 Task: Research Airbnb properties in Arawa, Papua New Guinea from 12th December, 2023 to 16th December, 2023 for 8 adults.8 bedrooms having 8 beds and 8 bathrooms. Property type can be hotel. Amenities needed are: wifi, TV, free parkinig on premises, gym, breakfast. Look for 4 properties as per requirement.
Action: Mouse moved to (554, 70)
Screenshot: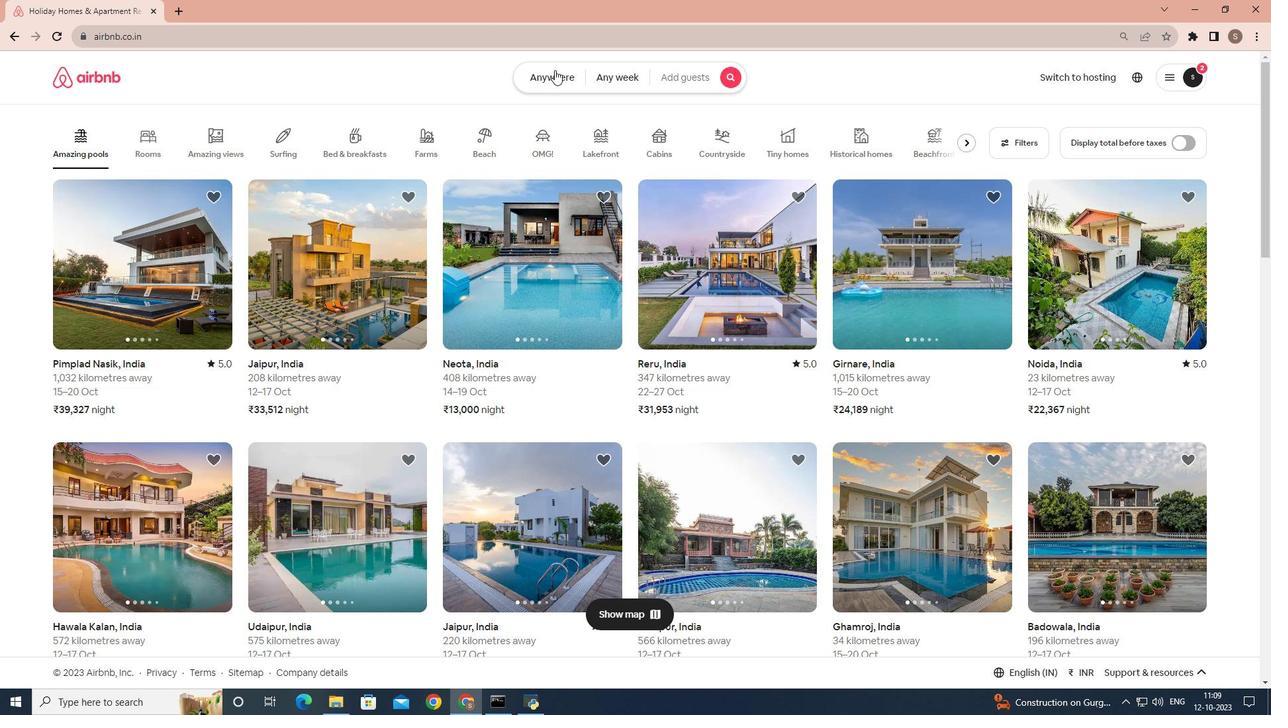 
Action: Mouse pressed left at (554, 70)
Screenshot: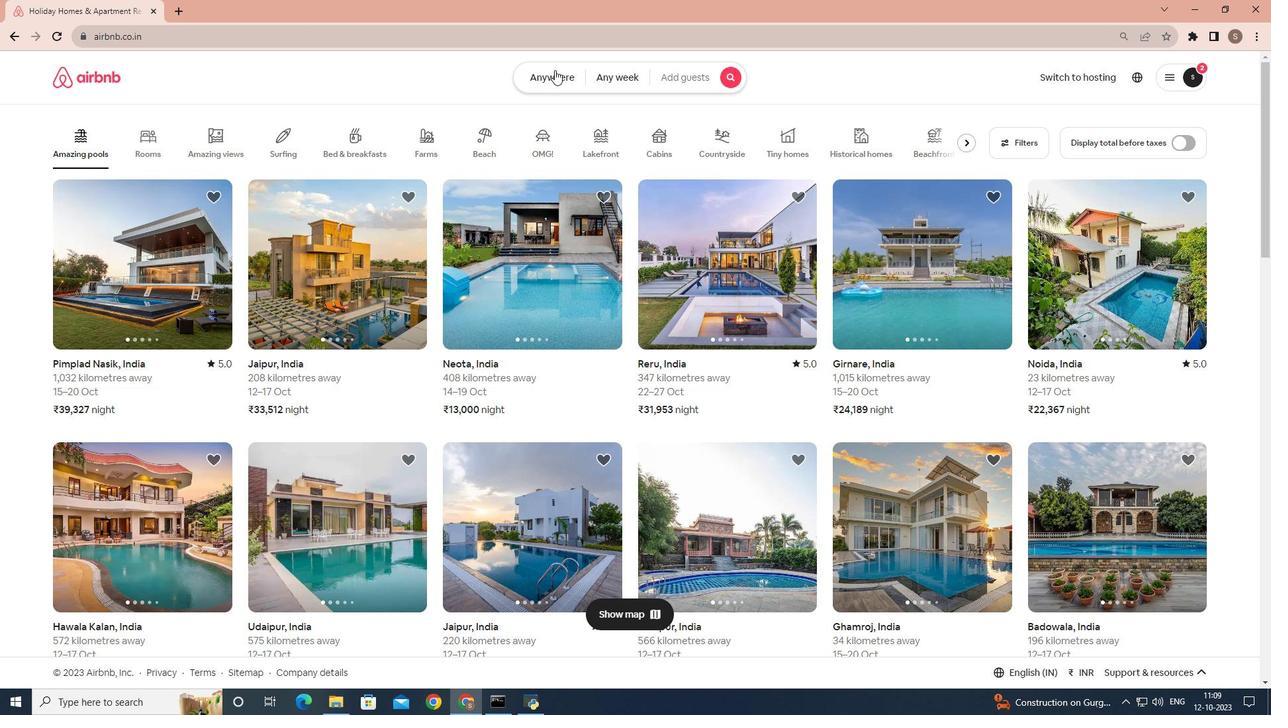 
Action: Mouse moved to (415, 132)
Screenshot: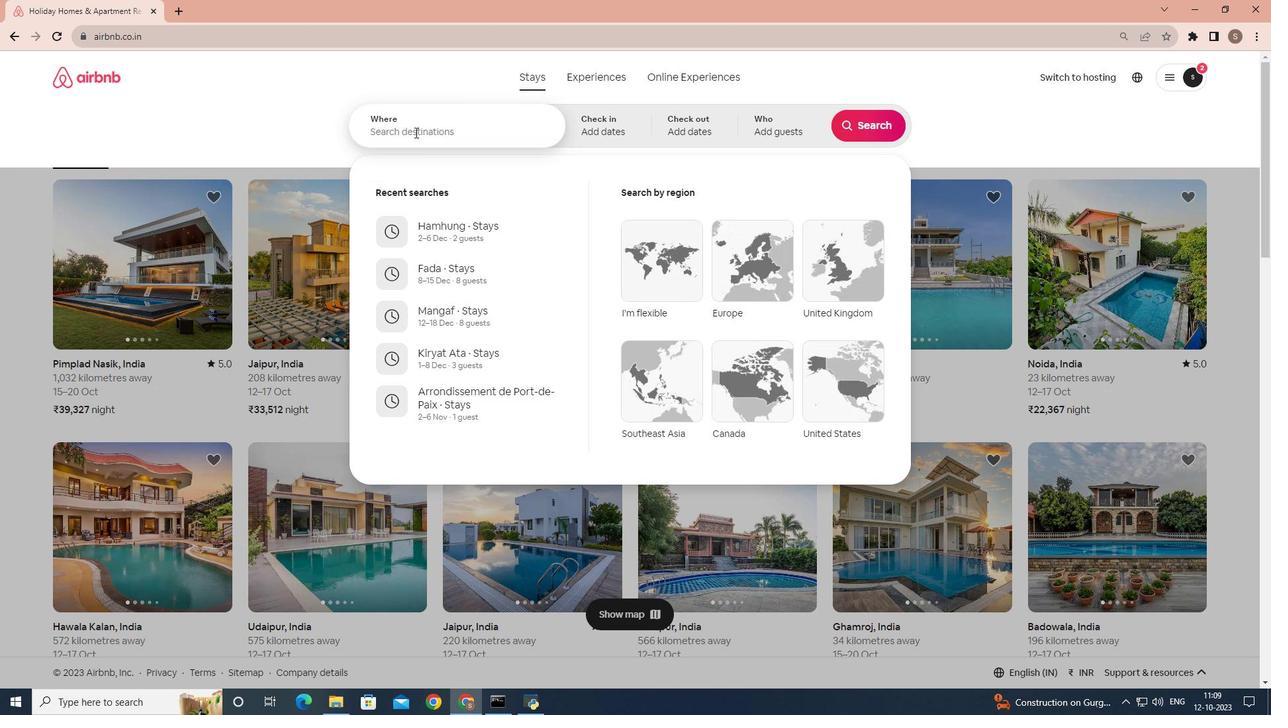 
Action: Mouse pressed left at (415, 132)
Screenshot: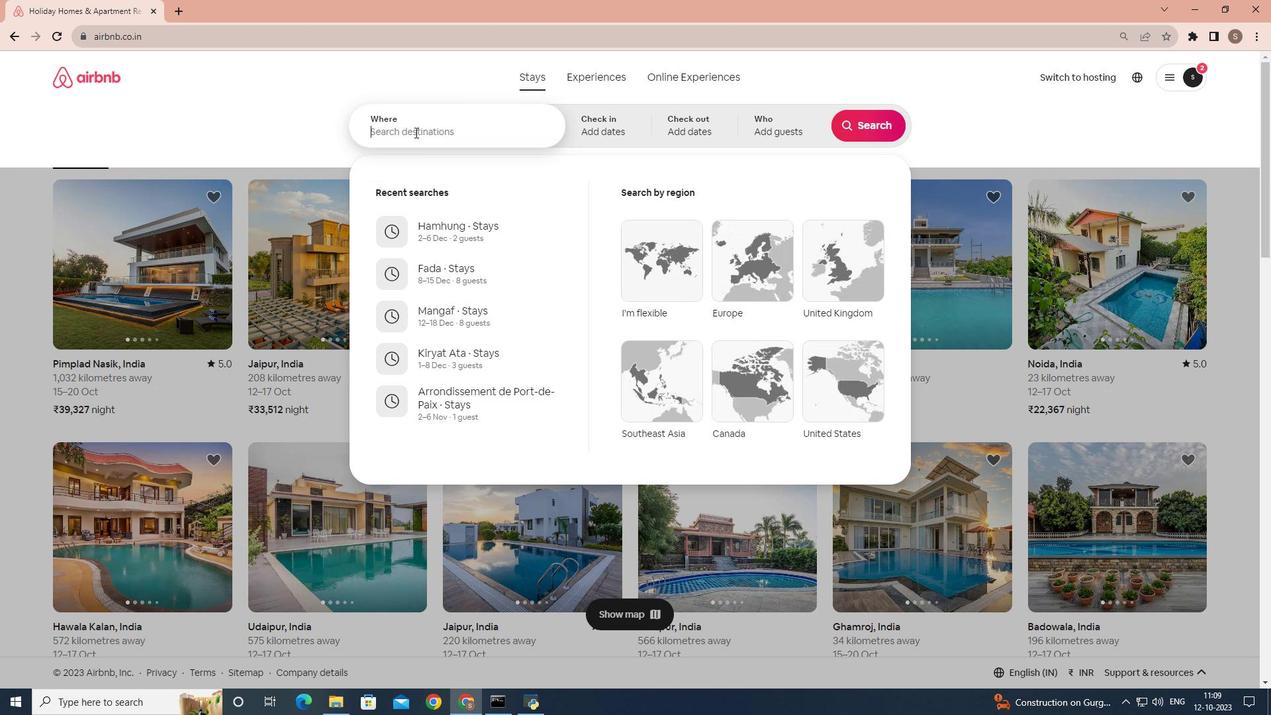 
Action: Key pressed <Key.shift>Araw,<Key.space><Key.shift_r>Papua<Key.space><Key.shift_r>New<Key.space><Key.shift><Key.shift><Key.shift>Guinea
Screenshot: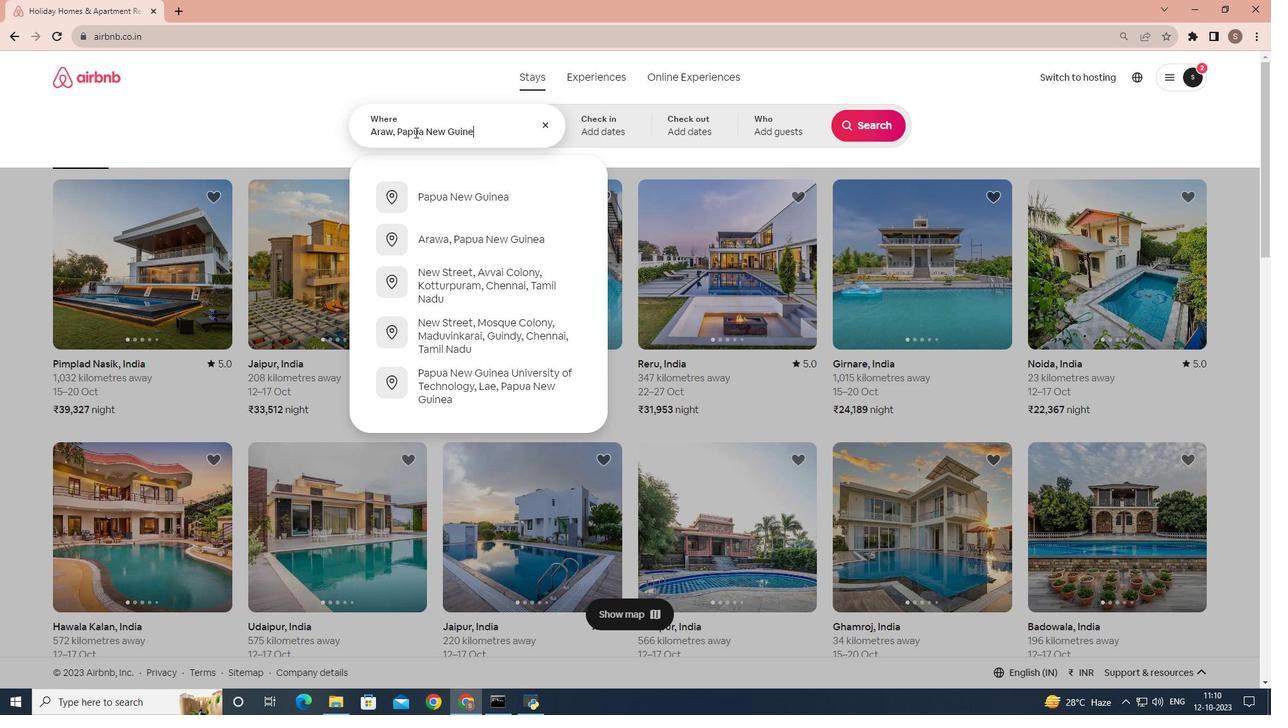 
Action: Mouse moved to (599, 135)
Screenshot: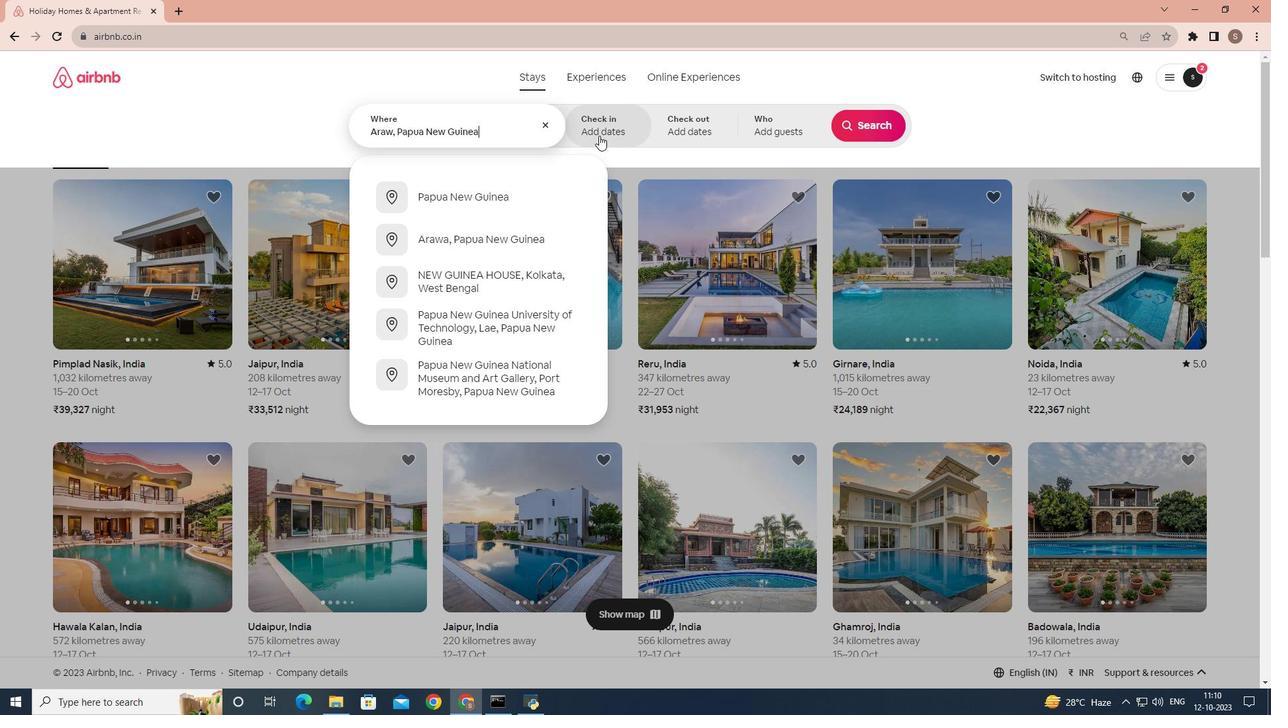 
Action: Mouse pressed left at (599, 135)
Screenshot: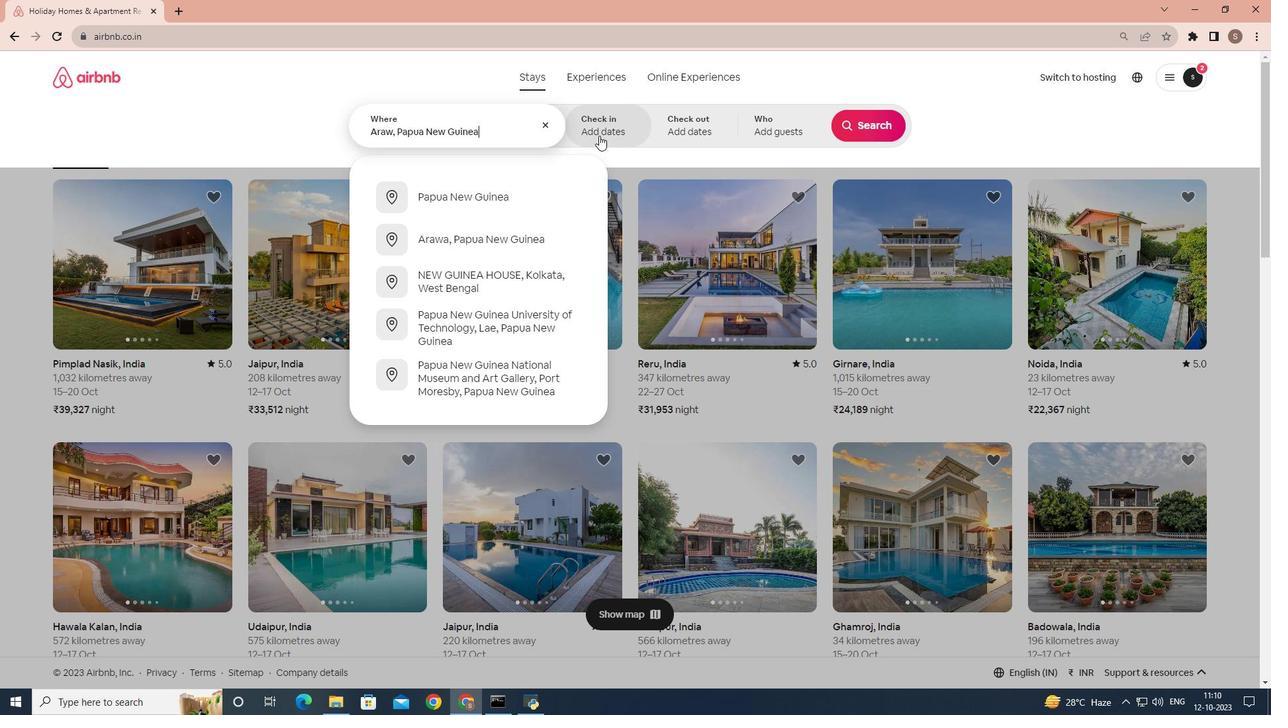
Action: Mouse moved to (860, 231)
Screenshot: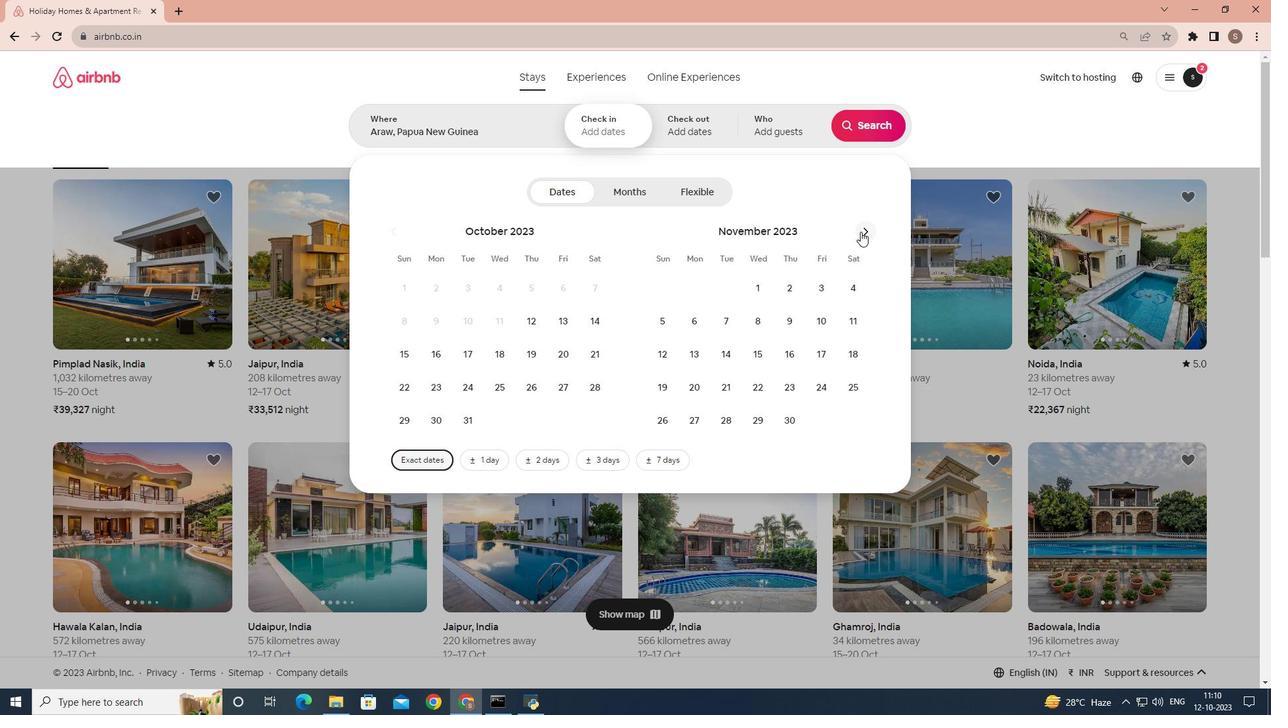 
Action: Mouse pressed left at (860, 231)
Screenshot: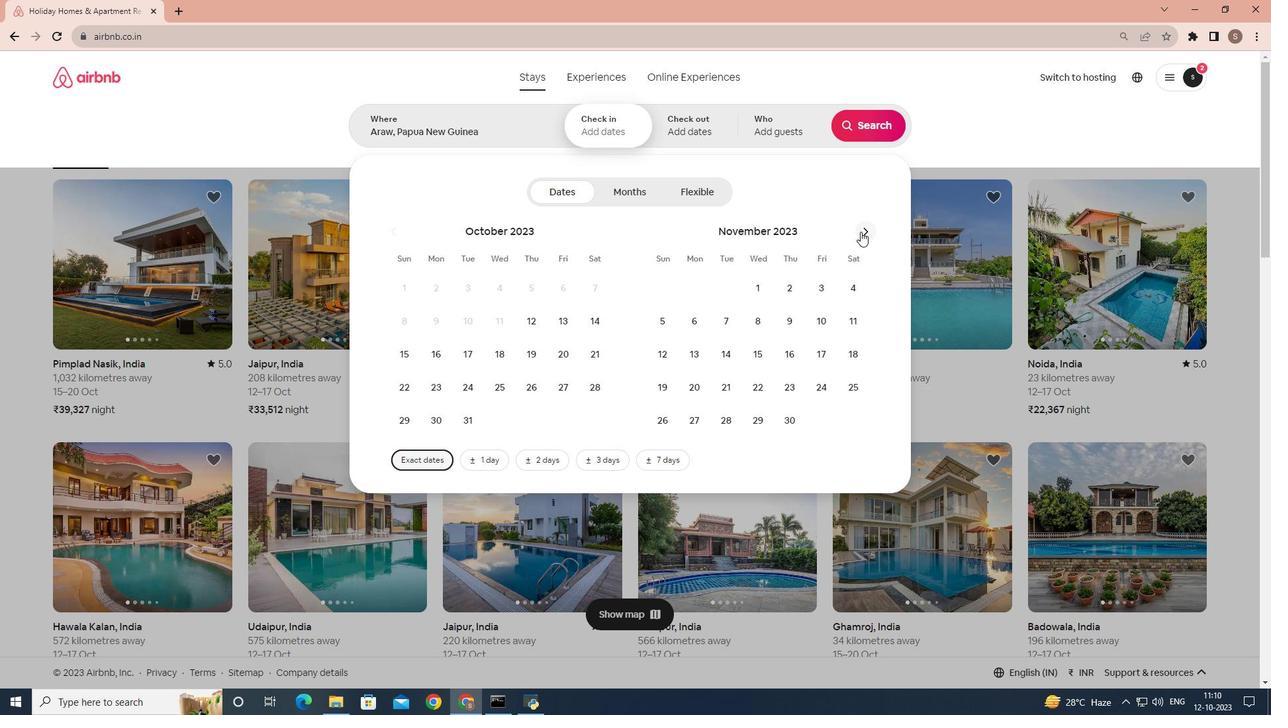 
Action: Mouse moved to (736, 348)
Screenshot: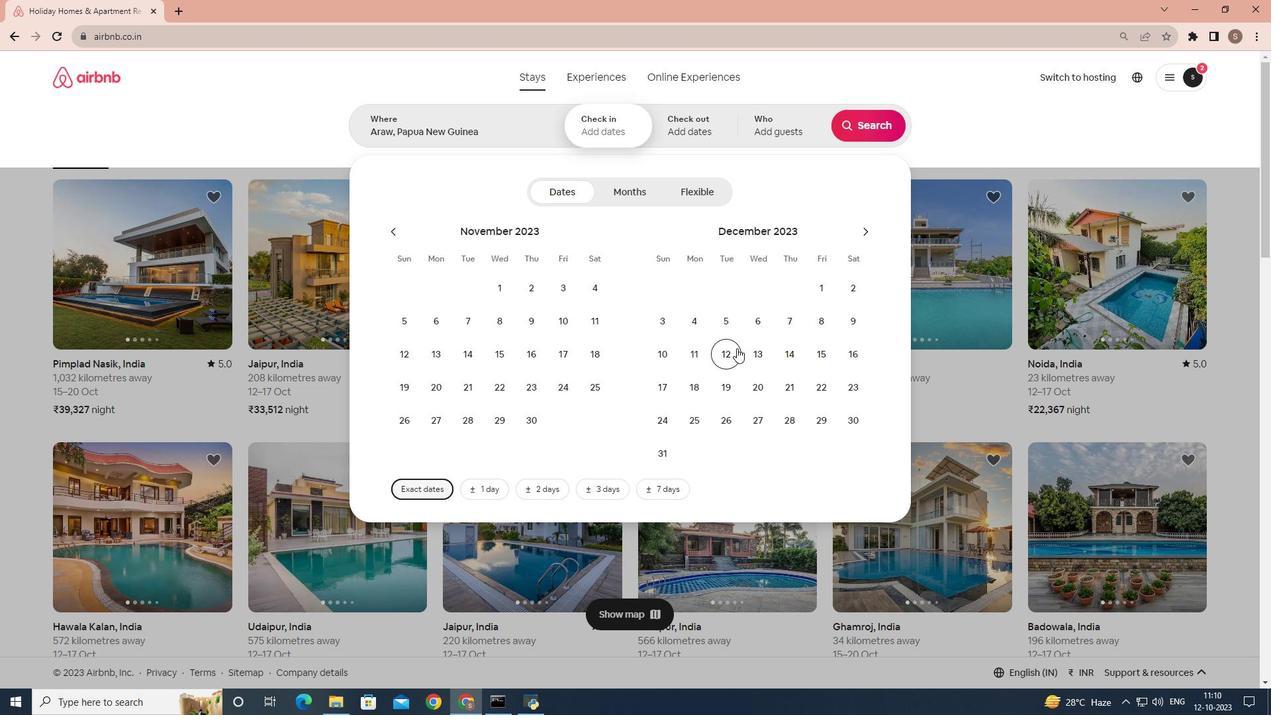 
Action: Mouse pressed left at (736, 348)
Screenshot: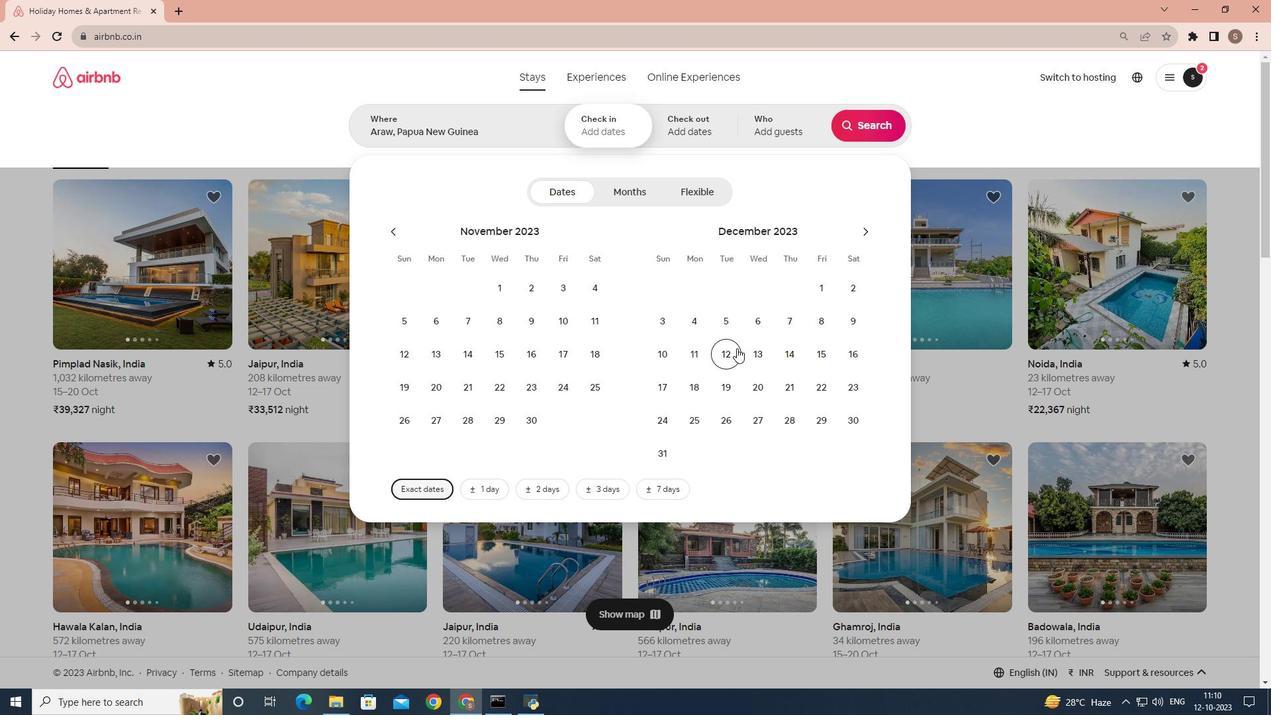 
Action: Mouse moved to (847, 358)
Screenshot: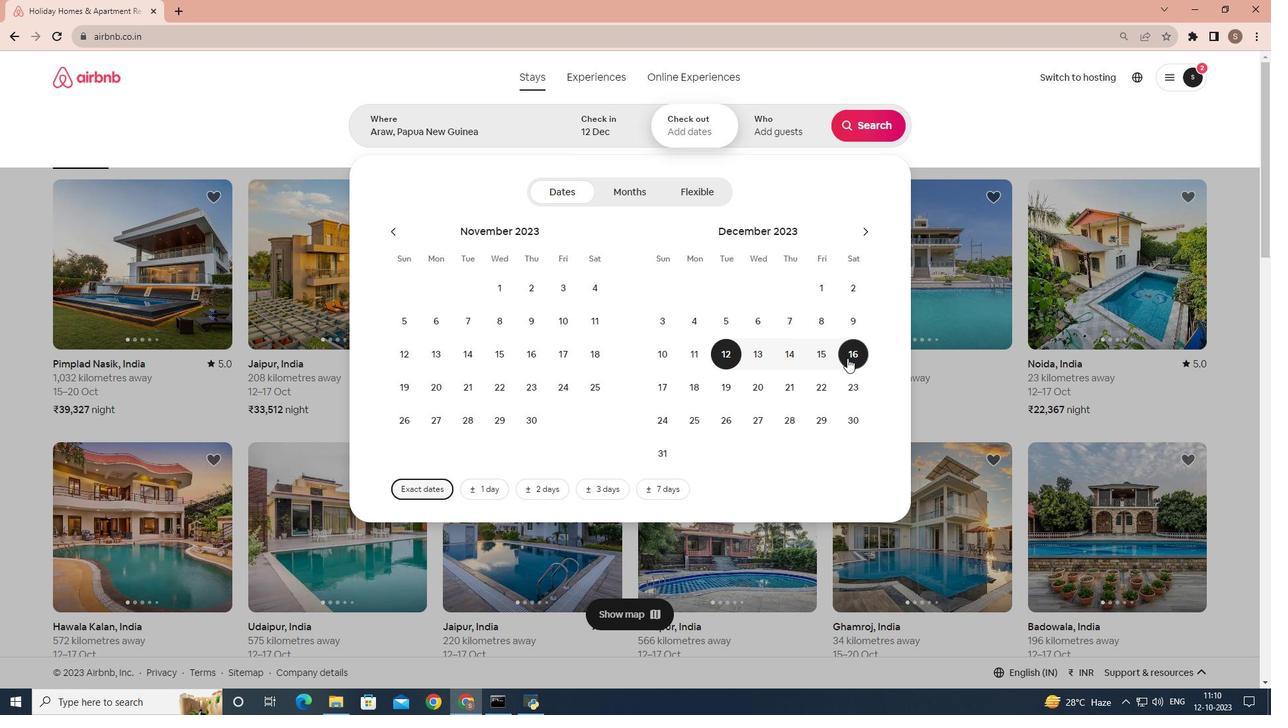 
Action: Mouse pressed left at (847, 358)
Screenshot: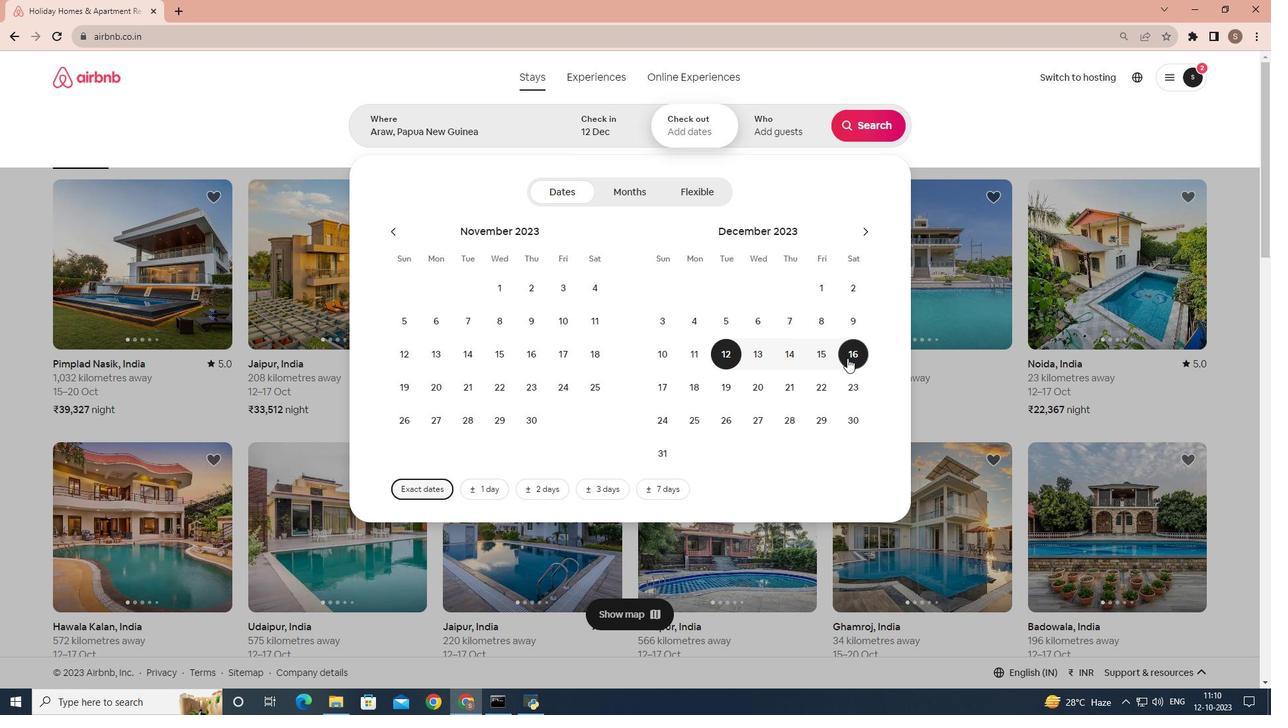 
Action: Mouse moved to (795, 354)
Screenshot: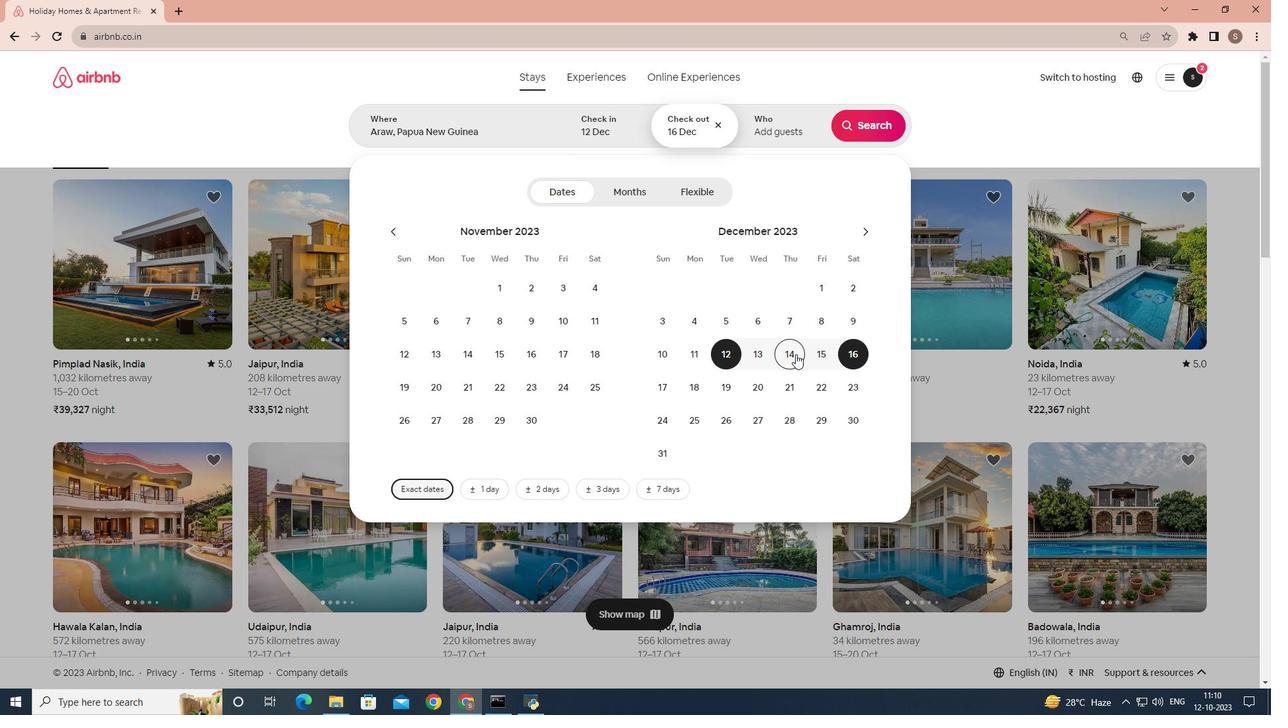 
Action: Mouse scrolled (795, 353) with delta (0, 0)
Screenshot: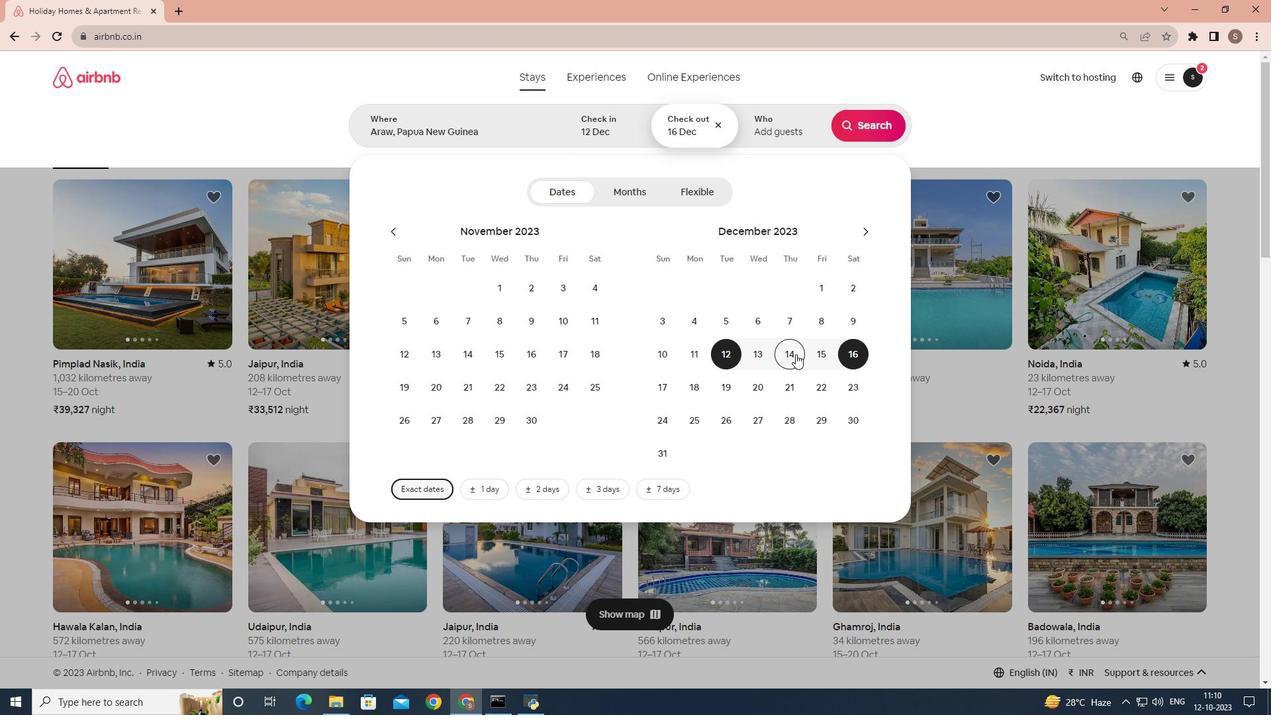
Action: Mouse moved to (648, 67)
Screenshot: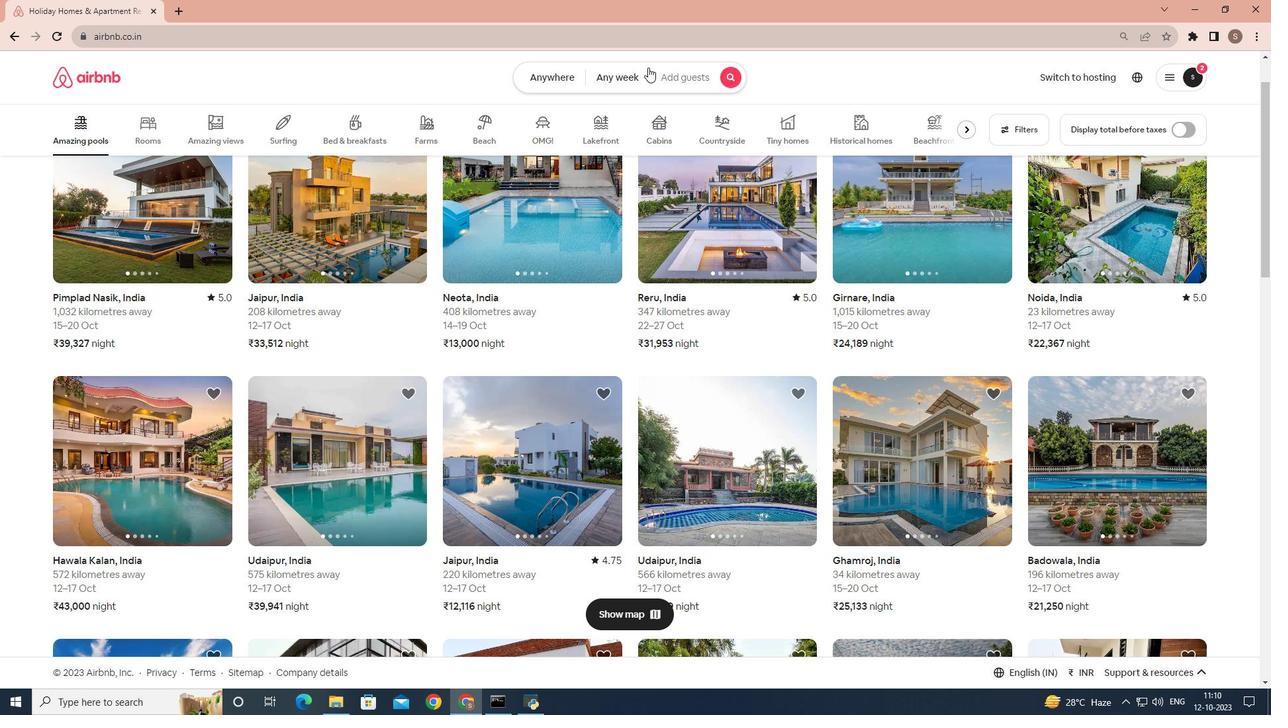 
Action: Mouse pressed left at (648, 67)
Screenshot: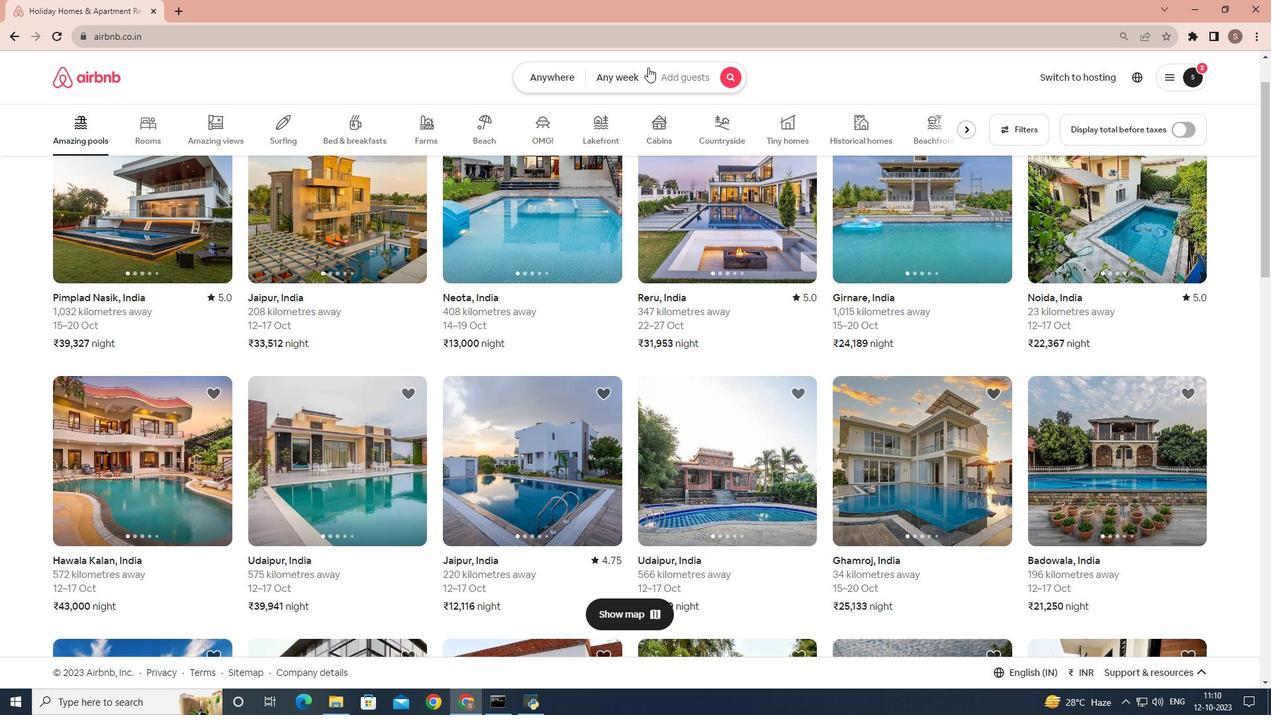 
Action: Mouse moved to (787, 117)
Screenshot: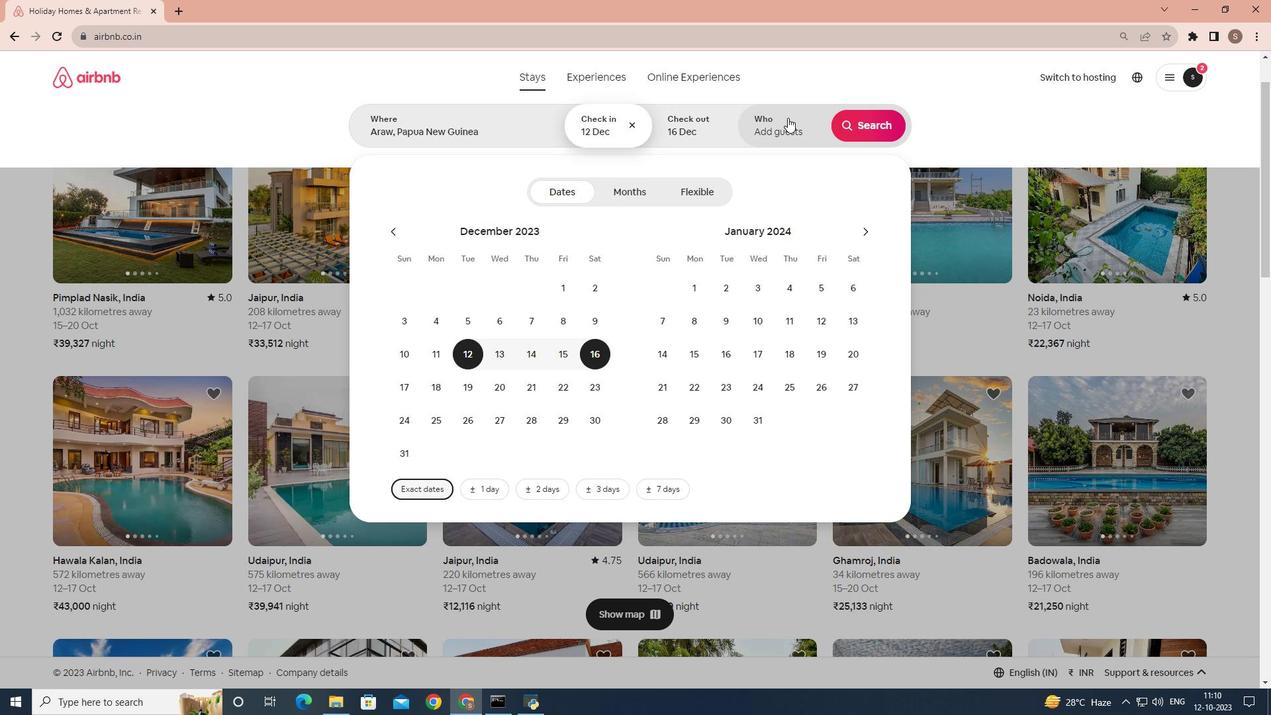 
Action: Mouse pressed left at (787, 117)
Screenshot: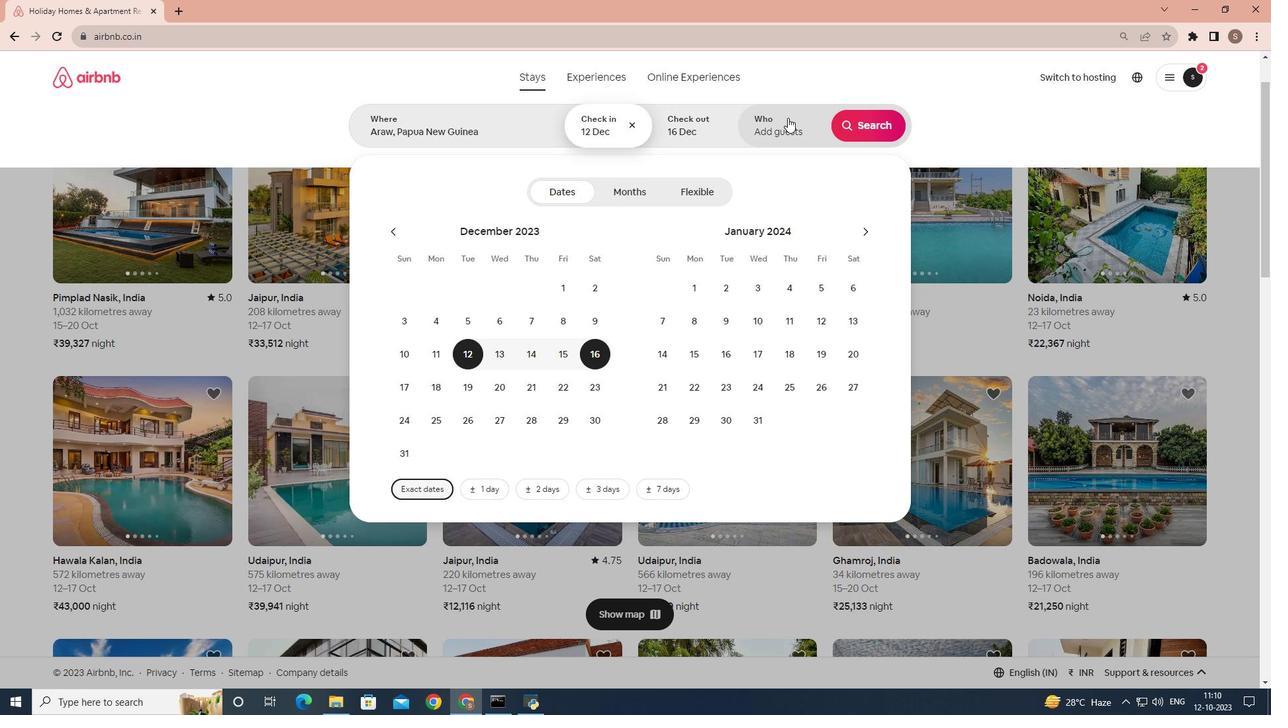 
Action: Mouse moved to (875, 190)
Screenshot: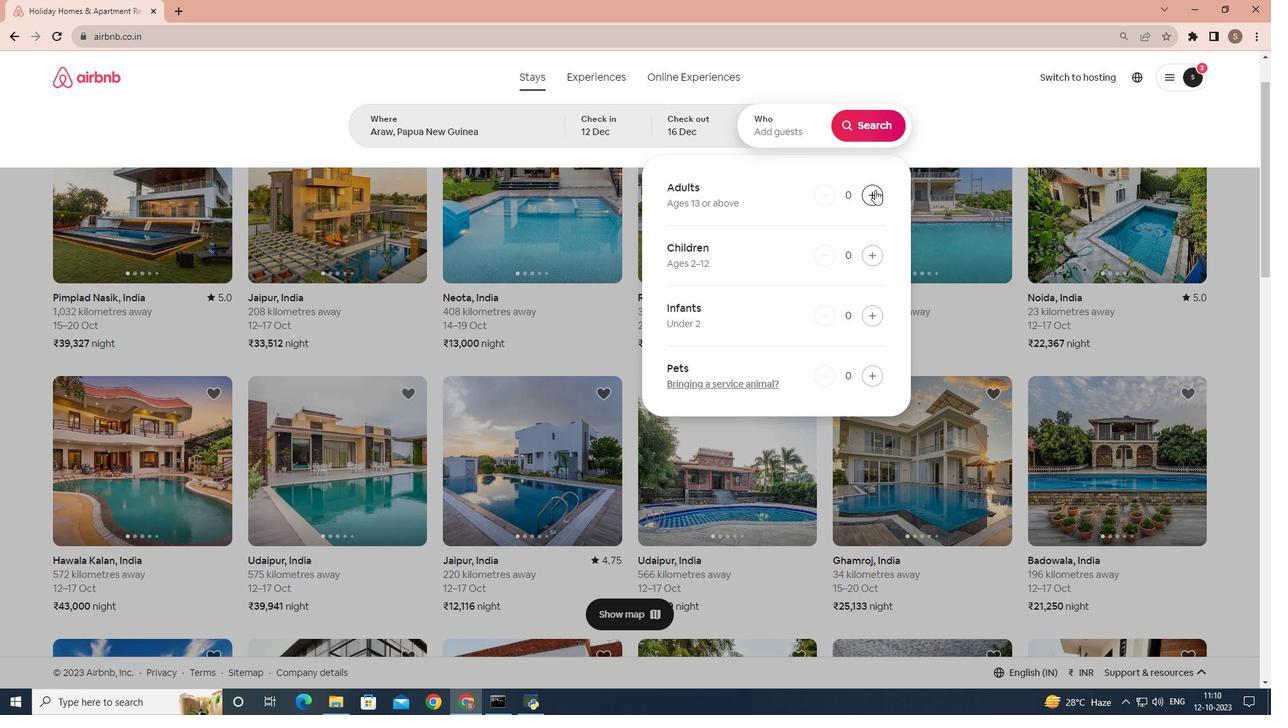 
Action: Mouse pressed left at (875, 190)
Screenshot: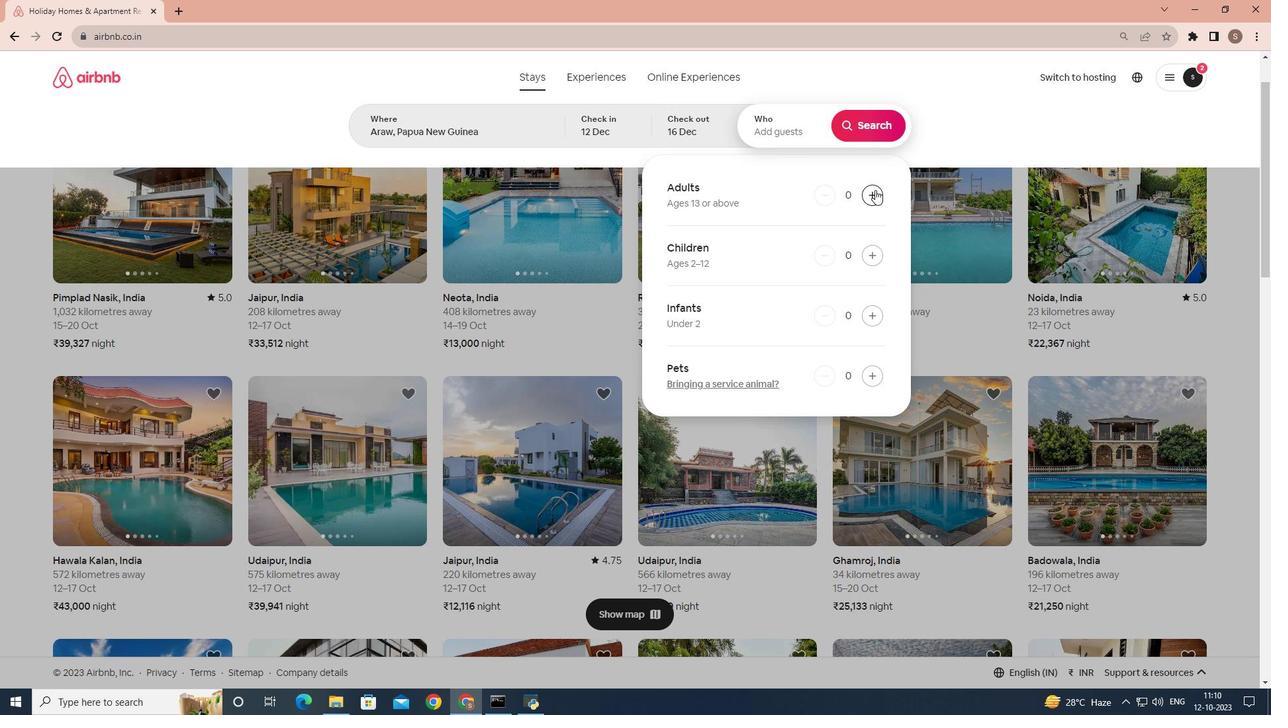 
Action: Mouse pressed left at (875, 190)
Screenshot: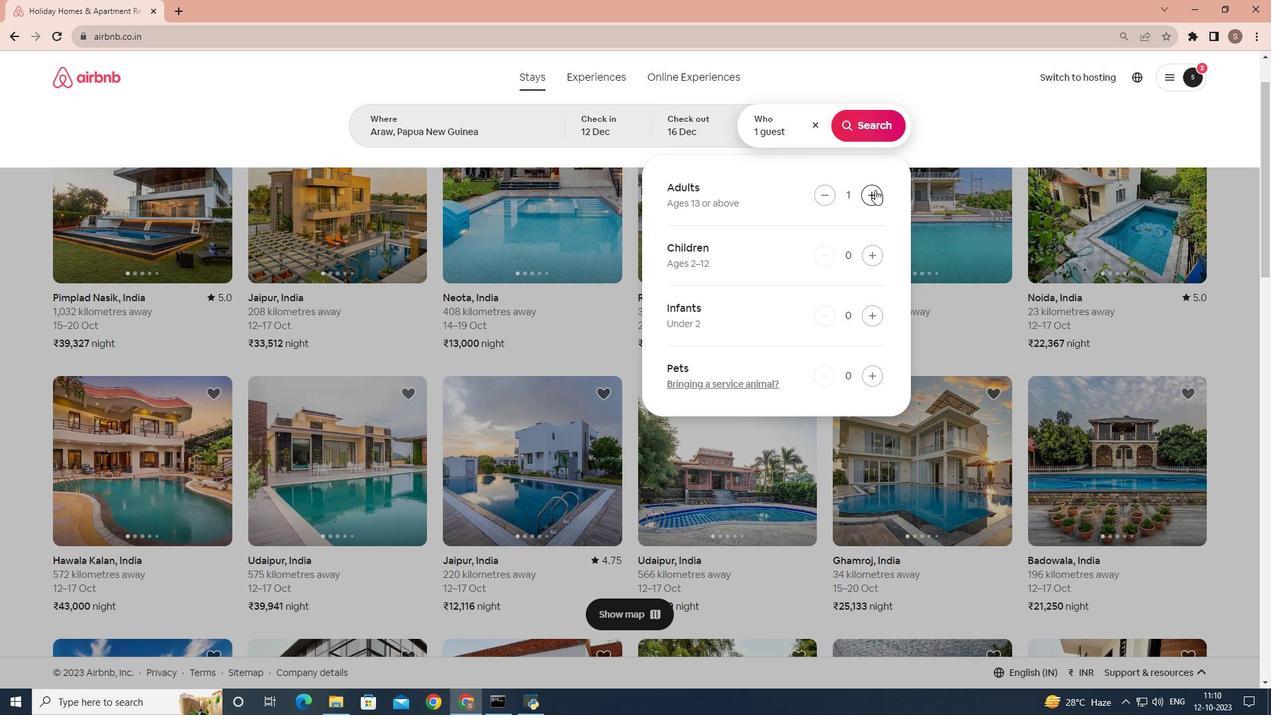 
Action: Mouse pressed left at (875, 190)
Screenshot: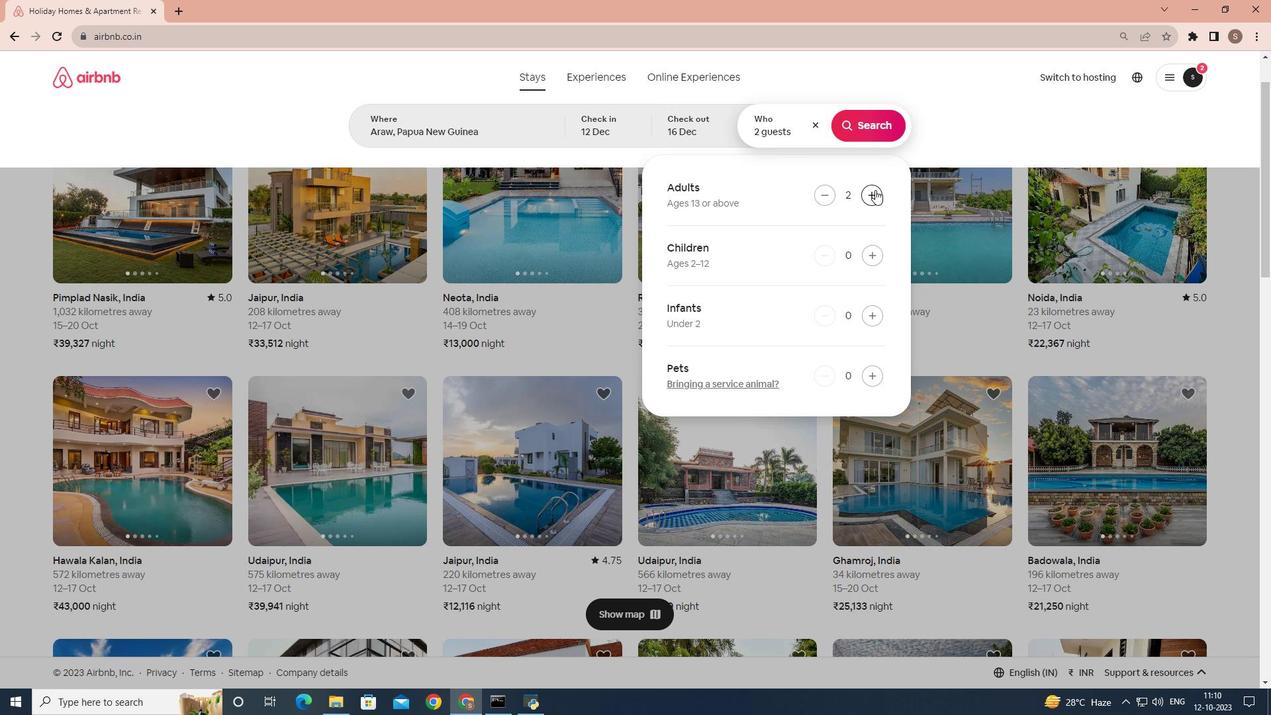 
Action: Mouse pressed left at (875, 190)
Screenshot: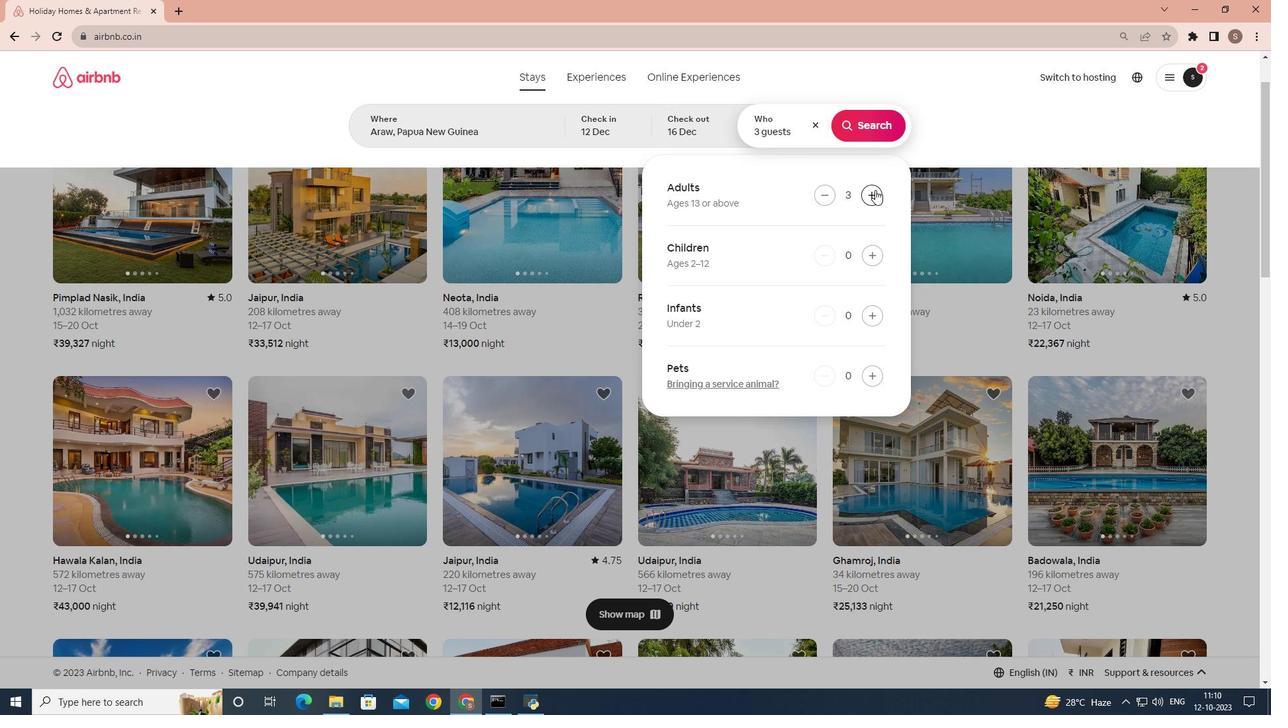 
Action: Mouse pressed left at (875, 190)
Screenshot: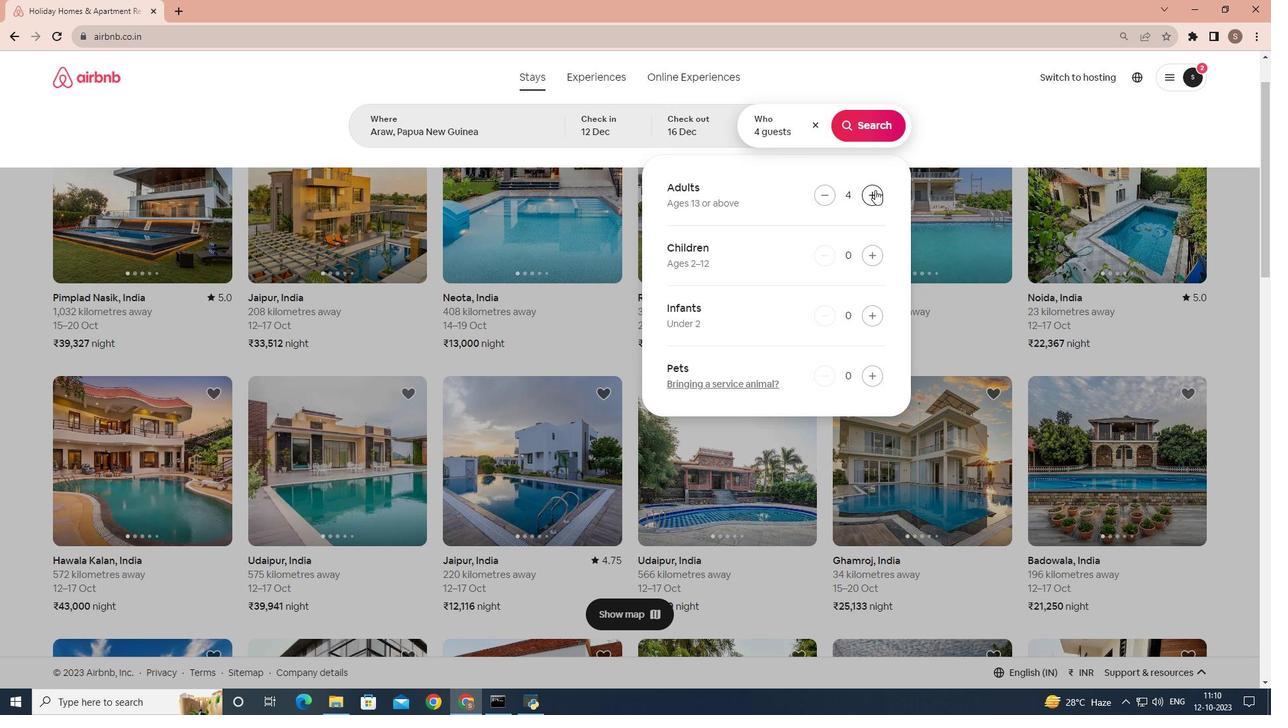 
Action: Mouse pressed left at (875, 190)
Screenshot: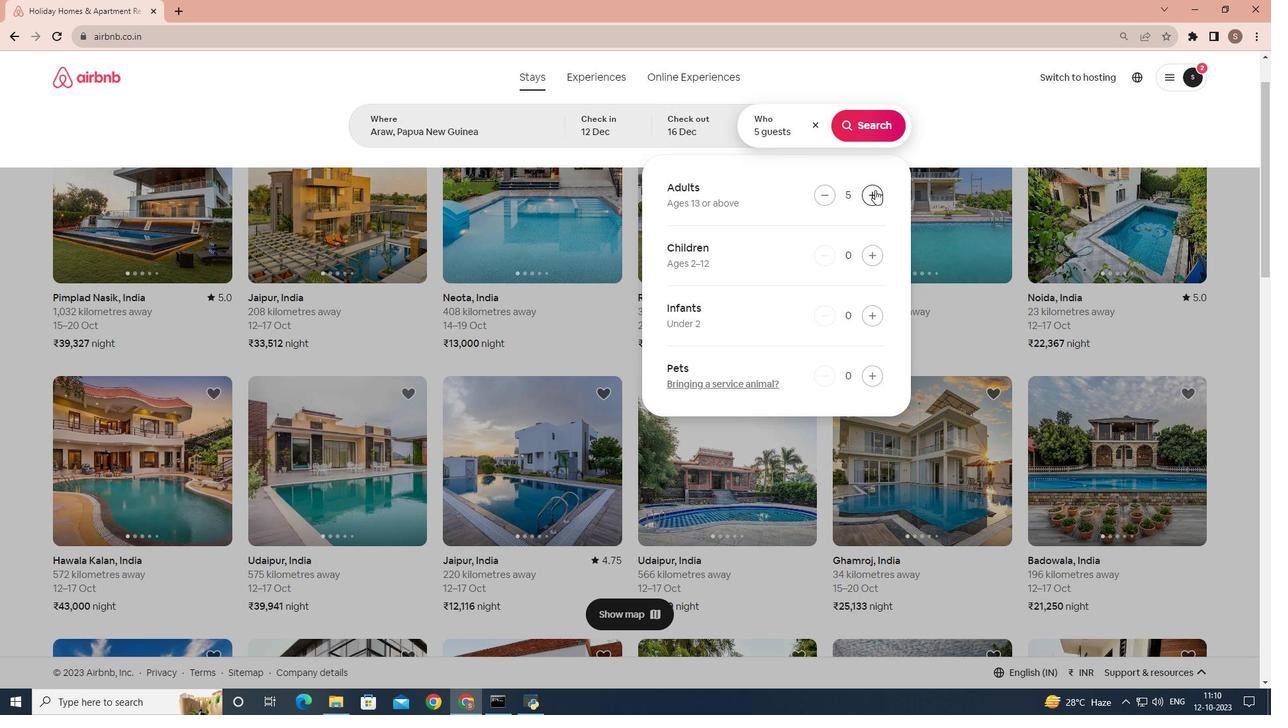 
Action: Mouse moved to (867, 193)
Screenshot: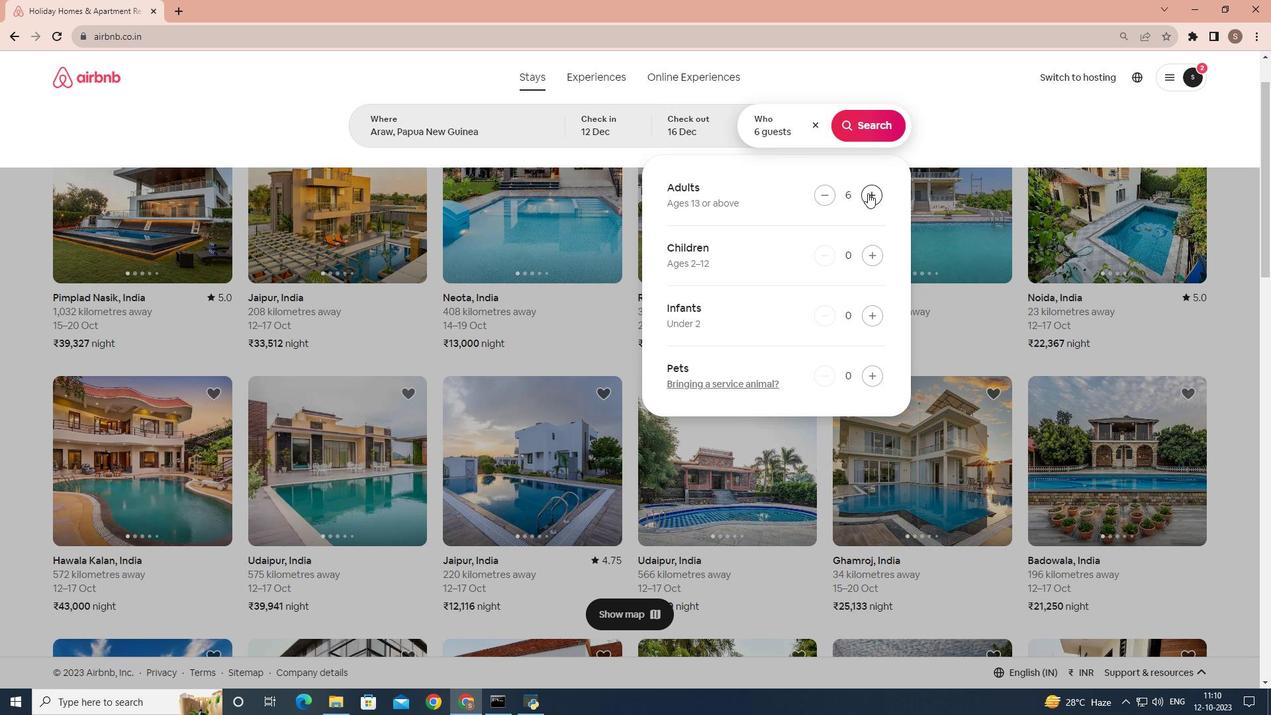 
Action: Mouse pressed left at (867, 193)
Screenshot: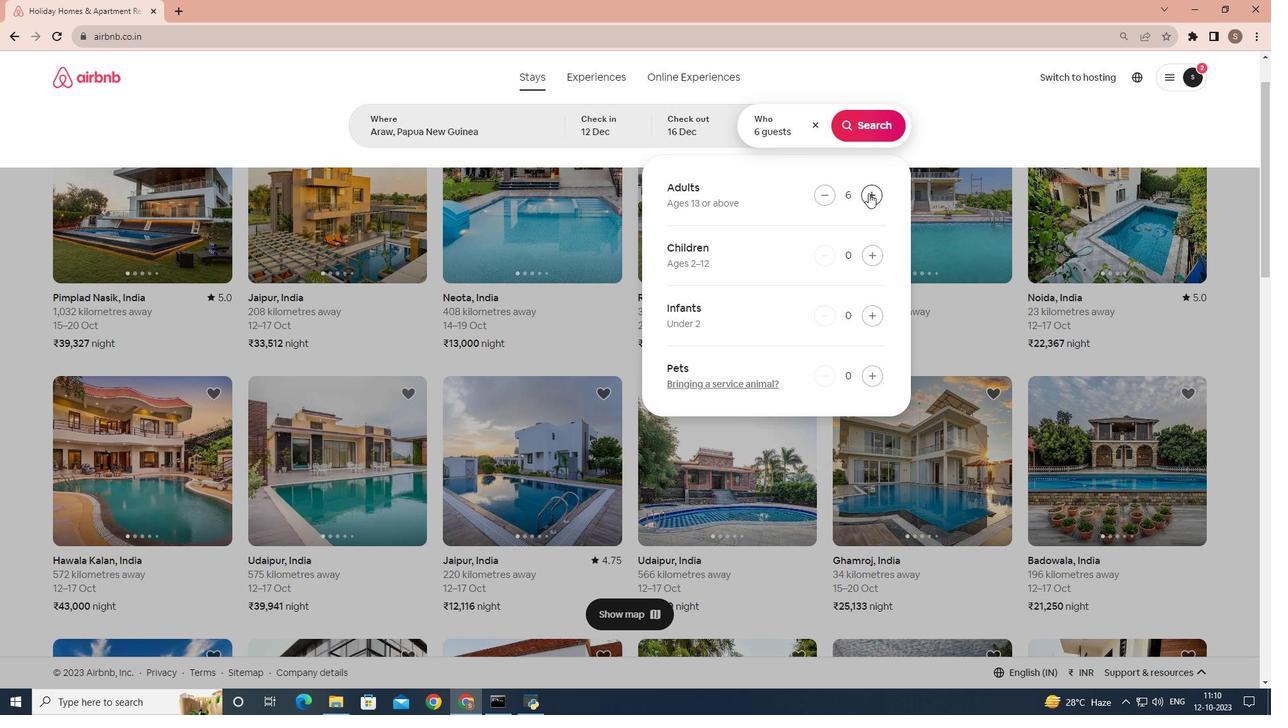 
Action: Mouse moved to (868, 193)
Screenshot: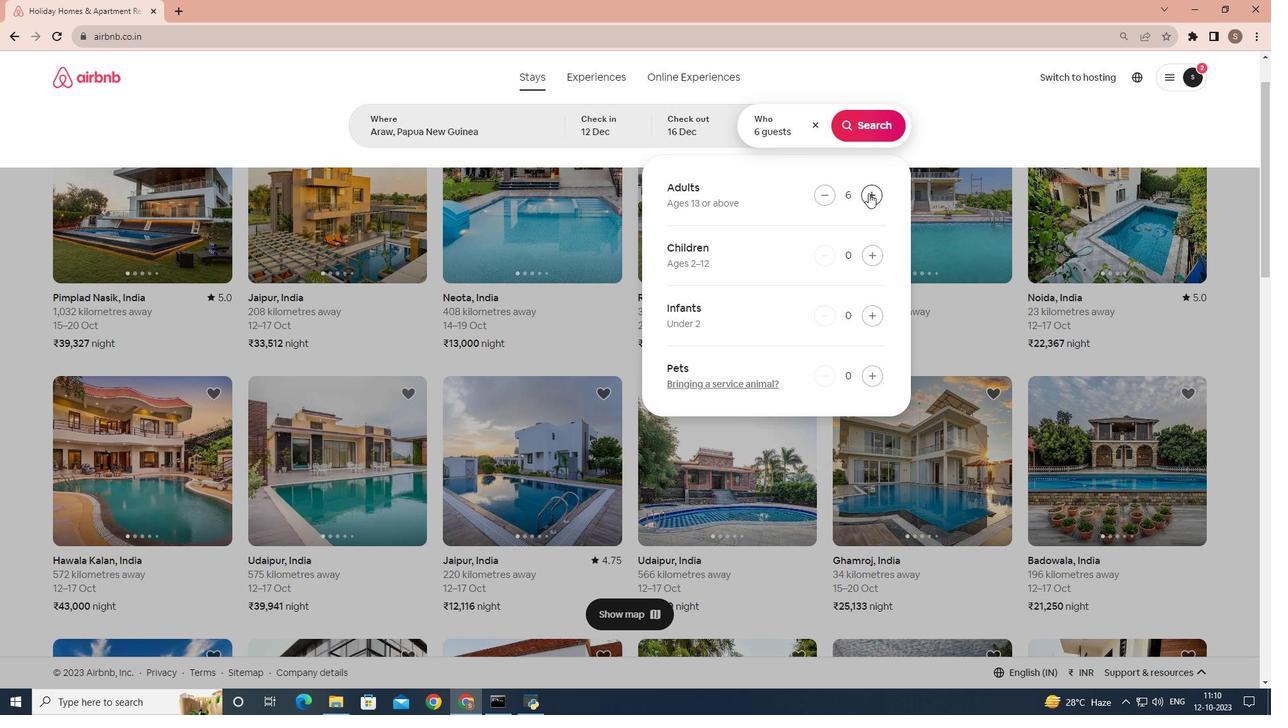 
Action: Mouse pressed left at (868, 193)
Screenshot: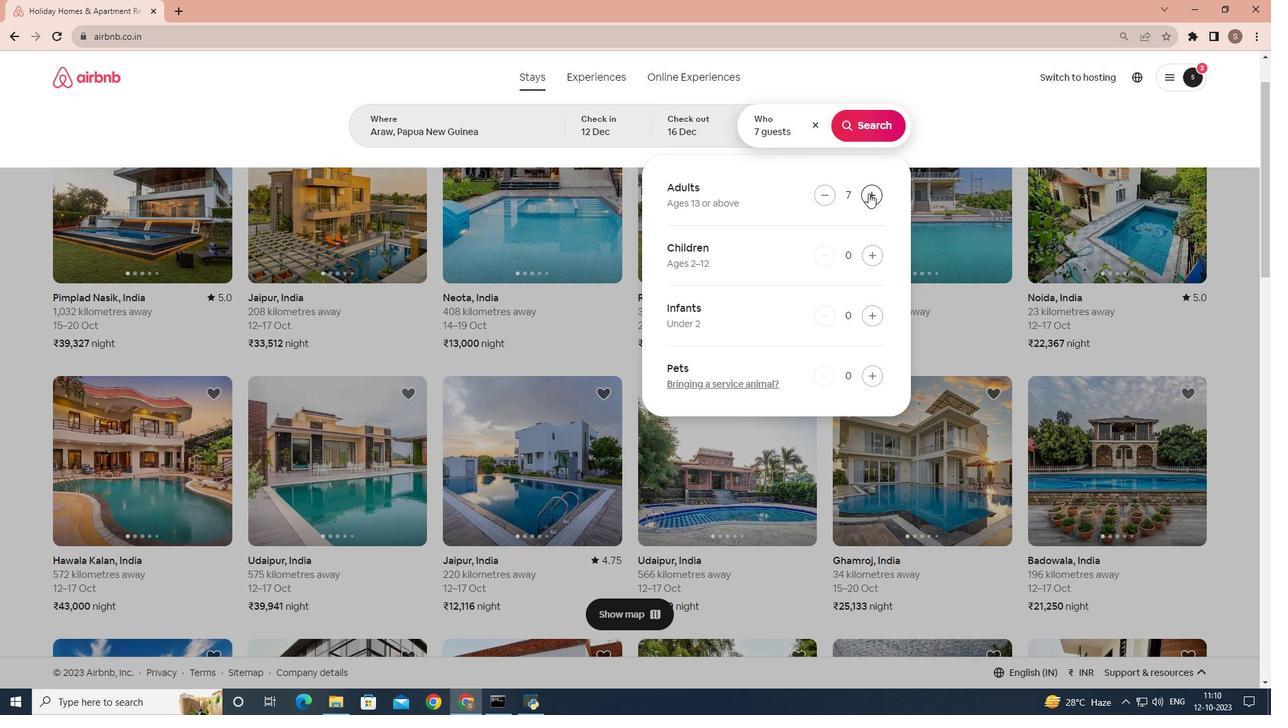 
Action: Mouse moved to (867, 117)
Screenshot: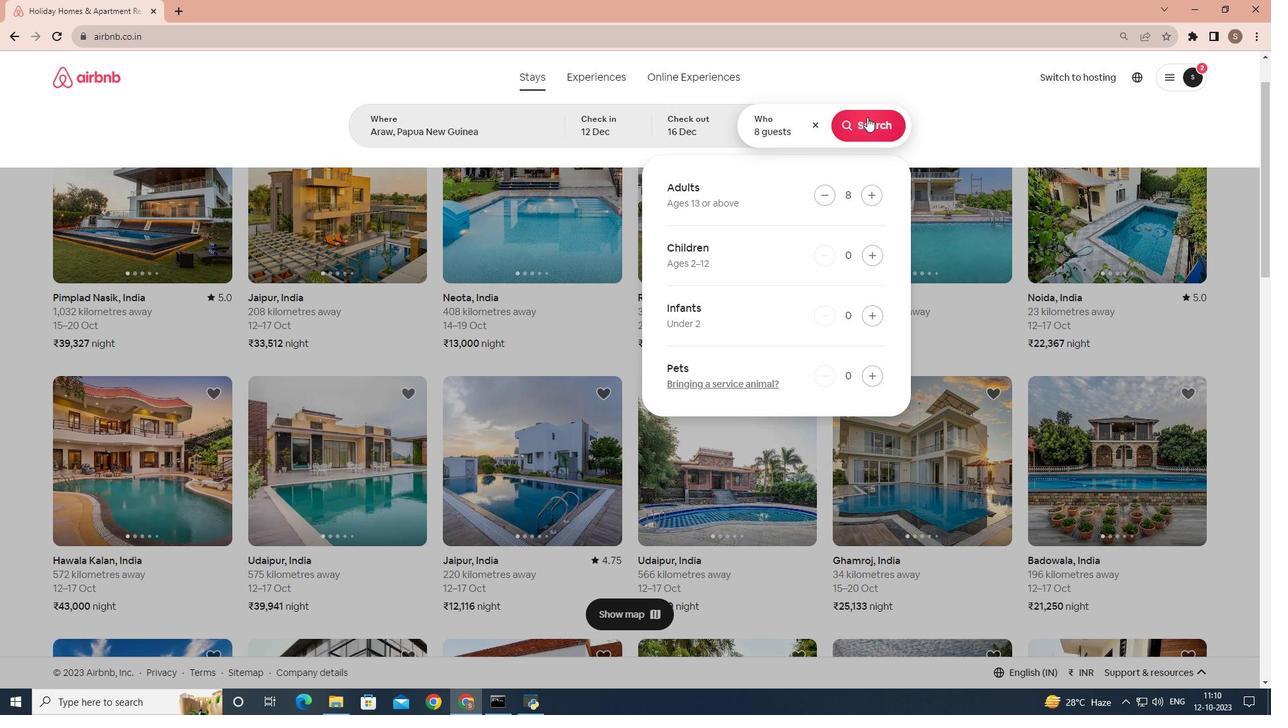 
Action: Mouse pressed left at (867, 117)
Screenshot: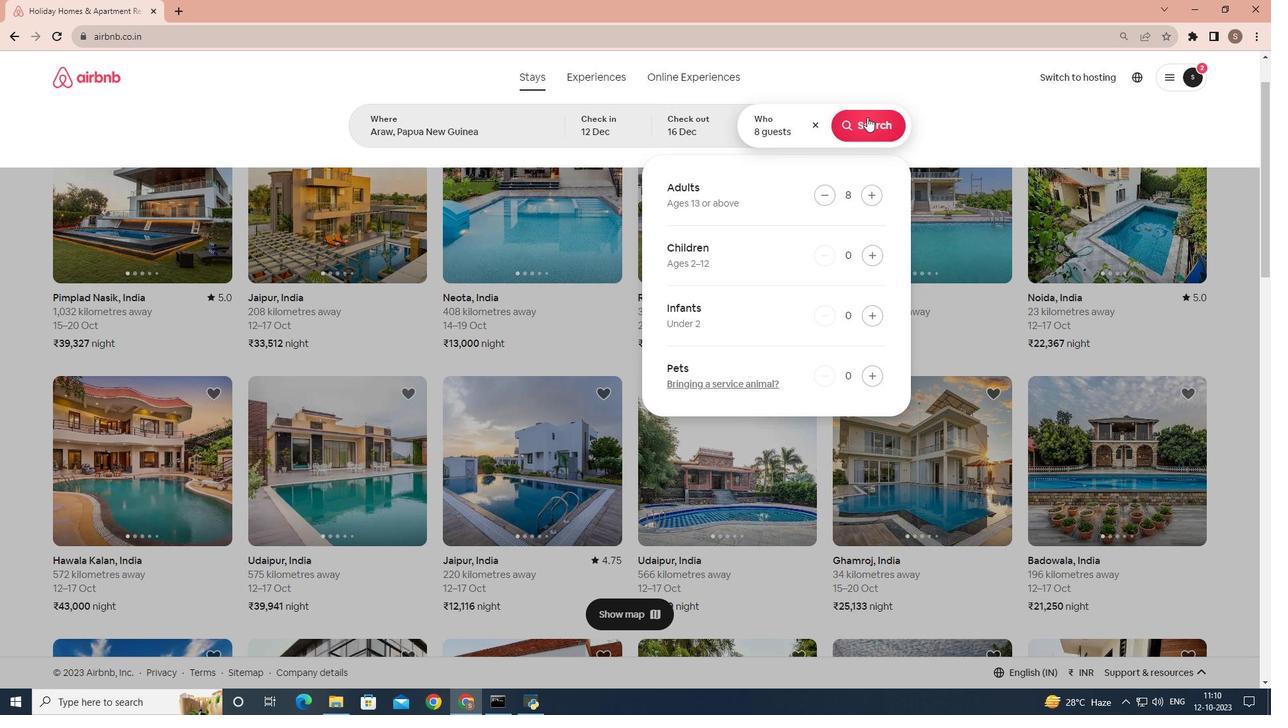 
Action: Mouse moved to (1047, 126)
Screenshot: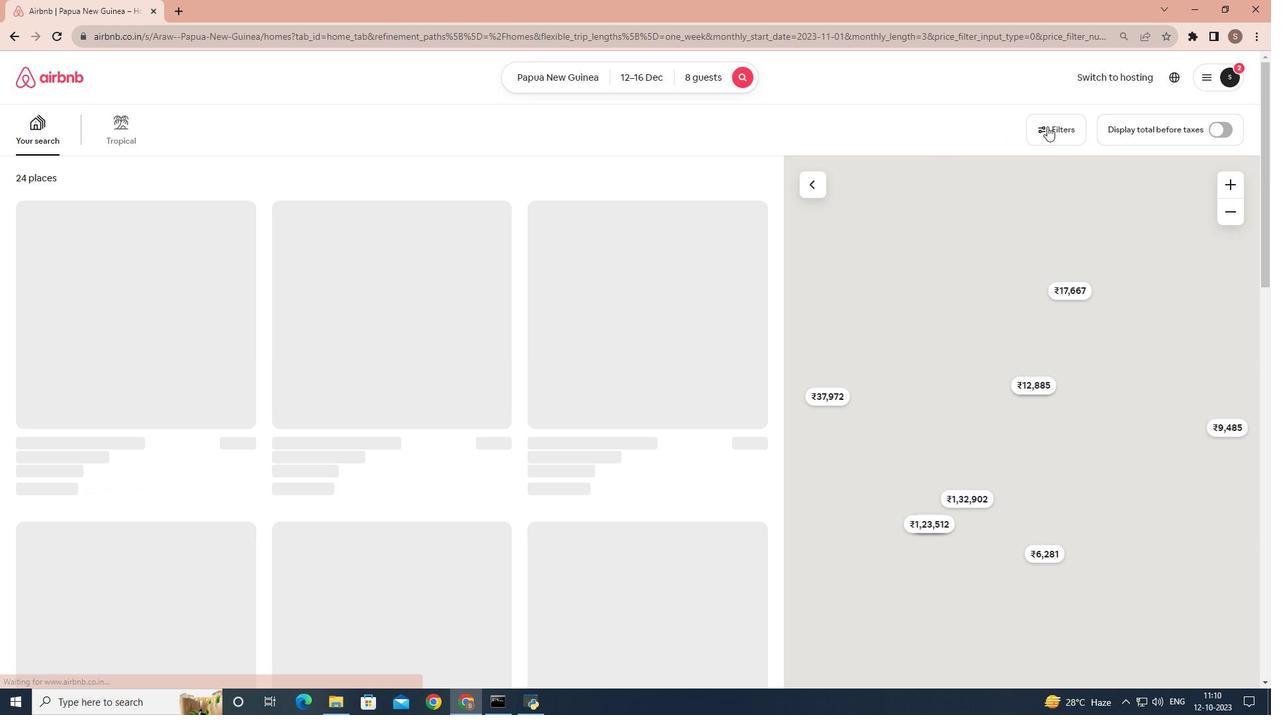 
Action: Mouse pressed left at (1047, 126)
Screenshot: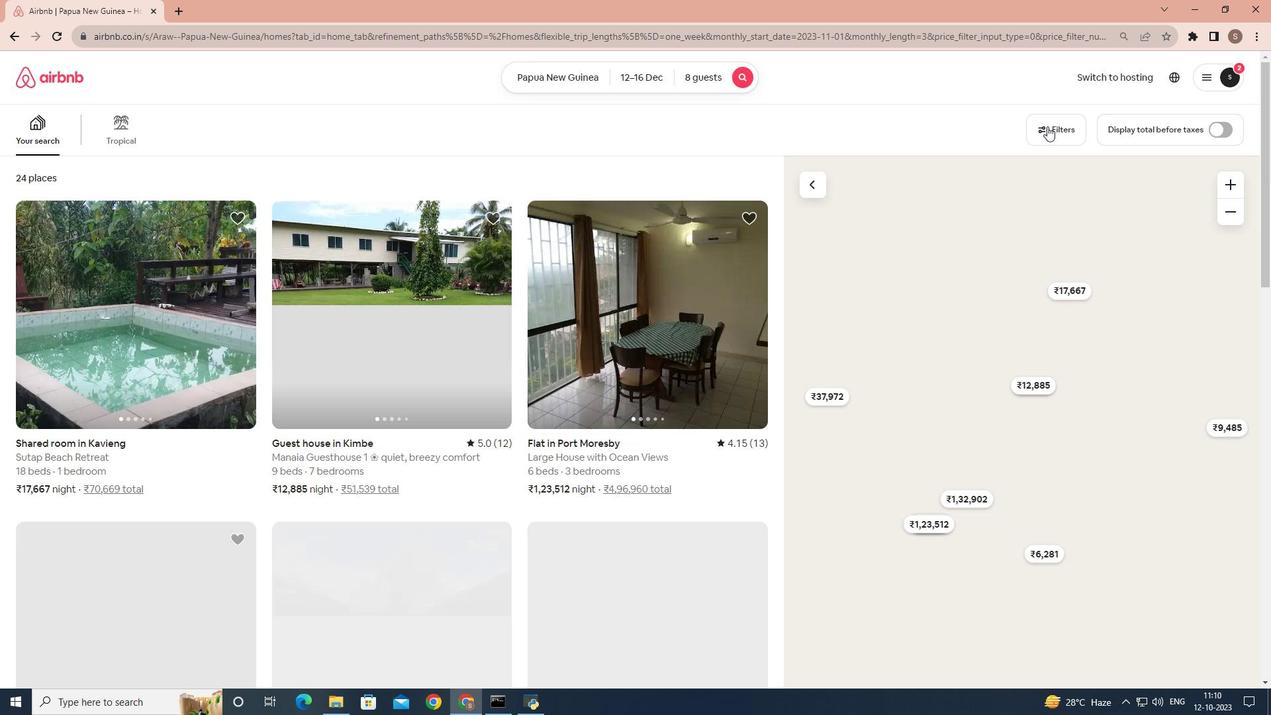 
Action: Mouse moved to (577, 497)
Screenshot: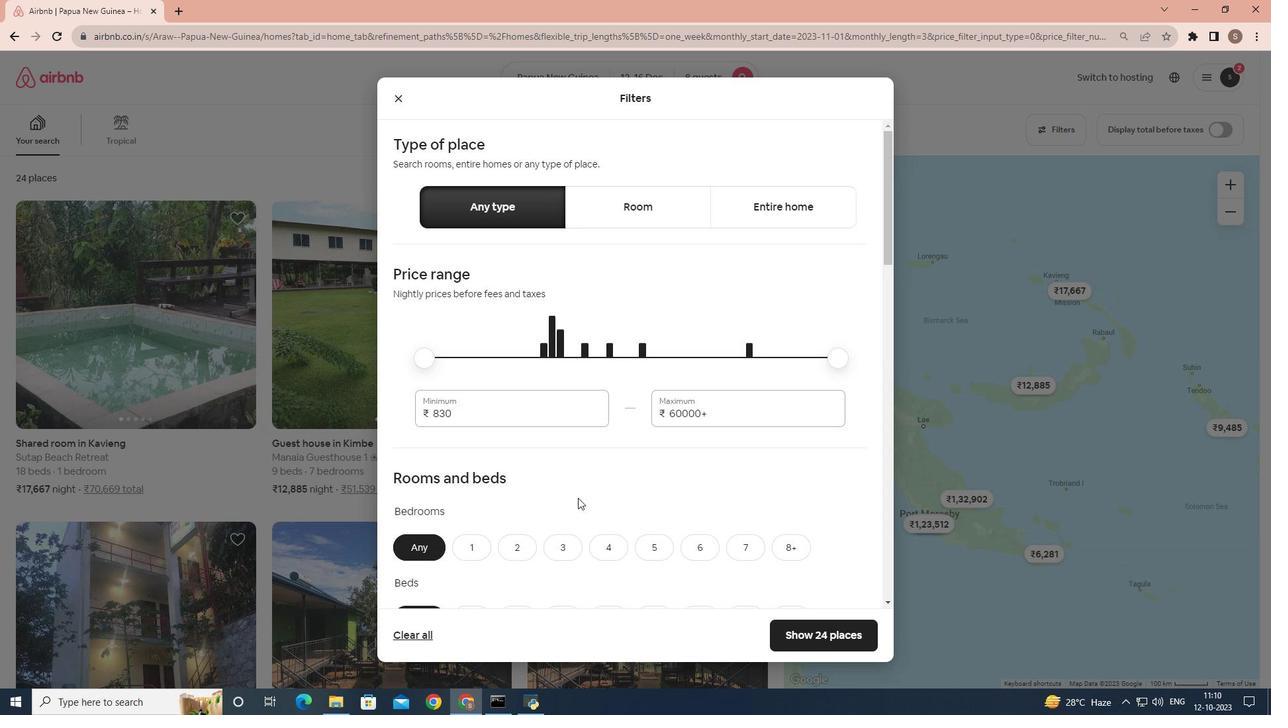 
Action: Mouse scrolled (577, 497) with delta (0, 0)
Screenshot: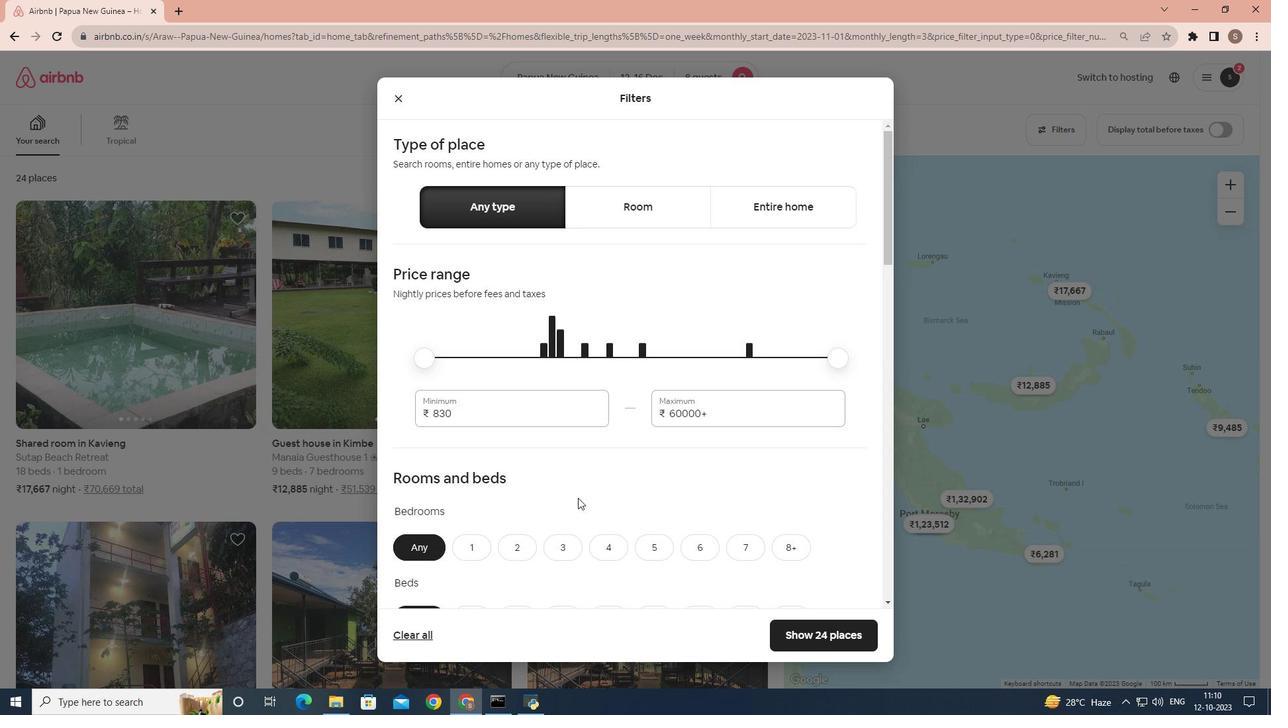 
Action: Mouse moved to (577, 497)
Screenshot: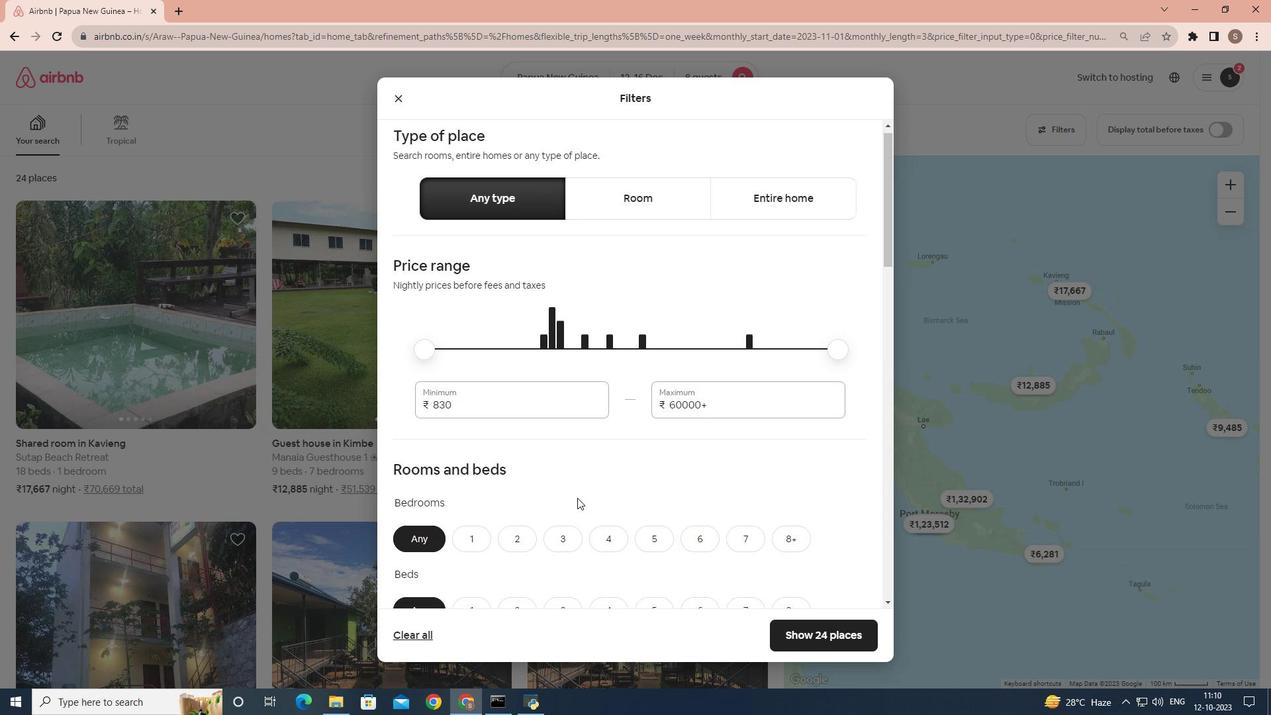 
Action: Mouse scrolled (577, 497) with delta (0, 0)
Screenshot: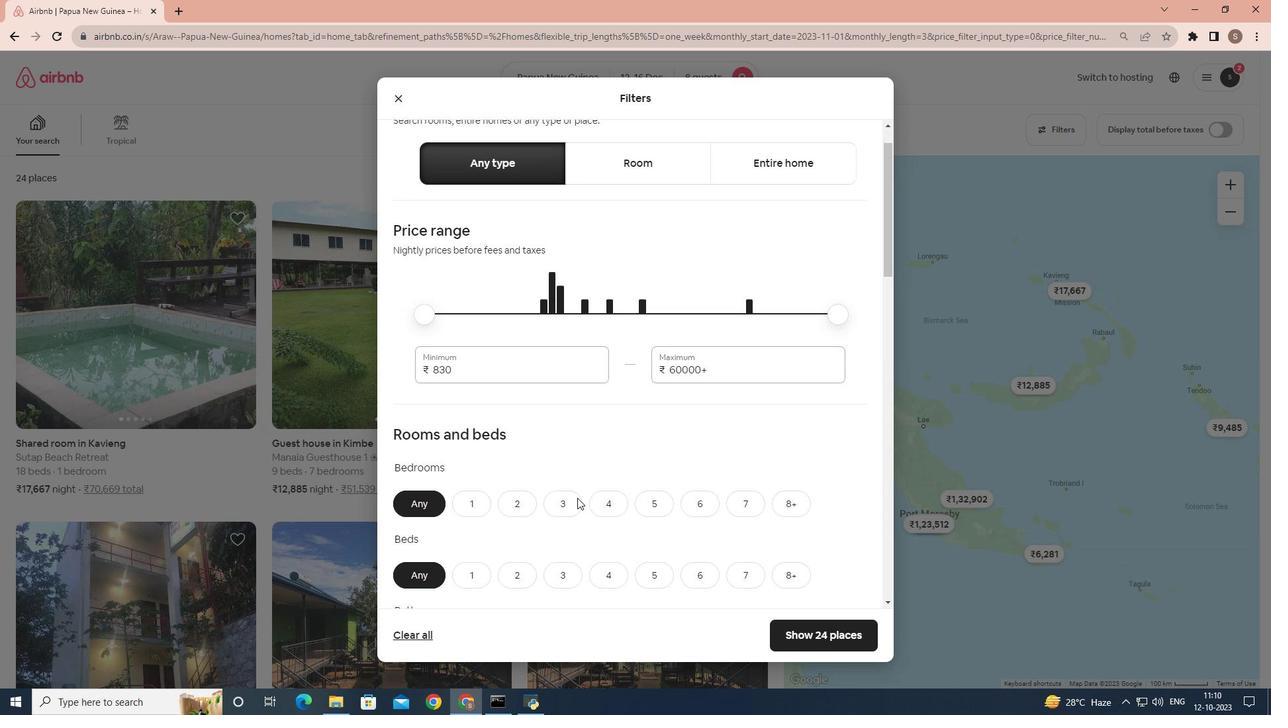
Action: Mouse moved to (783, 417)
Screenshot: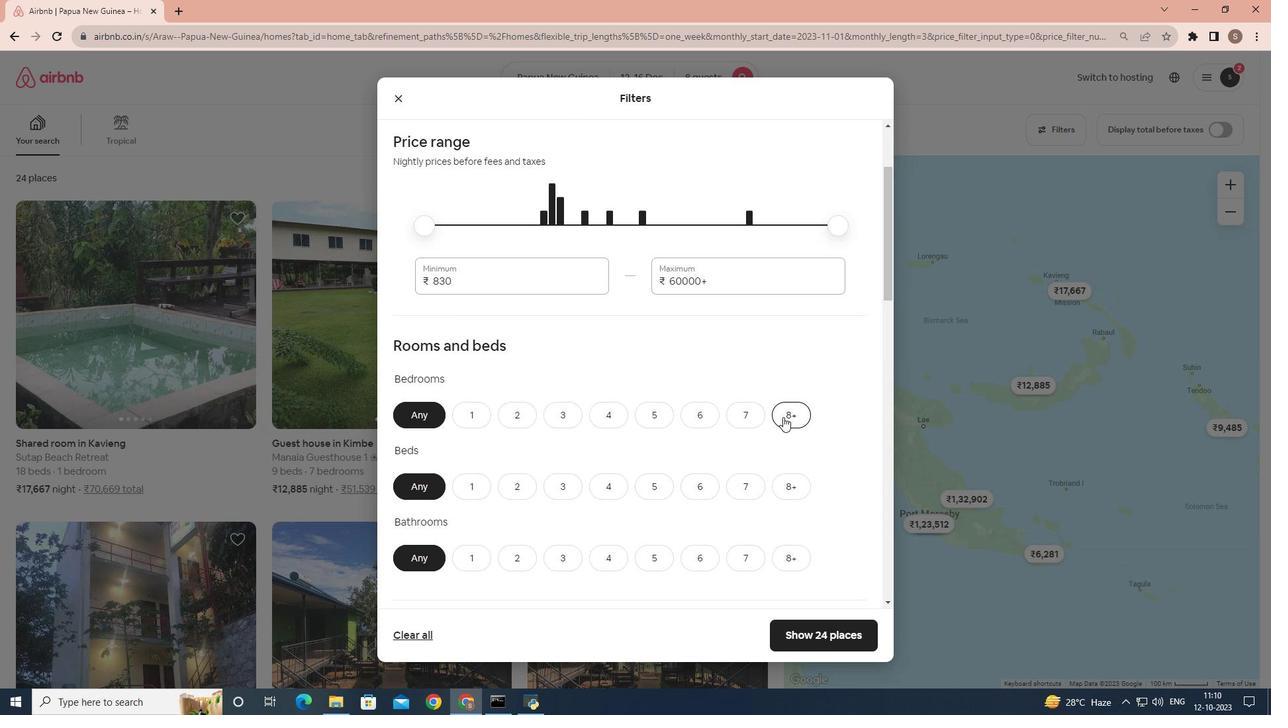 
Action: Mouse pressed left at (783, 417)
Screenshot: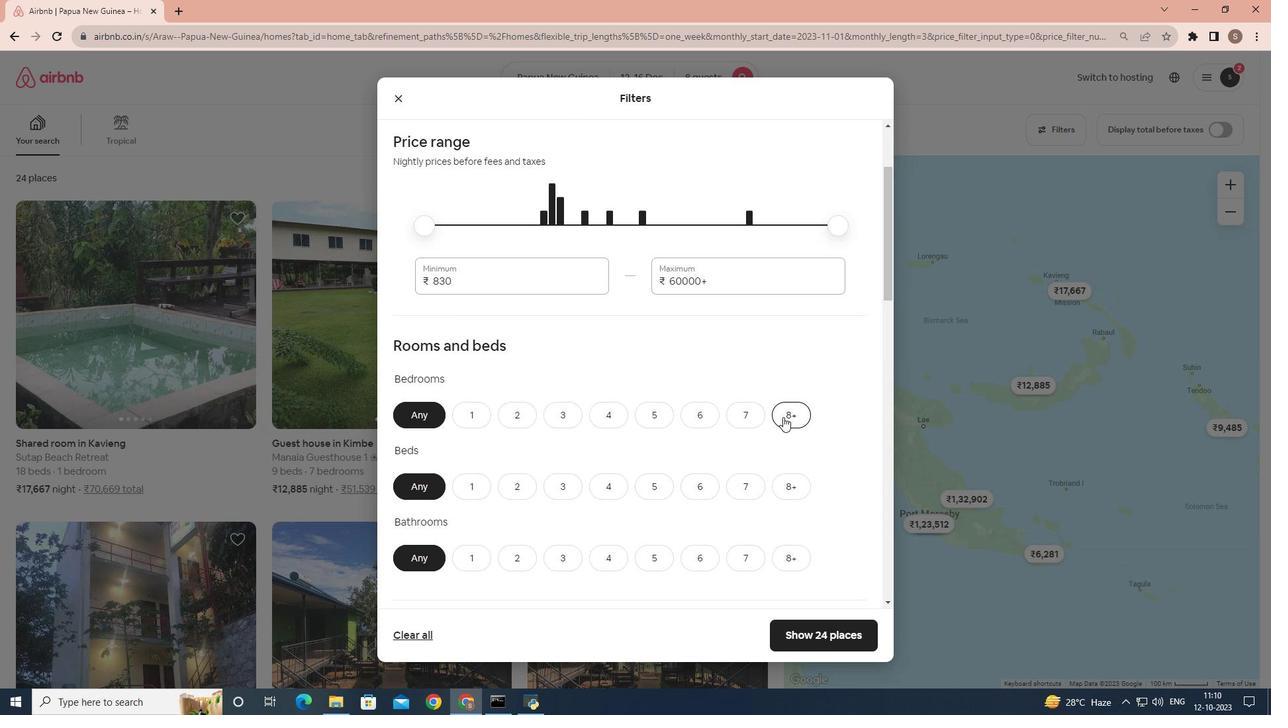 
Action: Mouse scrolled (783, 416) with delta (0, 0)
Screenshot: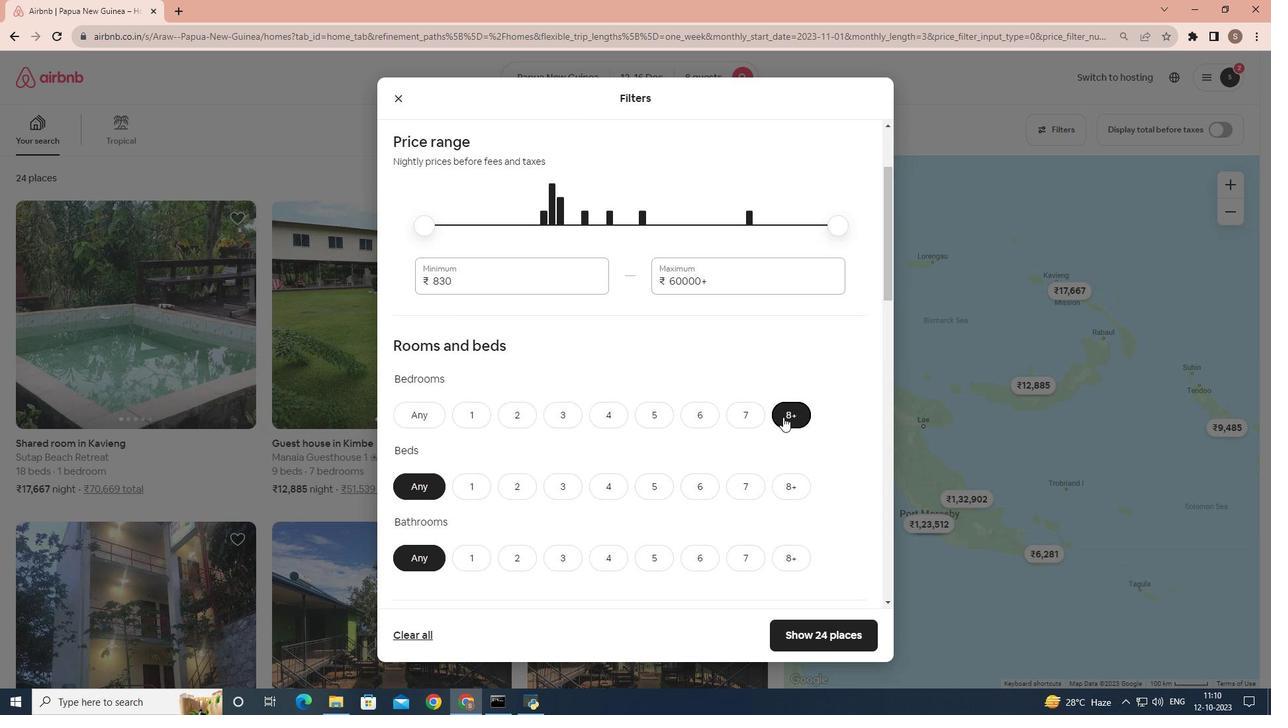 
Action: Mouse moved to (803, 423)
Screenshot: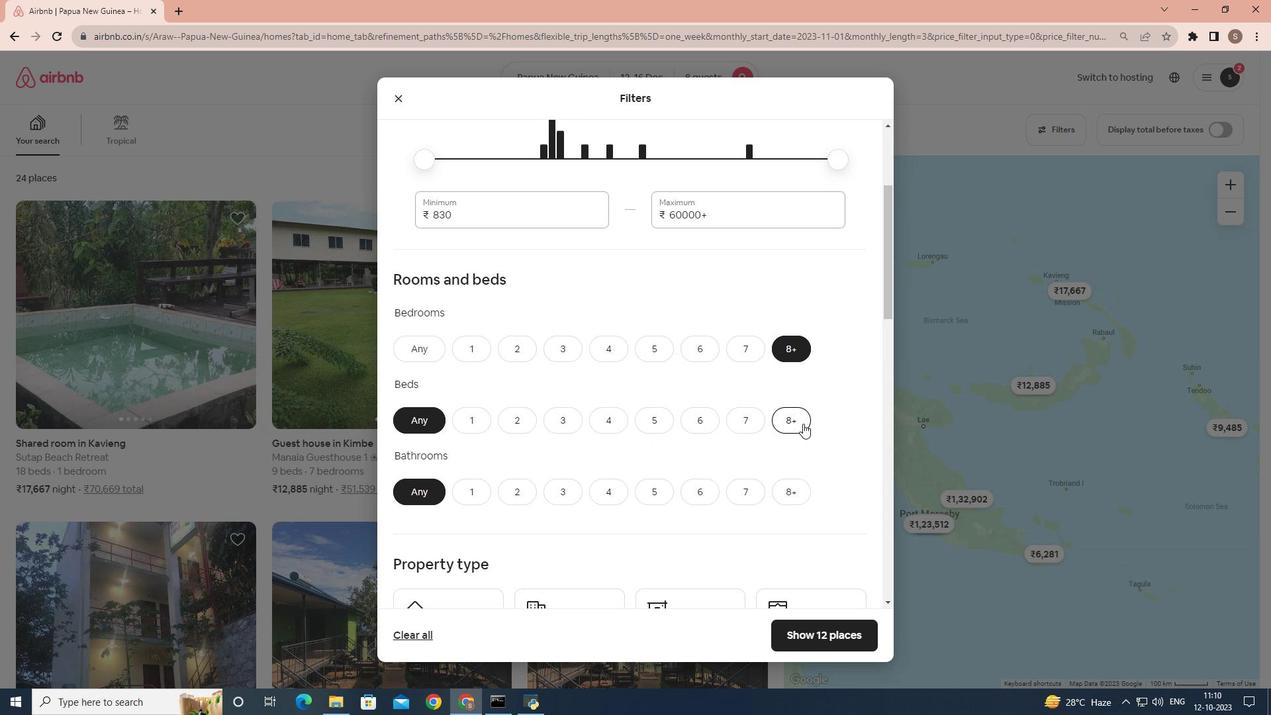 
Action: Mouse pressed left at (803, 423)
Screenshot: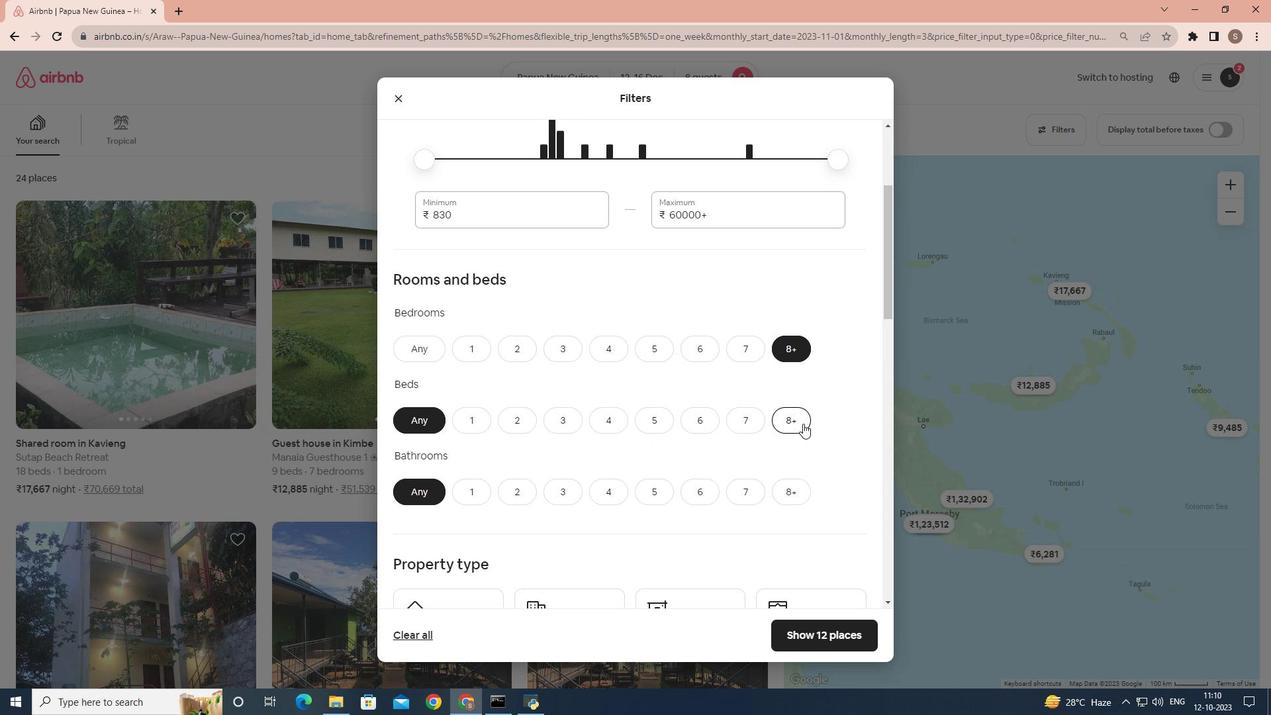 
Action: Mouse moved to (758, 402)
Screenshot: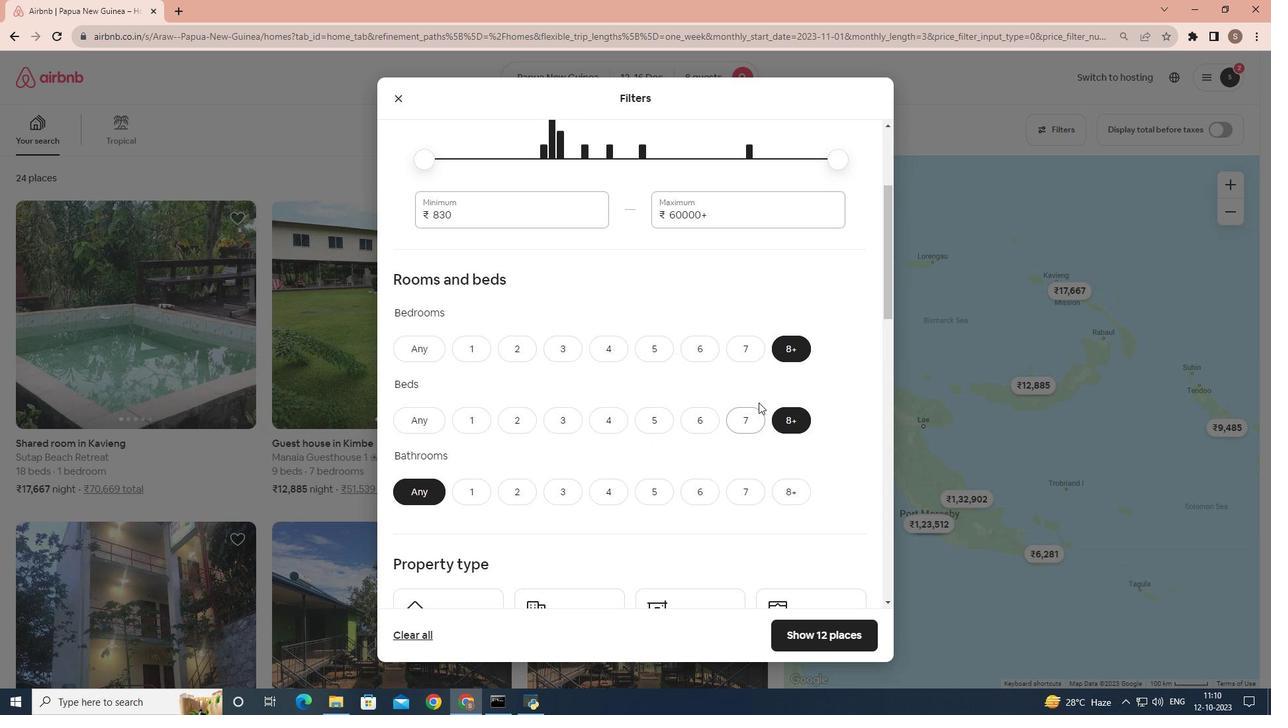 
Action: Mouse scrolled (758, 401) with delta (0, 0)
Screenshot: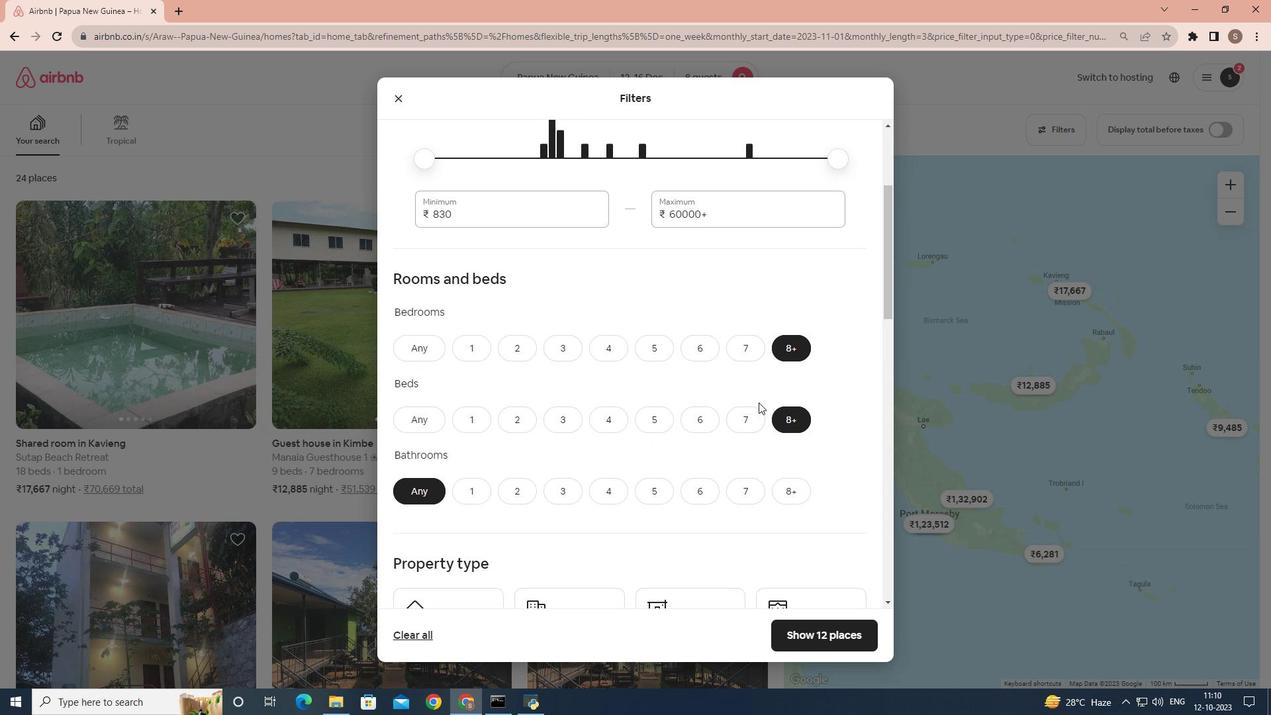 
Action: Mouse moved to (793, 426)
Screenshot: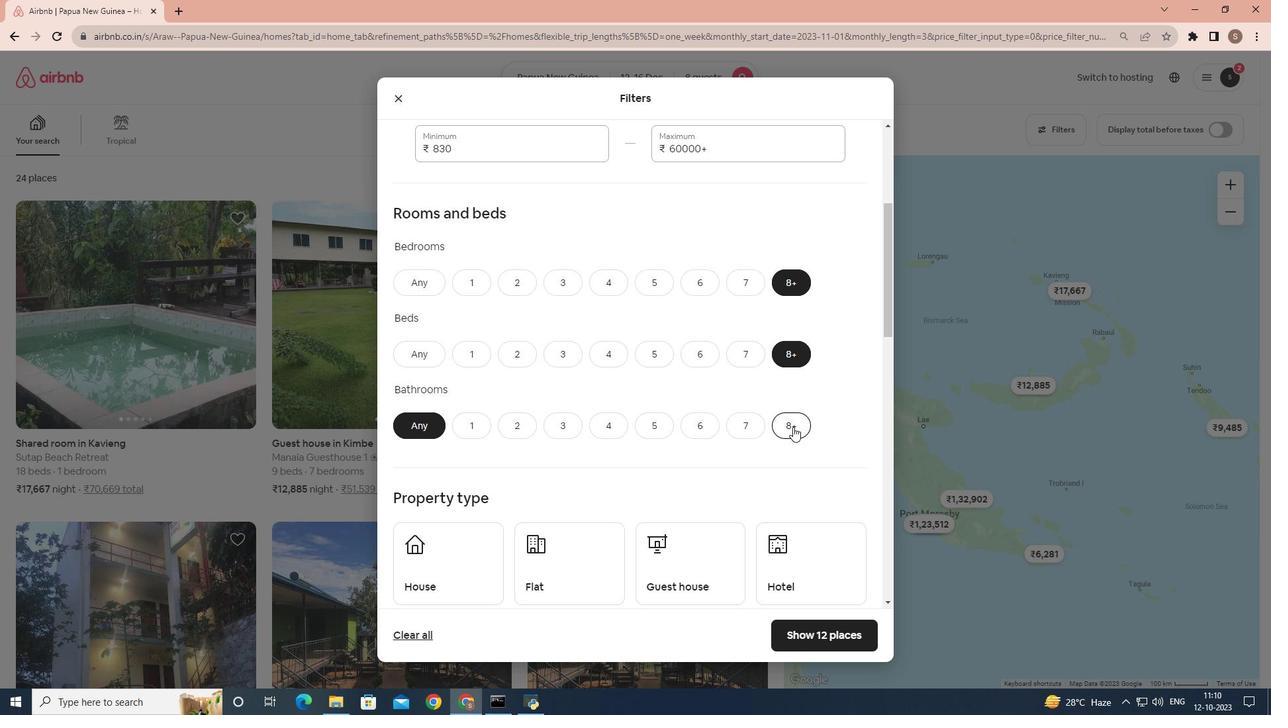 
Action: Mouse pressed left at (793, 426)
Screenshot: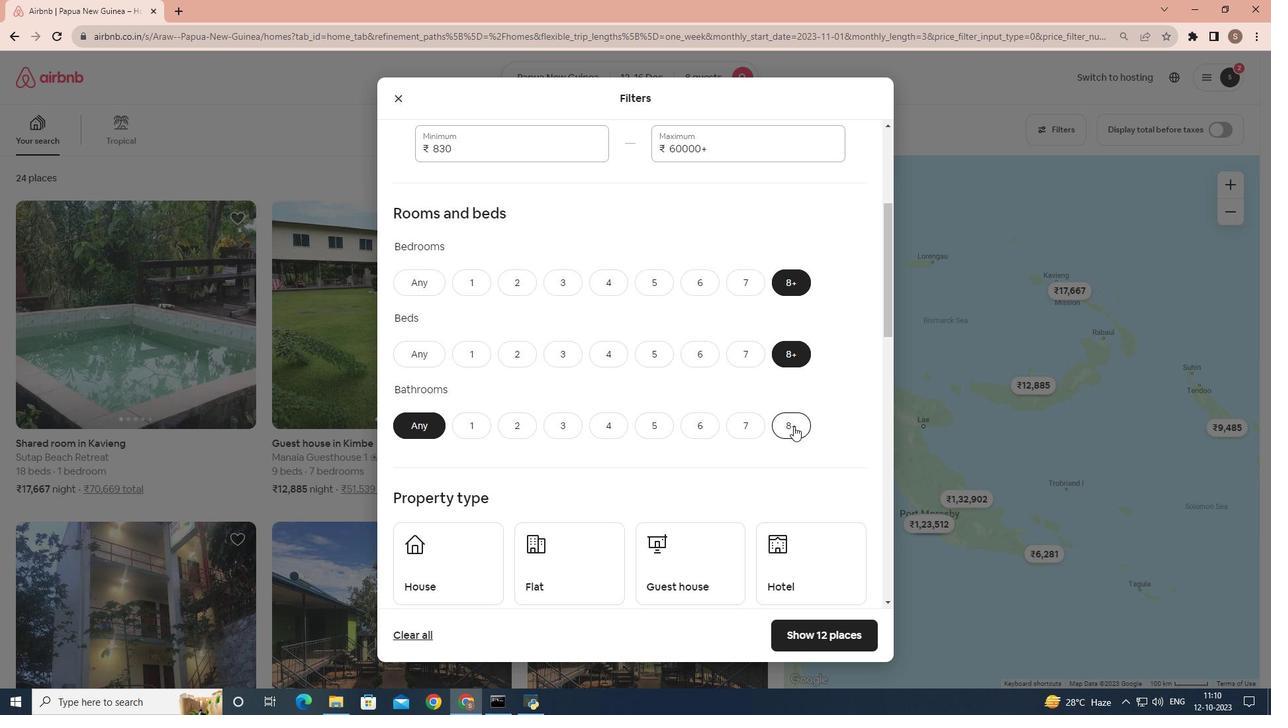 
Action: Mouse moved to (717, 416)
Screenshot: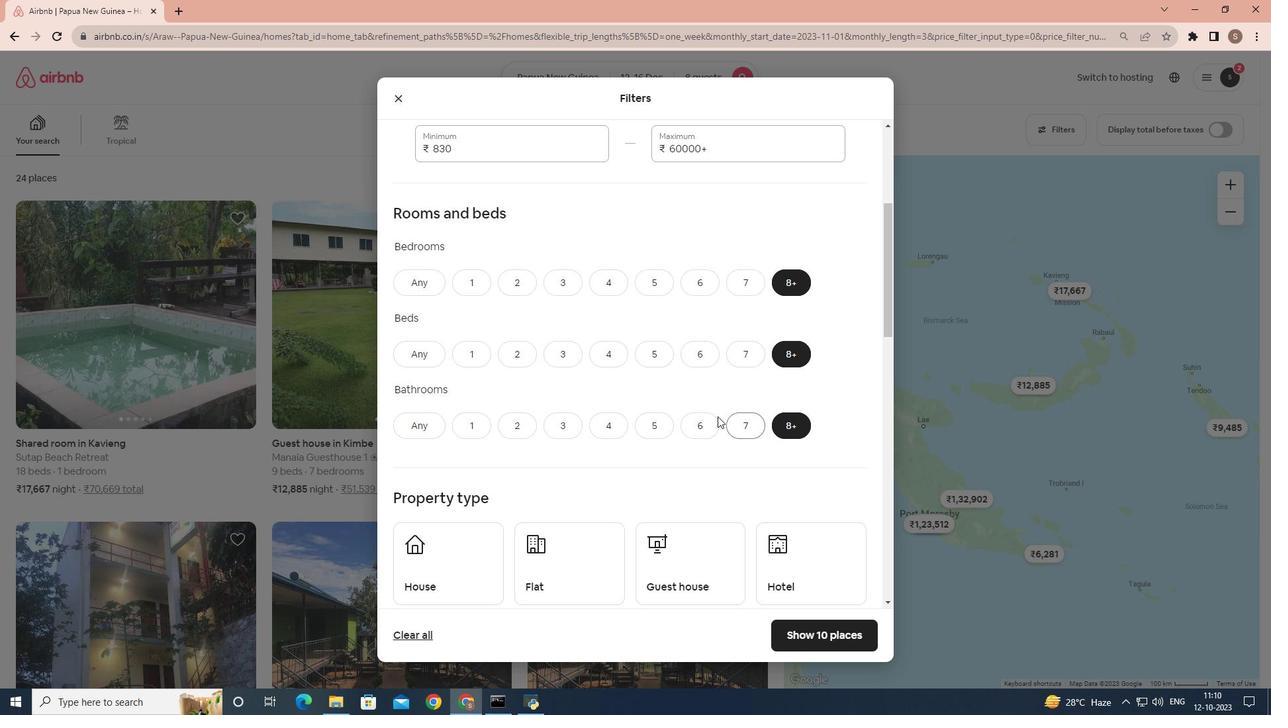 
Action: Mouse scrolled (717, 415) with delta (0, 0)
Screenshot: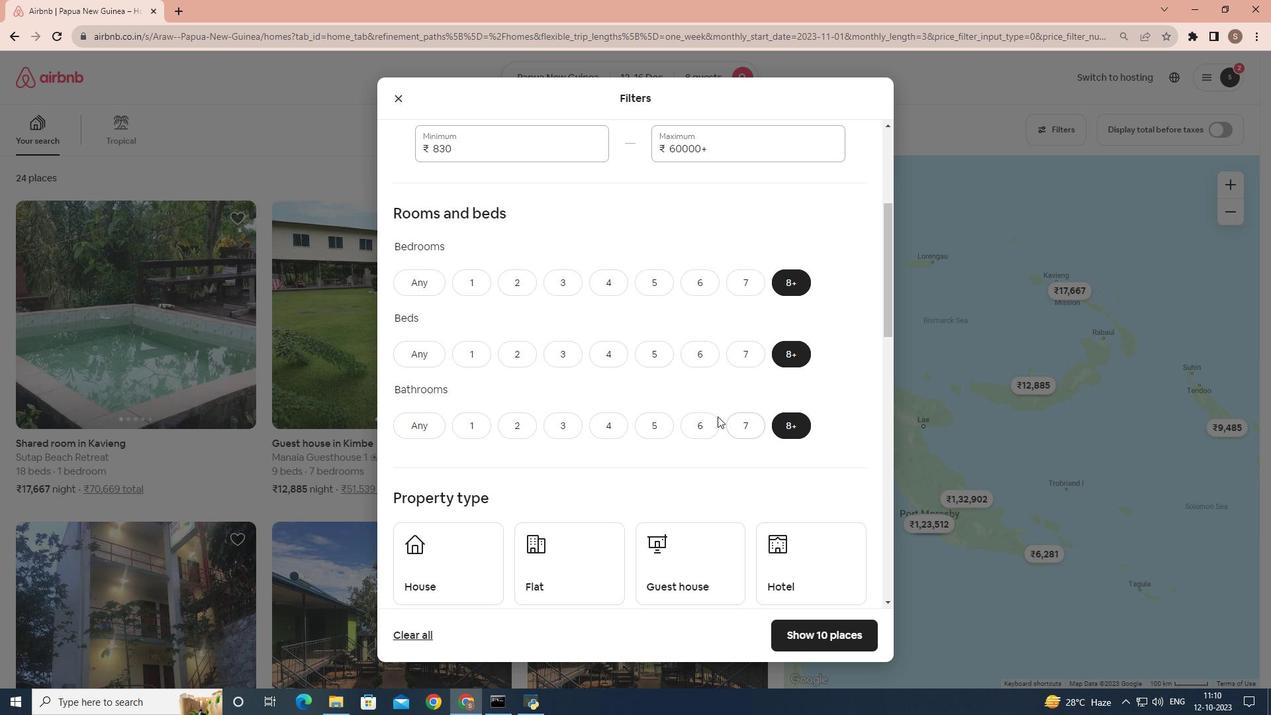 
Action: Mouse scrolled (717, 415) with delta (0, 0)
Screenshot: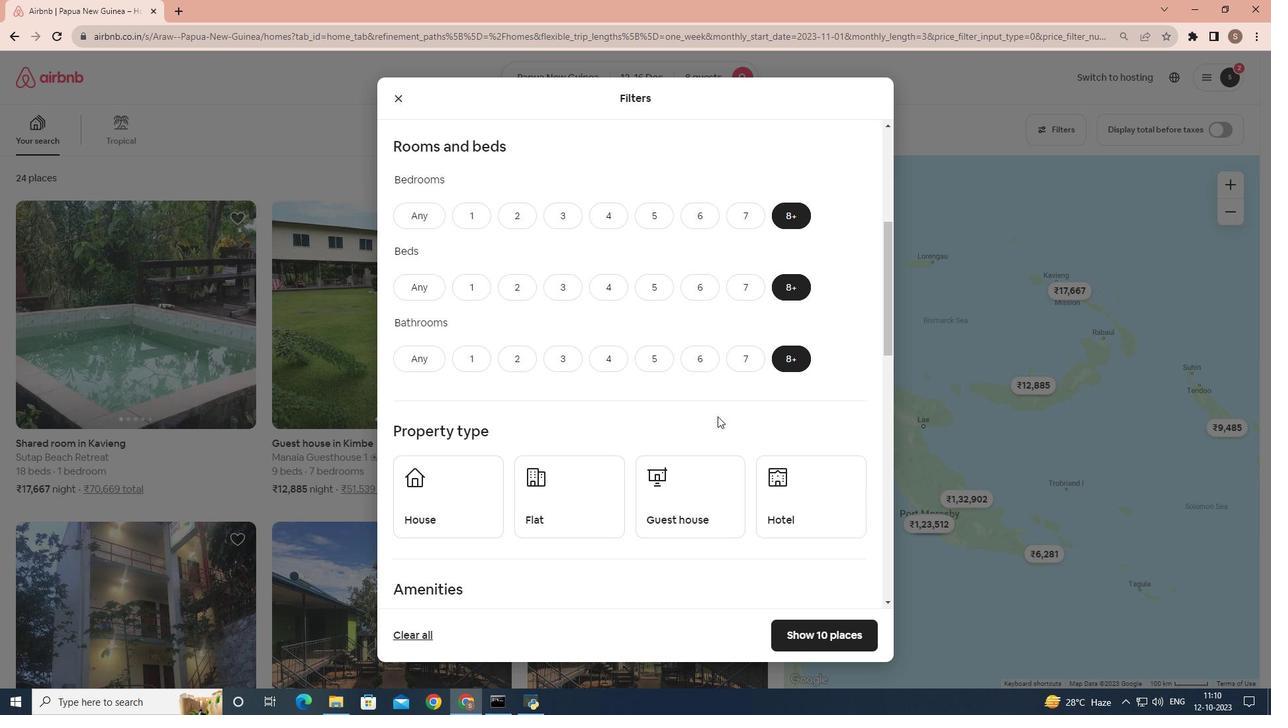 
Action: Mouse scrolled (717, 415) with delta (0, 0)
Screenshot: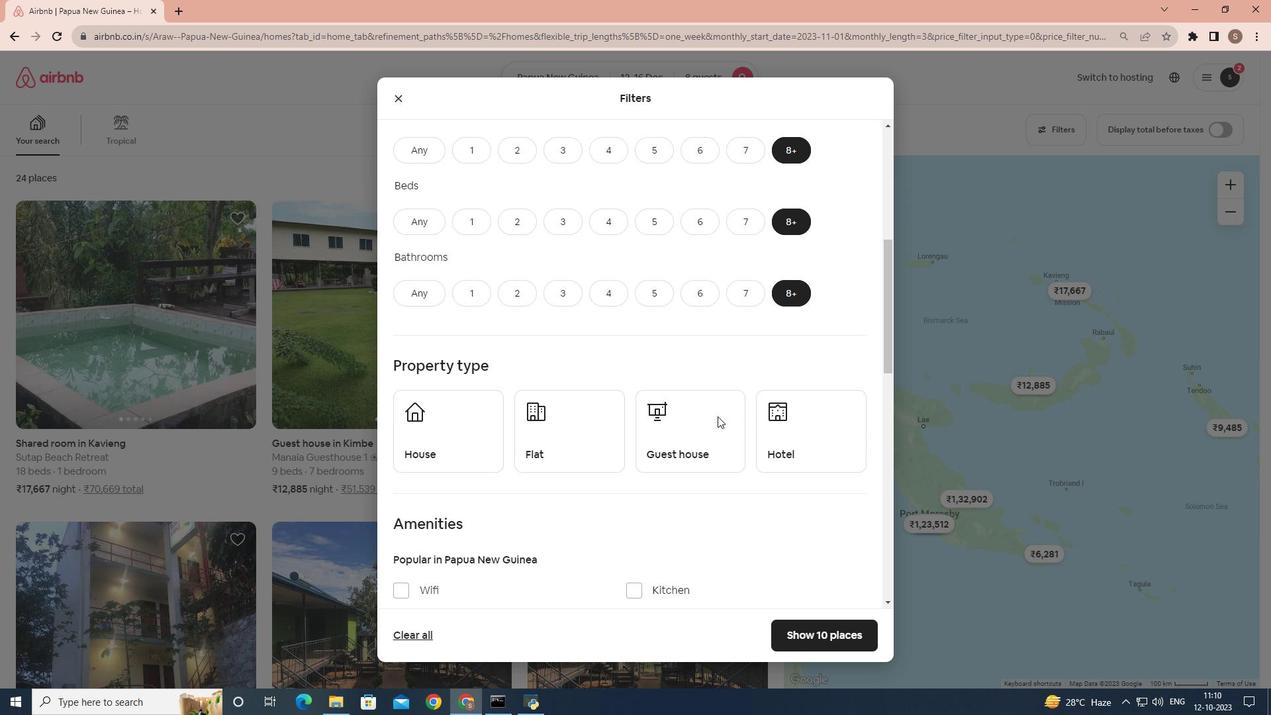
Action: Mouse moved to (776, 384)
Screenshot: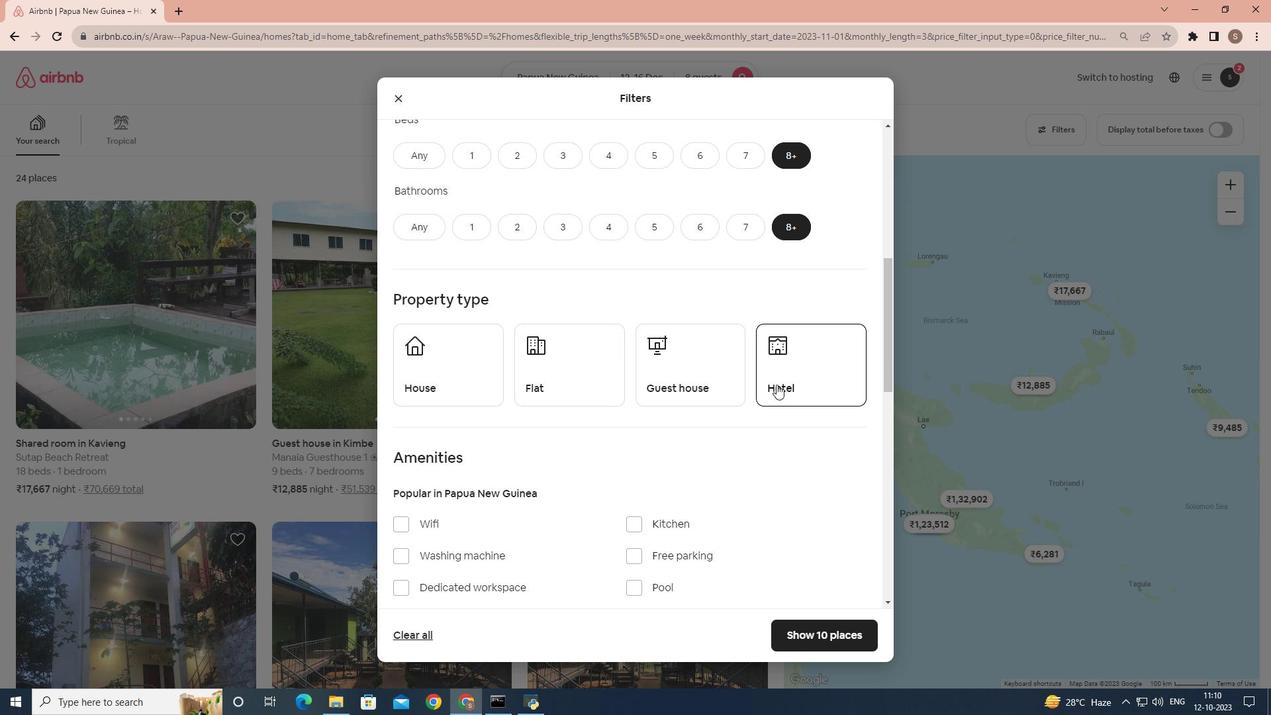 
Action: Mouse pressed left at (776, 384)
Screenshot: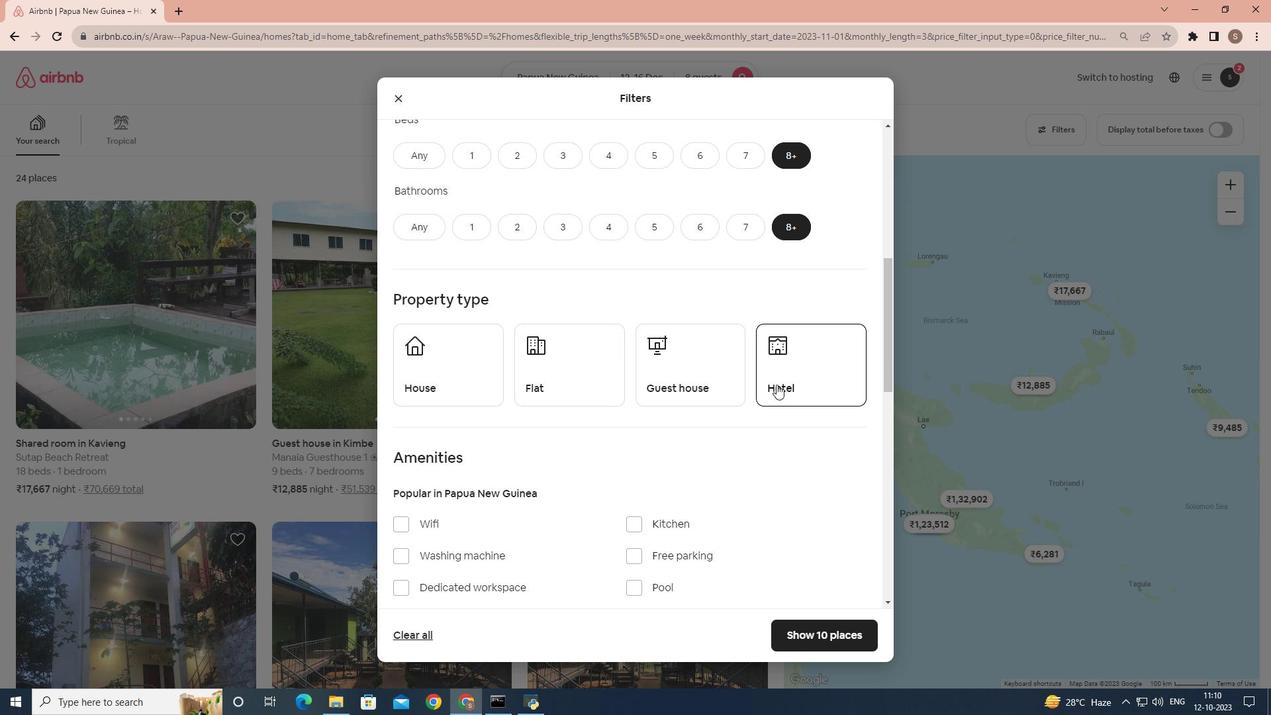 
Action: Mouse moved to (644, 393)
Screenshot: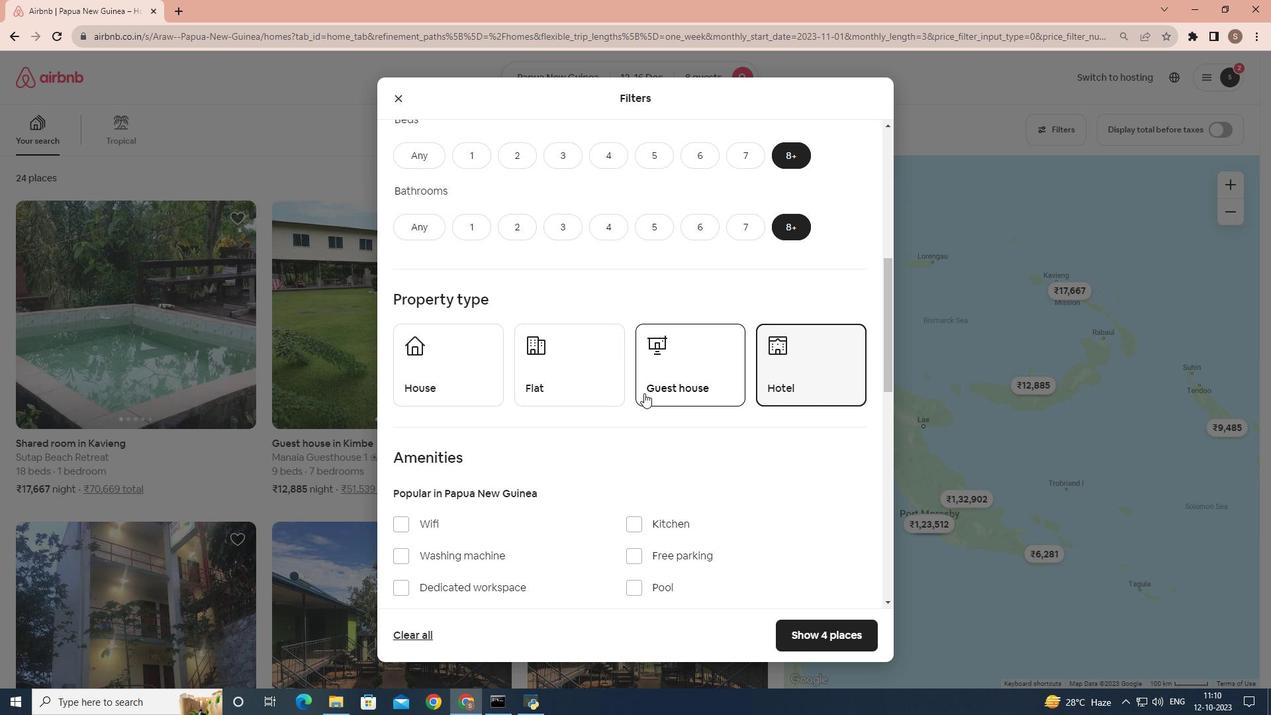
Action: Mouse scrolled (644, 392) with delta (0, 0)
Screenshot: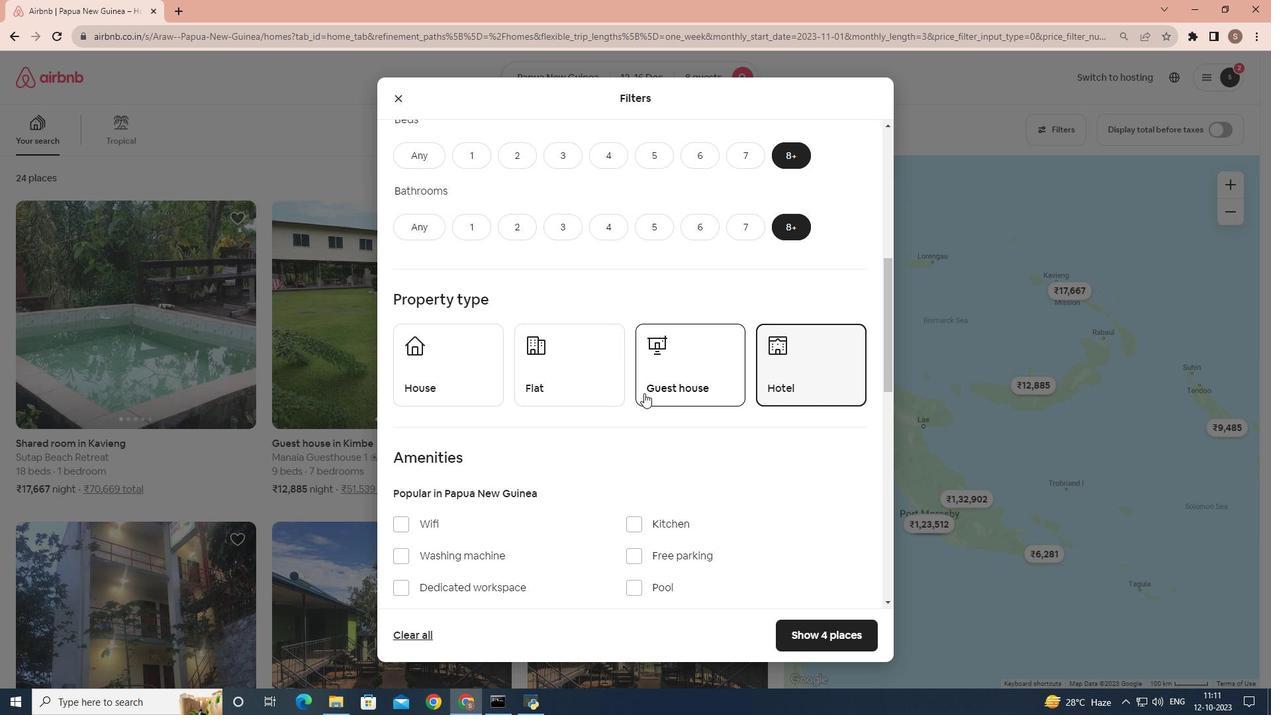 
Action: Mouse scrolled (644, 392) with delta (0, 0)
Screenshot: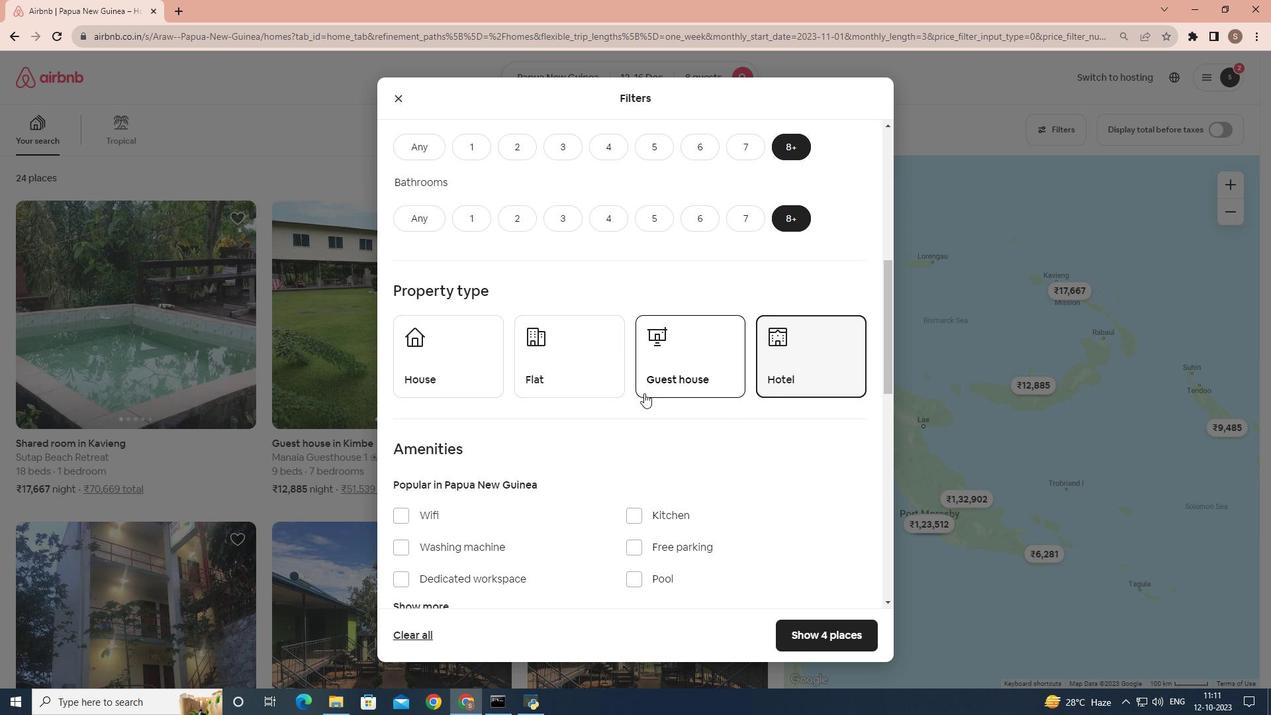 
Action: Mouse moved to (643, 393)
Screenshot: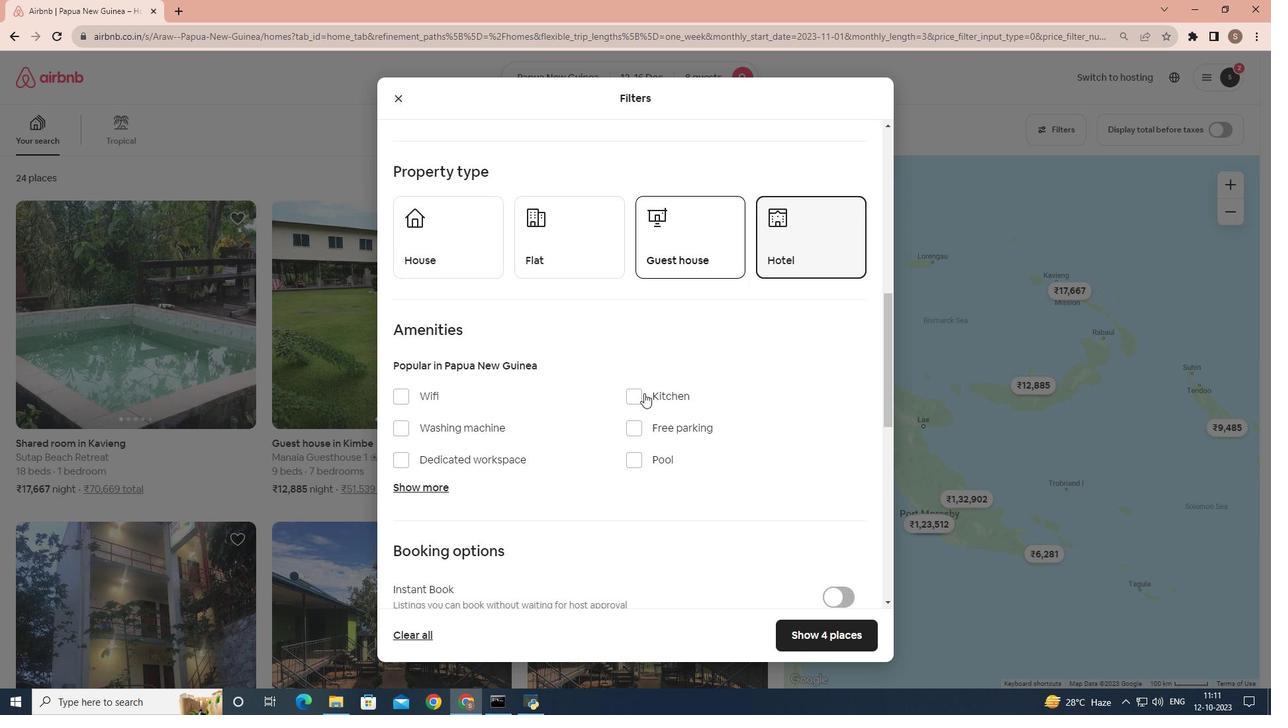 
Action: Mouse scrolled (643, 392) with delta (0, 0)
Screenshot: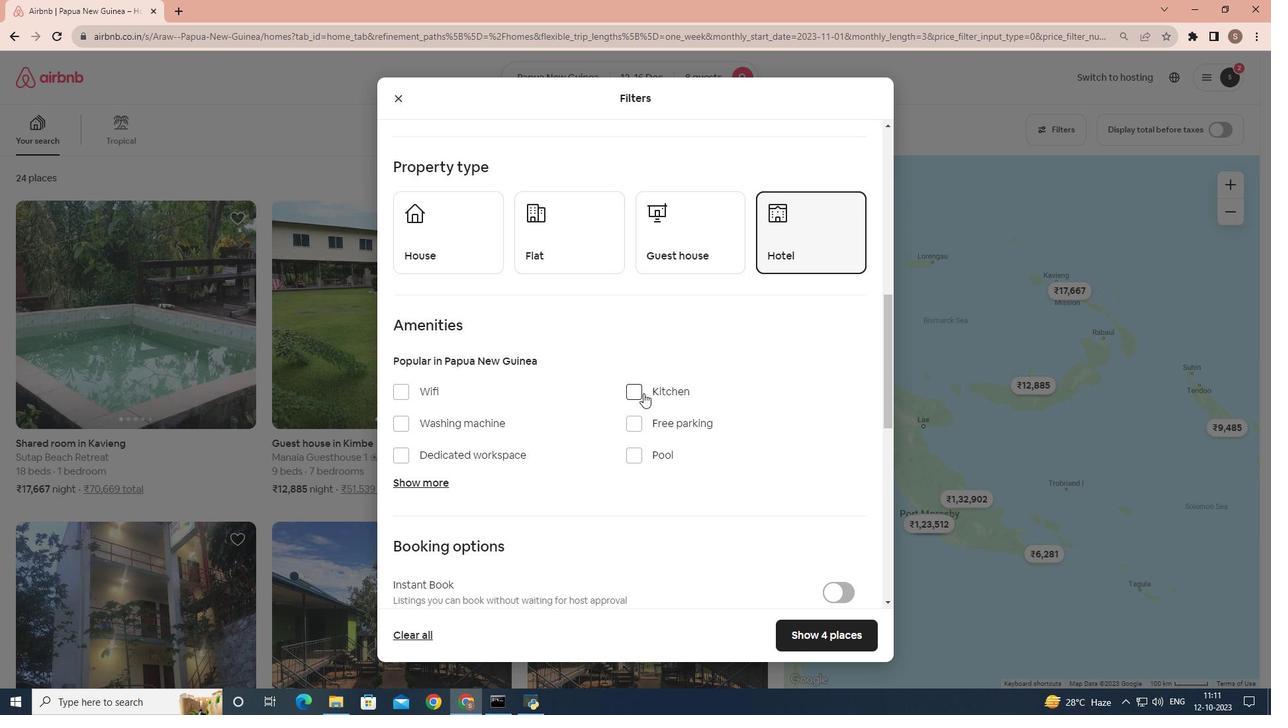 
Action: Mouse moved to (403, 323)
Screenshot: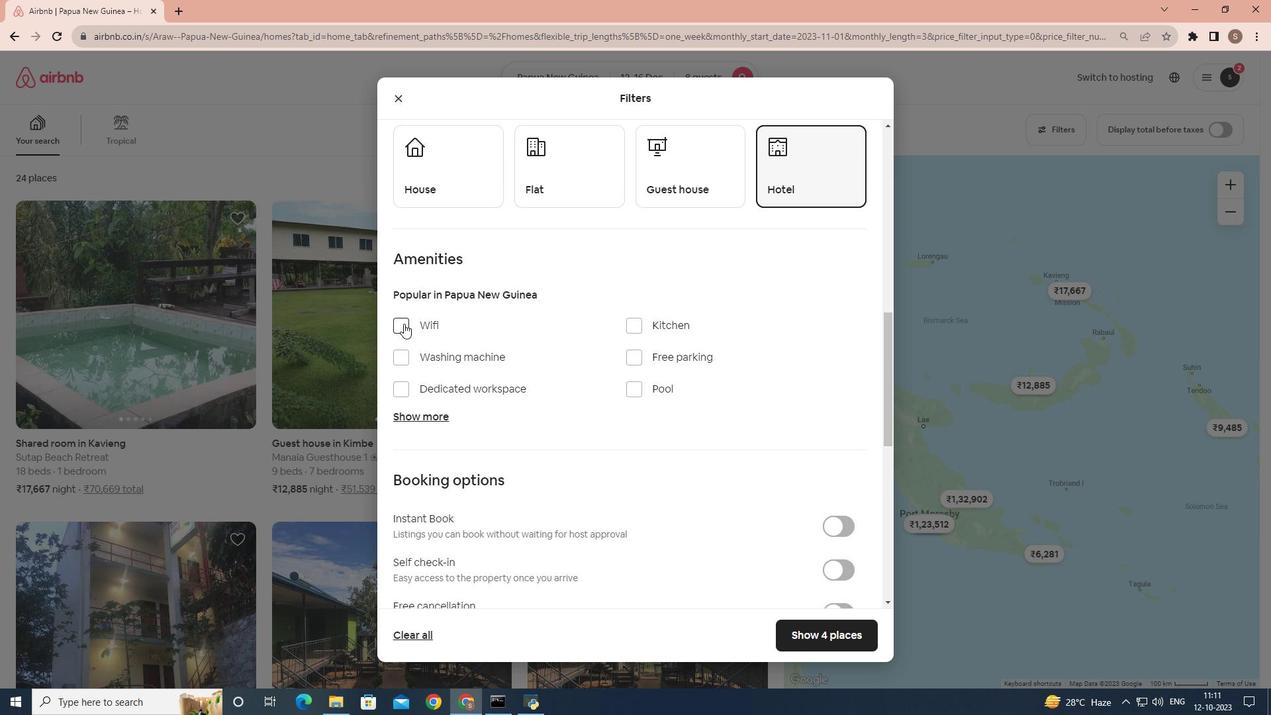 
Action: Mouse pressed left at (403, 323)
Screenshot: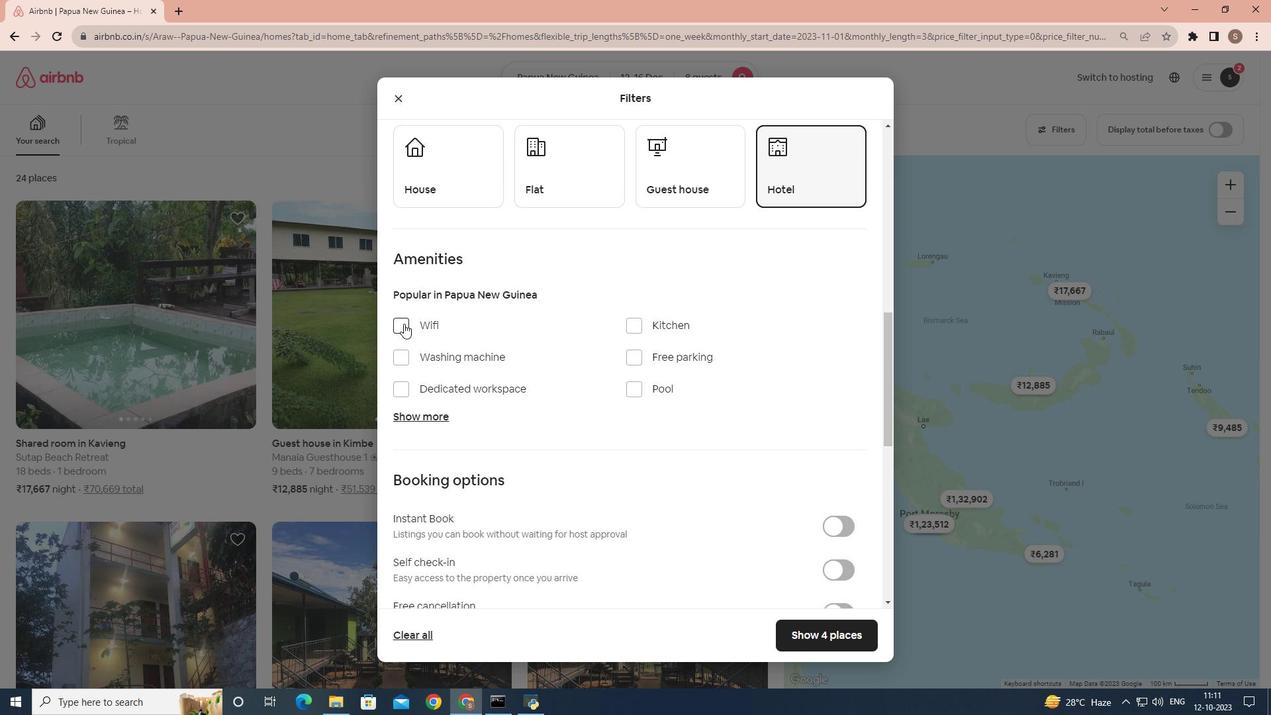 
Action: Mouse moved to (517, 328)
Screenshot: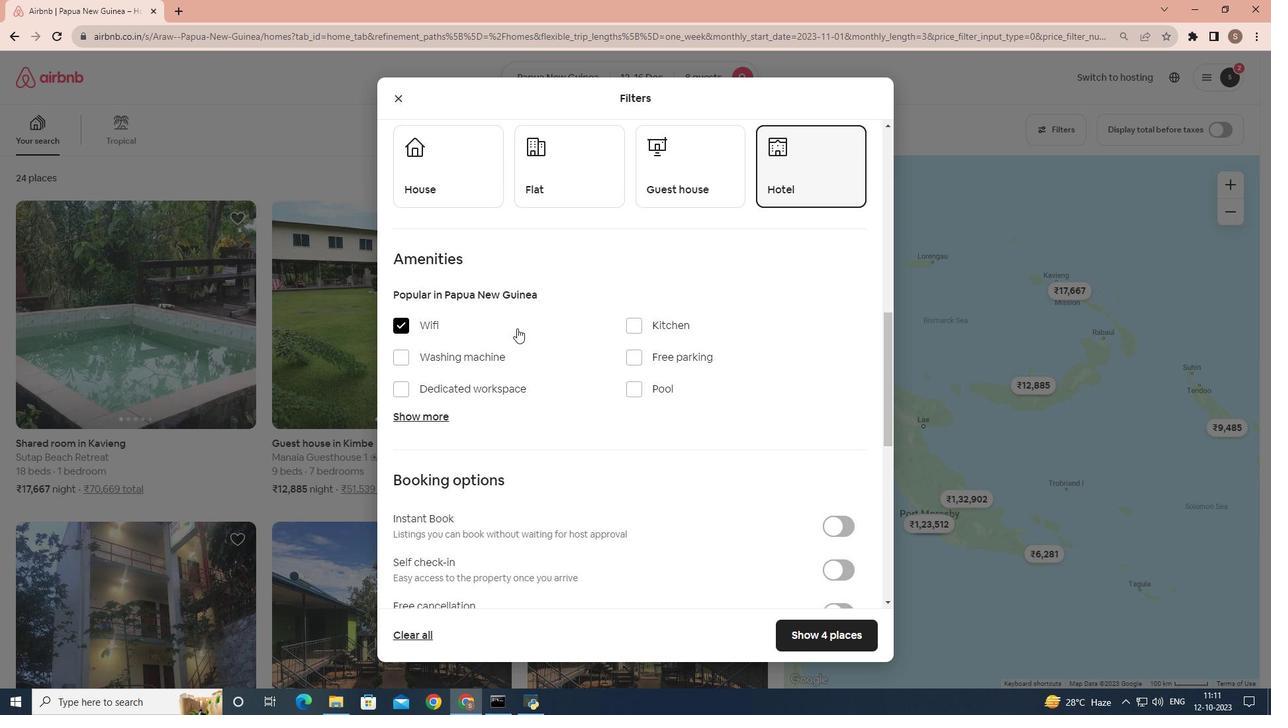 
Action: Mouse scrolled (517, 327) with delta (0, 0)
Screenshot: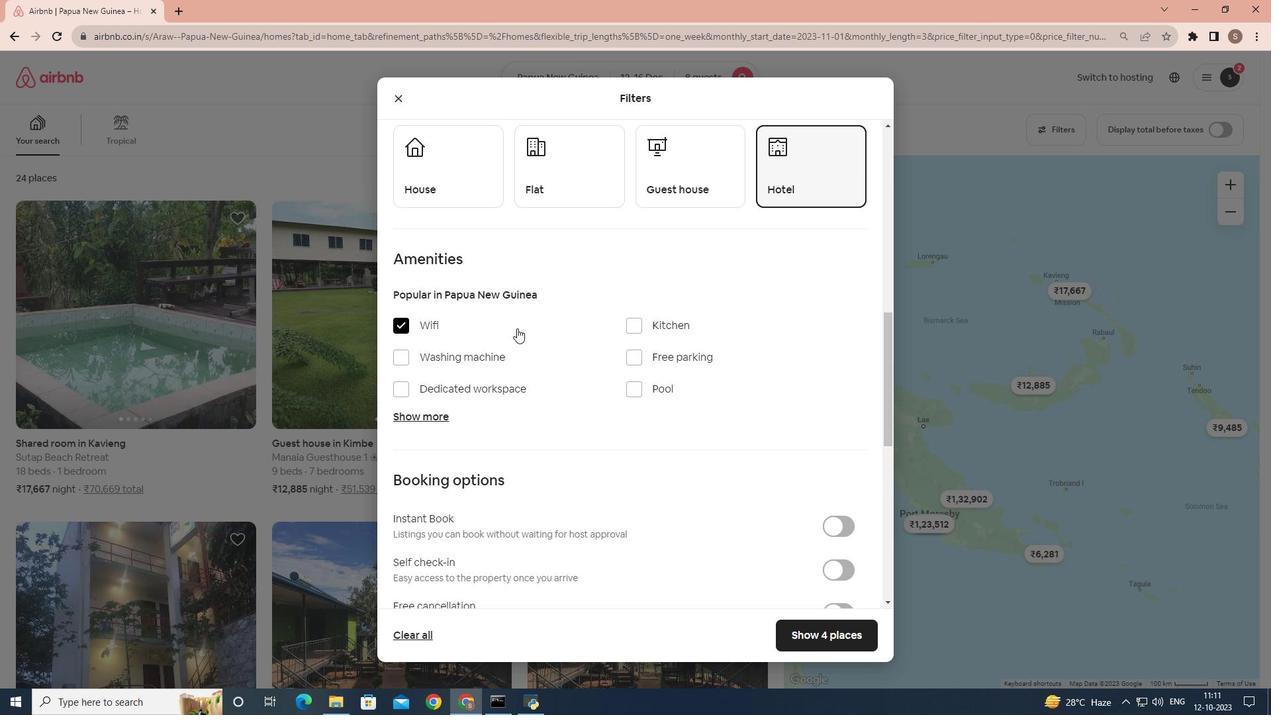 
Action: Mouse scrolled (517, 327) with delta (0, 0)
Screenshot: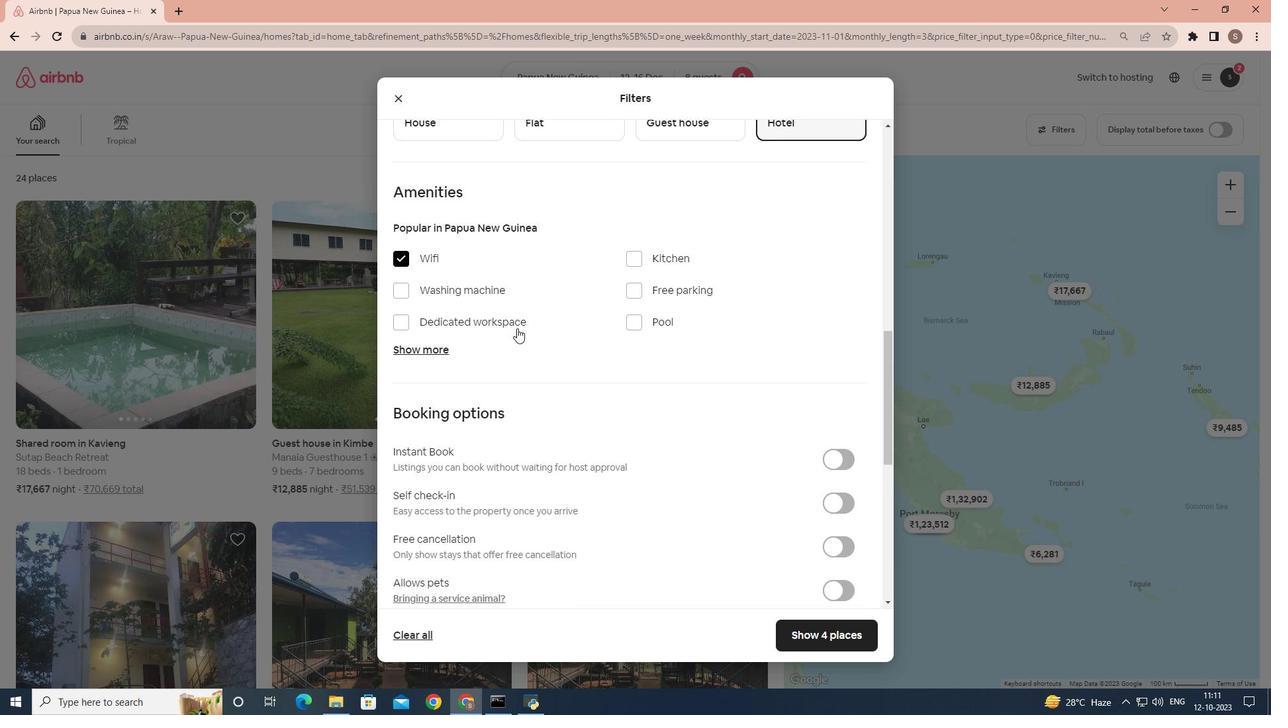 
Action: Mouse moved to (425, 278)
Screenshot: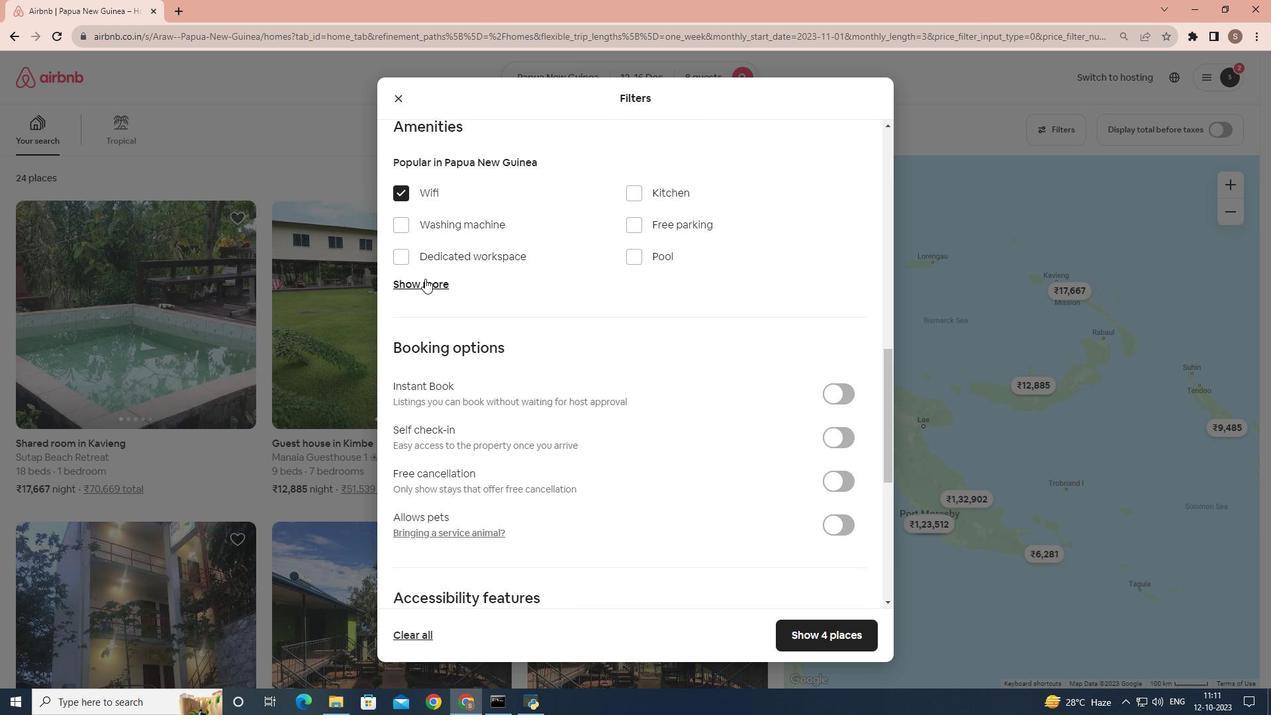 
Action: Mouse pressed left at (425, 278)
Screenshot: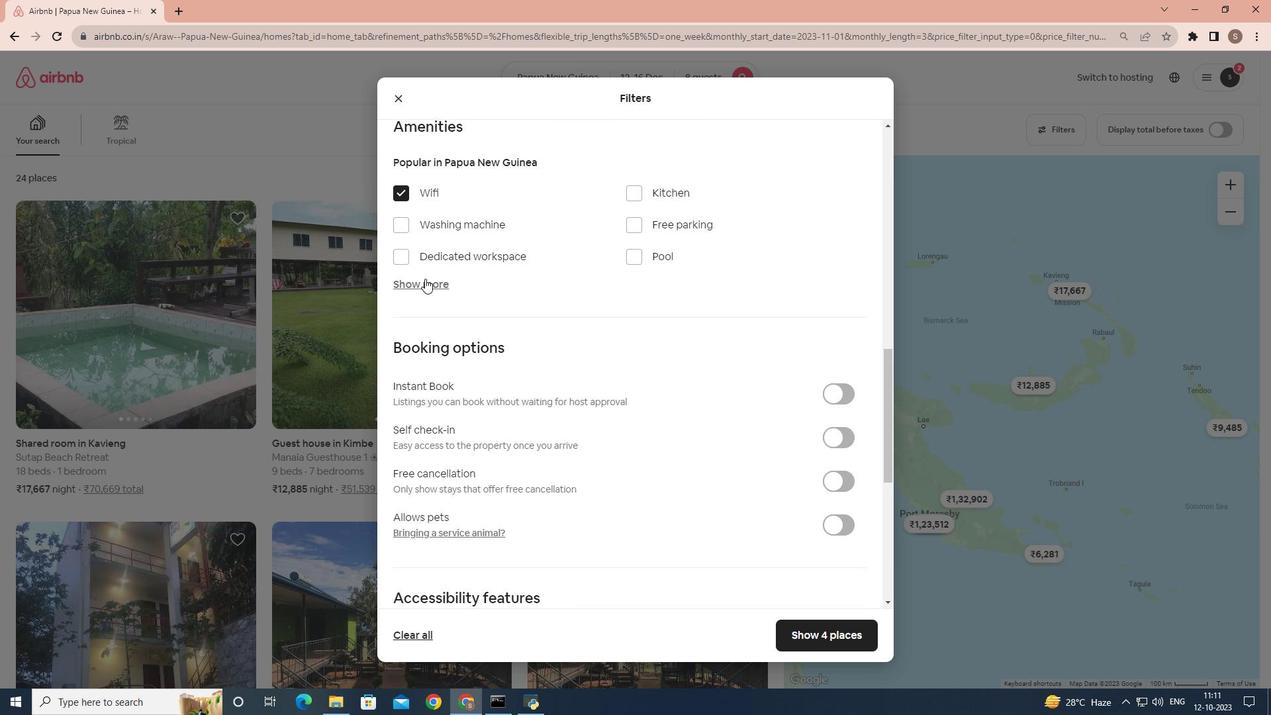 
Action: Mouse moved to (613, 313)
Screenshot: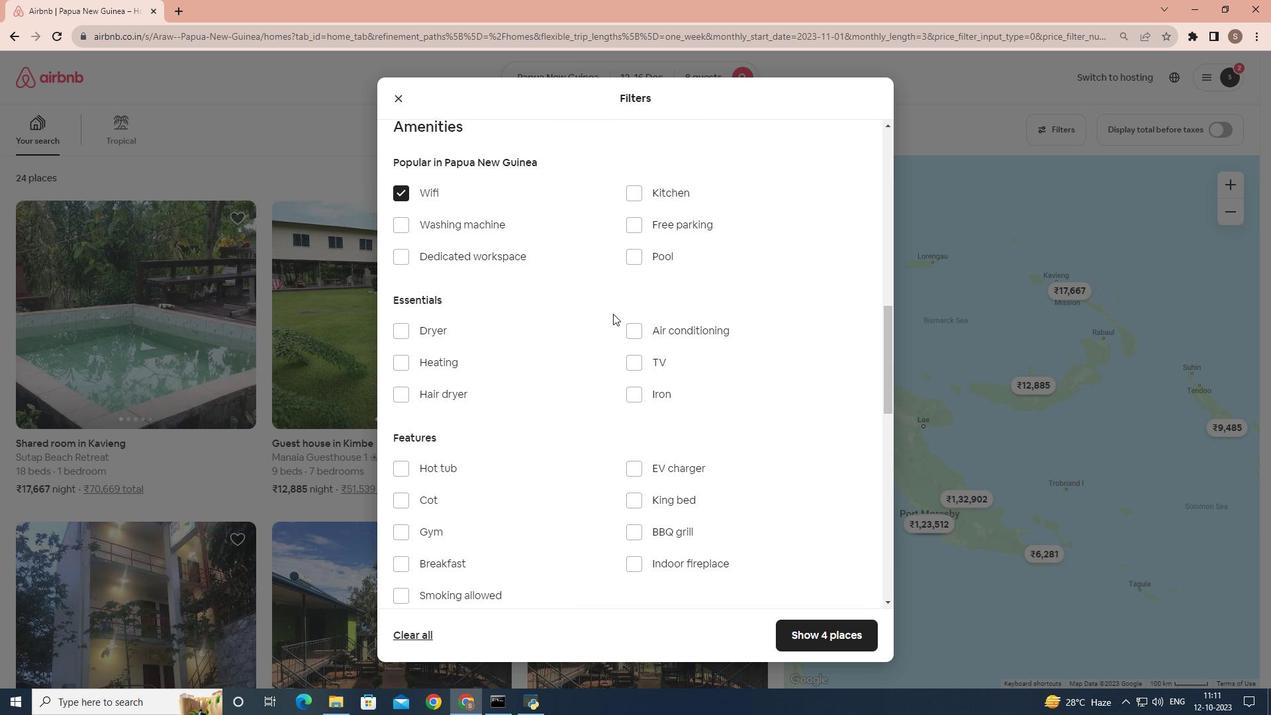 
Action: Mouse scrolled (613, 313) with delta (0, 0)
Screenshot: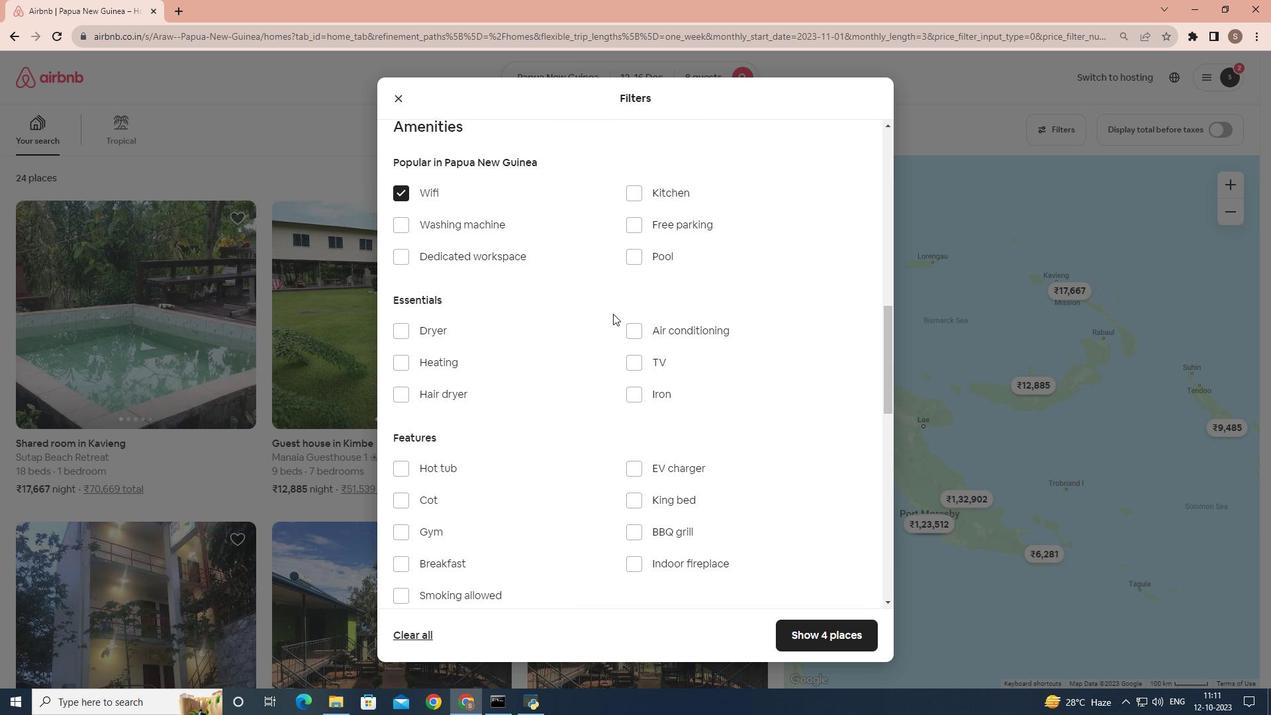 
Action: Mouse moved to (636, 299)
Screenshot: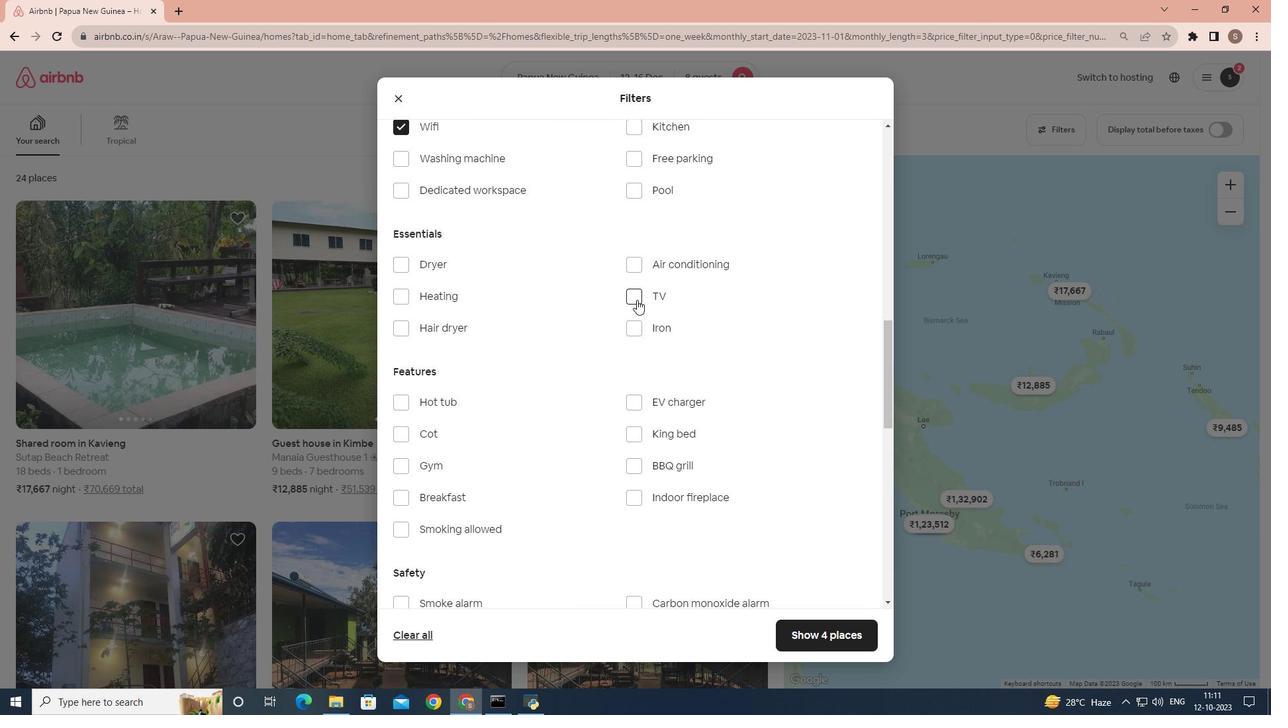 
Action: Mouse pressed left at (636, 299)
Screenshot: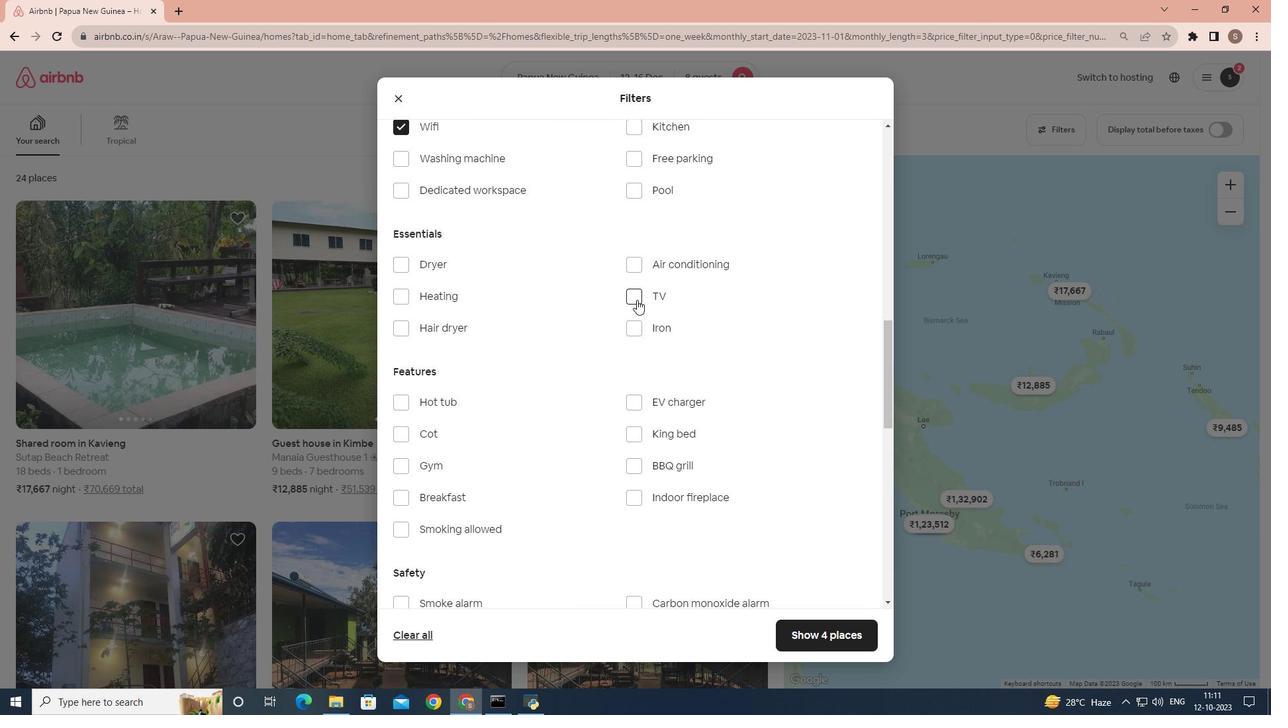 
Action: Mouse moved to (560, 311)
Screenshot: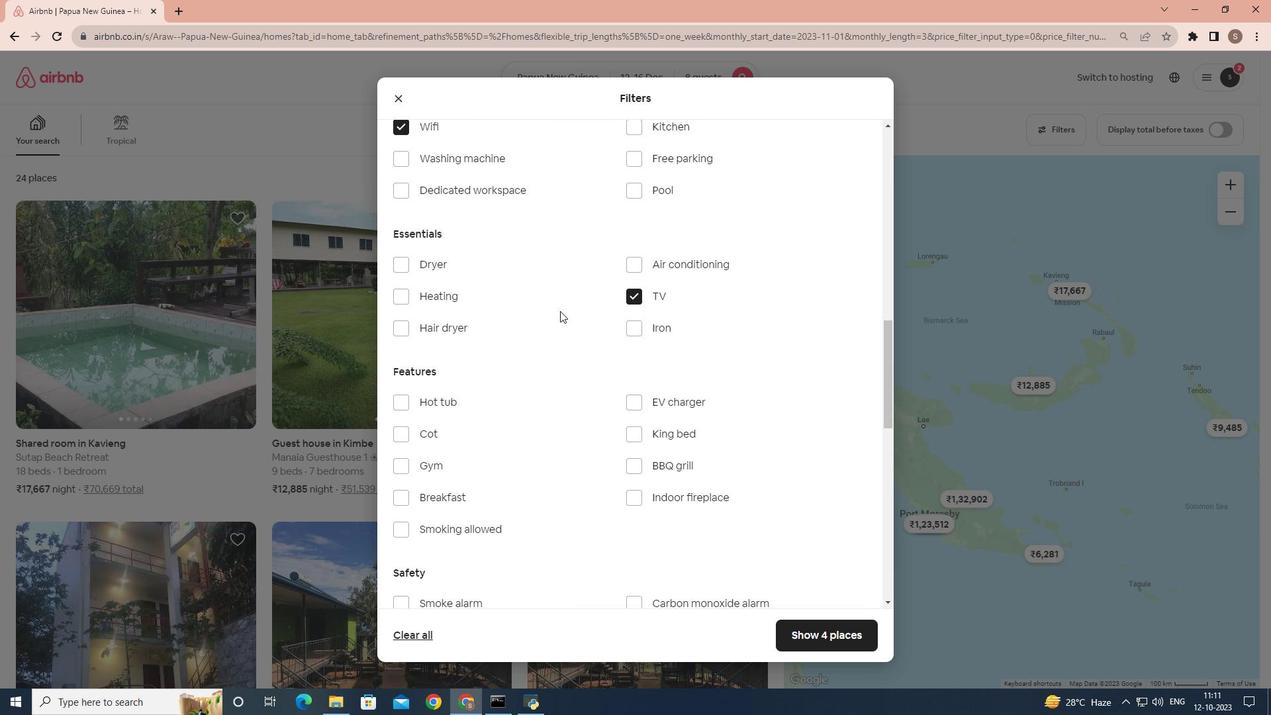 
Action: Mouse scrolled (560, 310) with delta (0, 0)
Screenshot: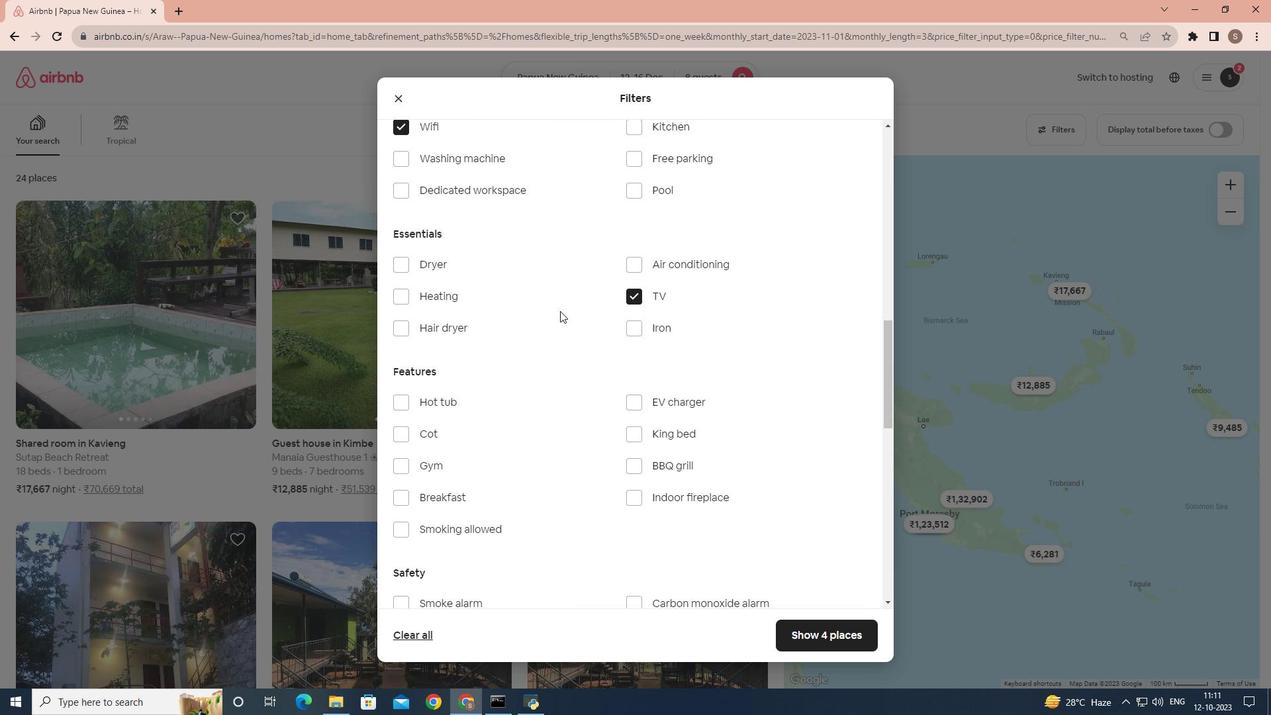 
Action: Mouse scrolled (560, 310) with delta (0, 0)
Screenshot: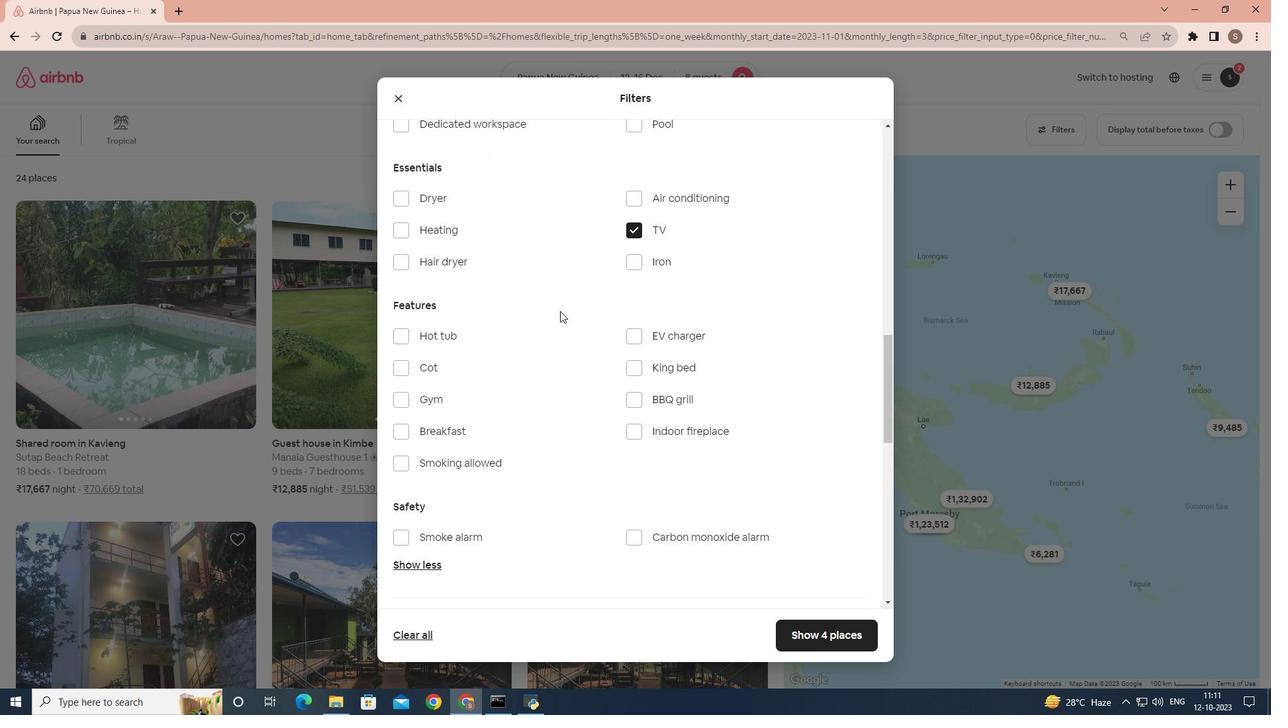 
Action: Mouse moved to (460, 211)
Screenshot: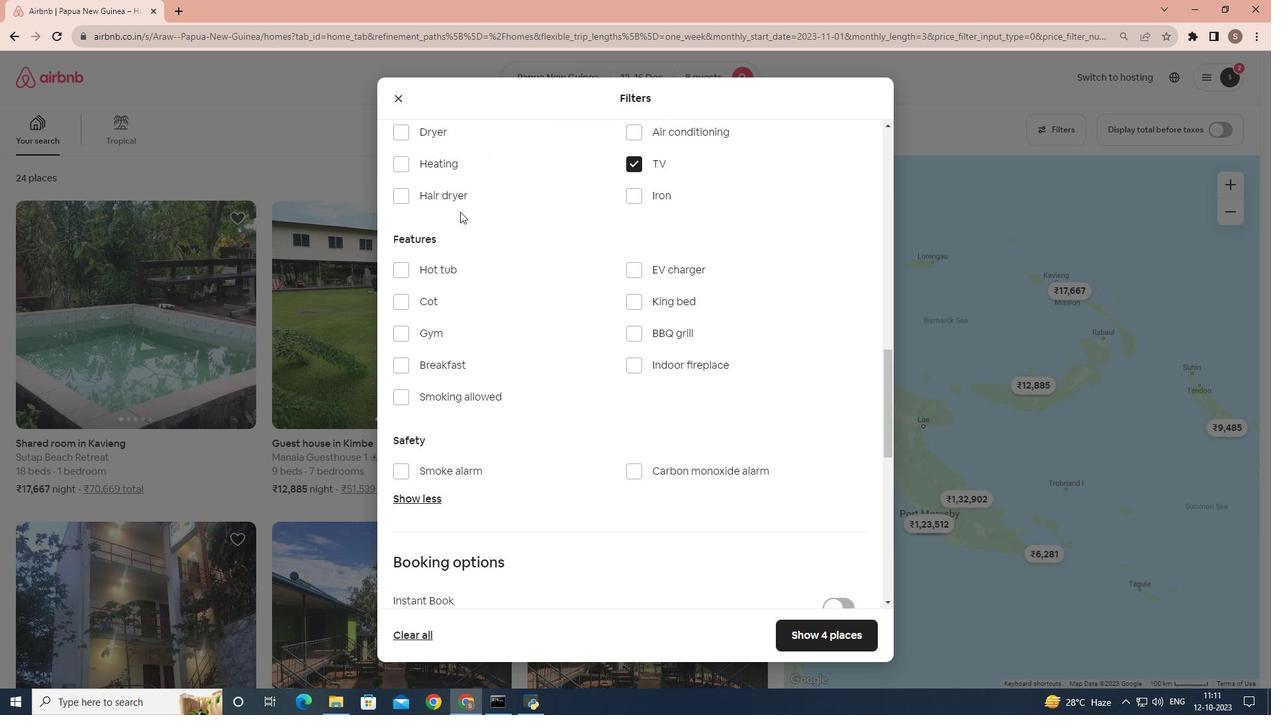 
Action: Mouse scrolled (460, 212) with delta (0, 0)
Screenshot: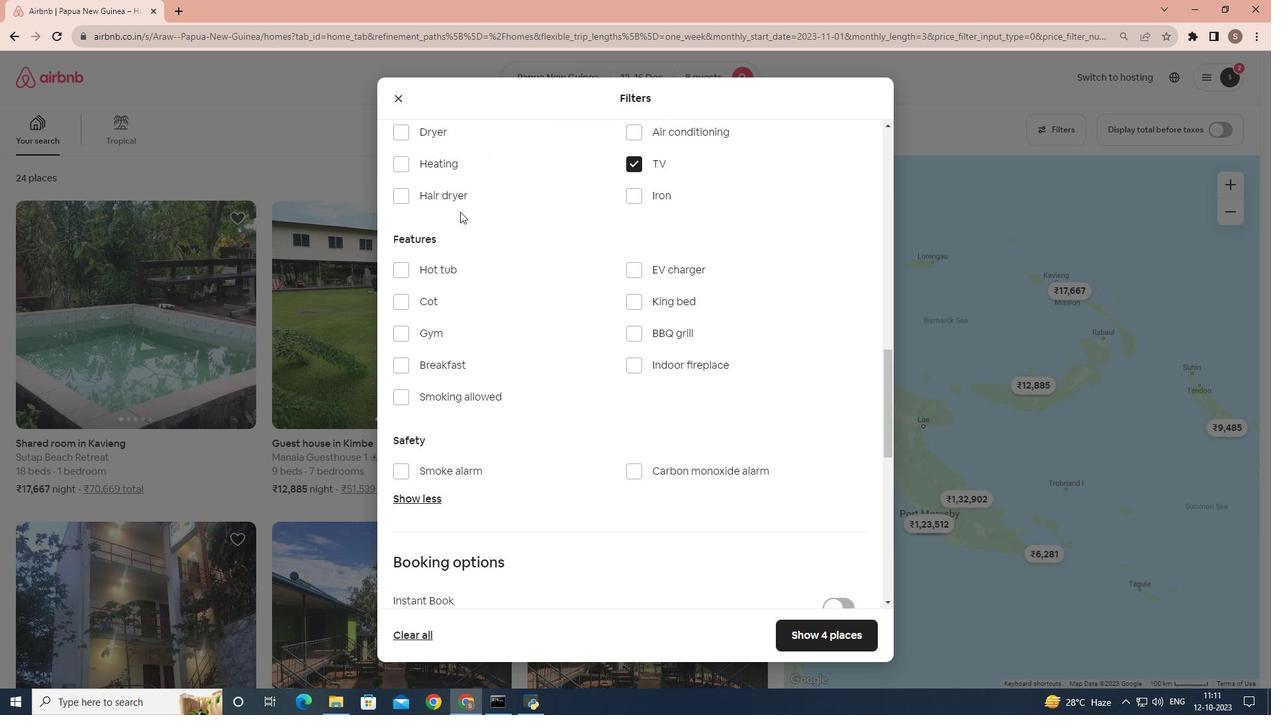 
Action: Mouse scrolled (460, 212) with delta (0, 0)
Screenshot: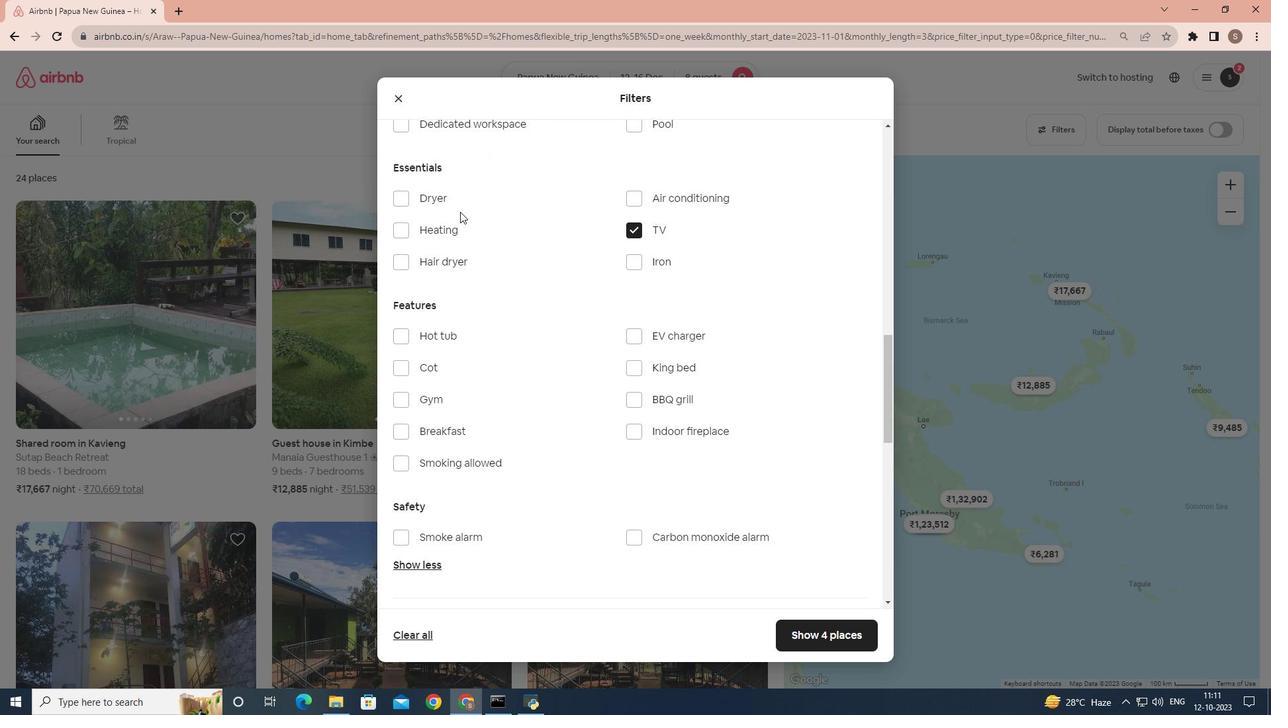 
Action: Mouse moved to (631, 158)
Screenshot: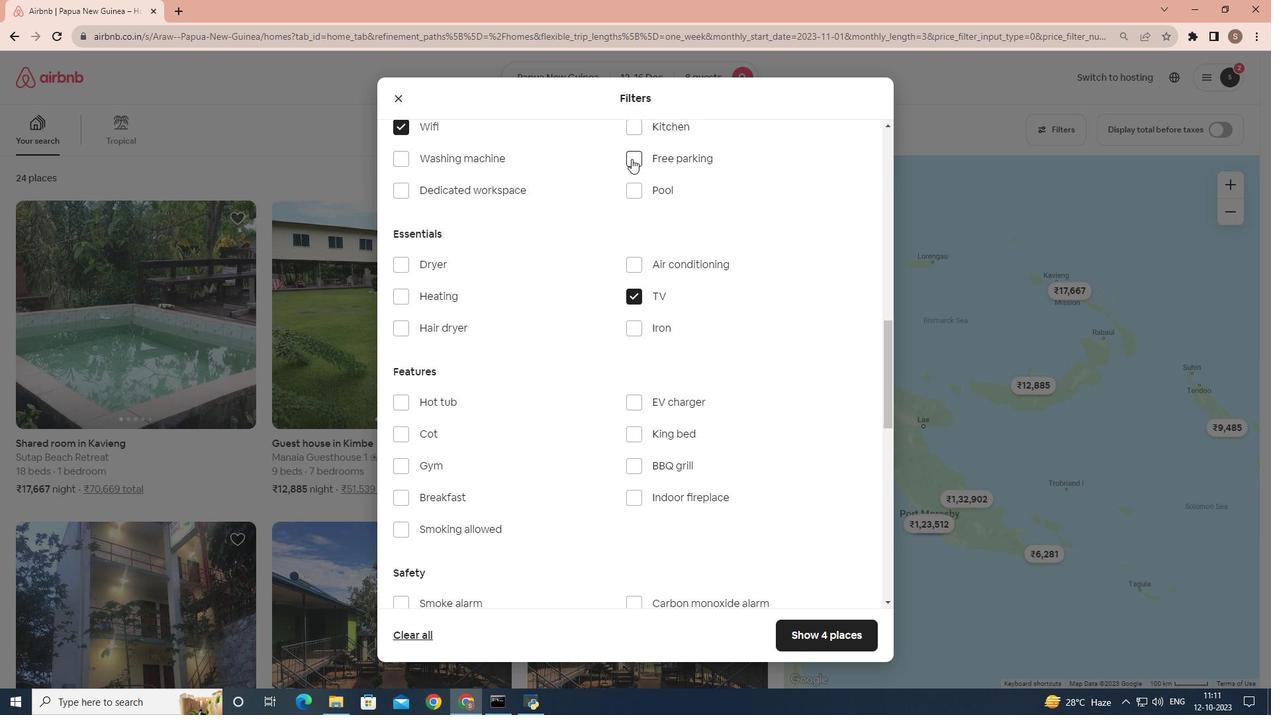 
Action: Mouse pressed left at (631, 158)
Screenshot: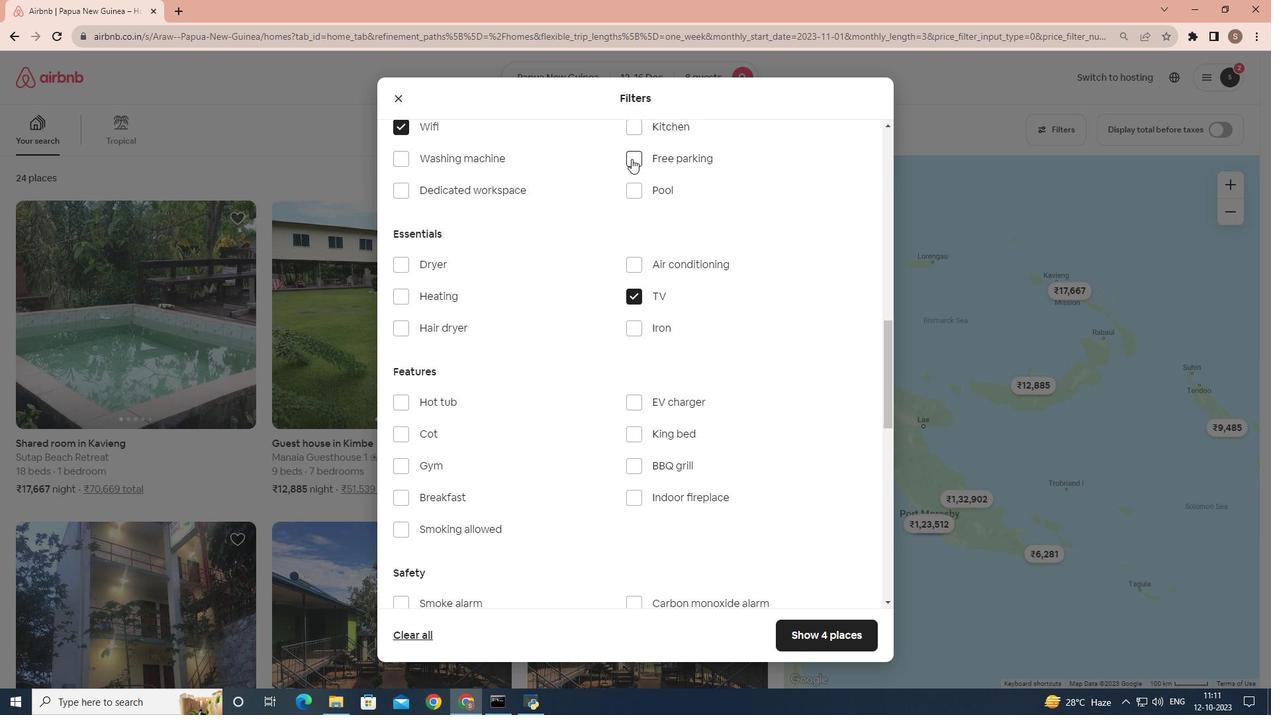 
Action: Mouse moved to (585, 214)
Screenshot: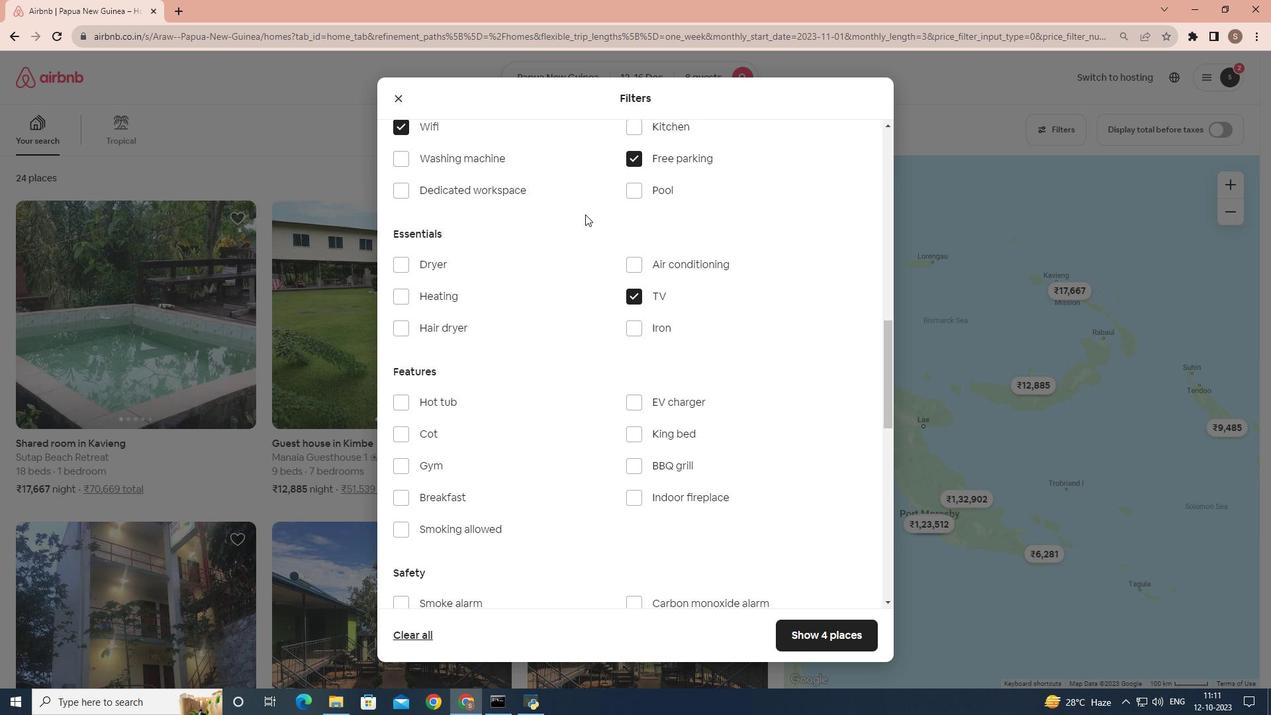 
Action: Mouse scrolled (585, 213) with delta (0, 0)
Screenshot: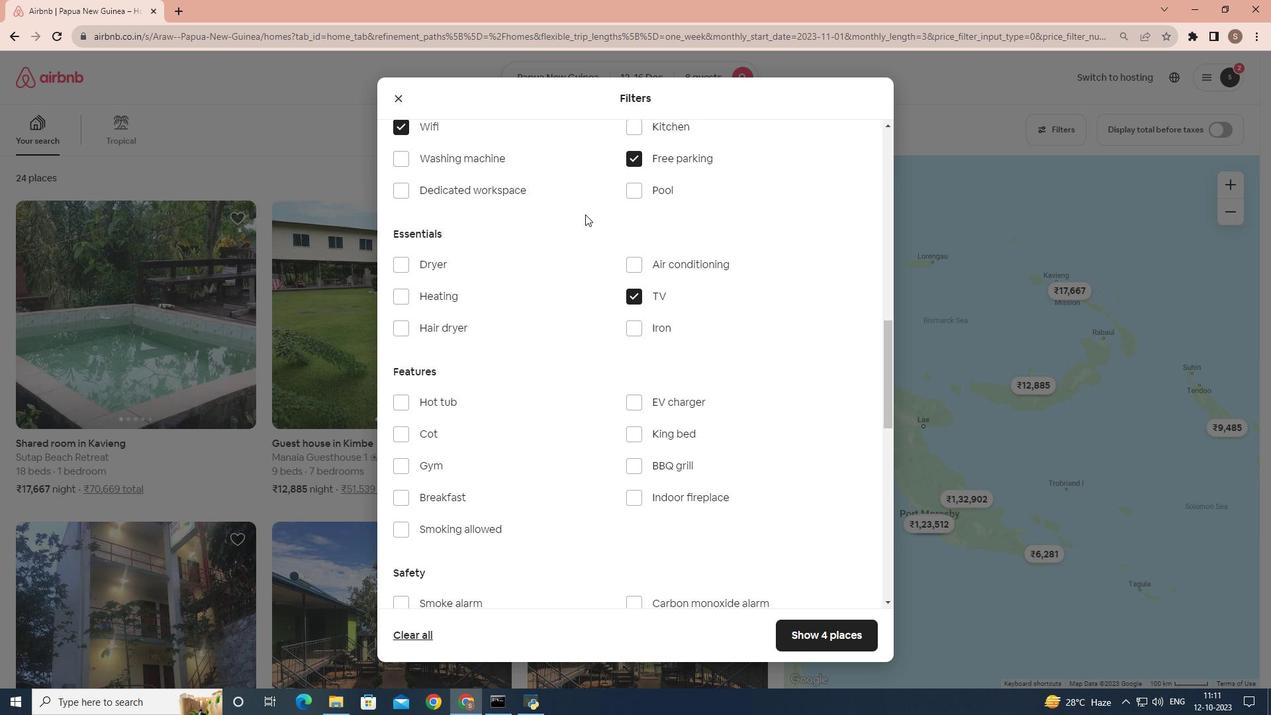 
Action: Mouse moved to (403, 405)
Screenshot: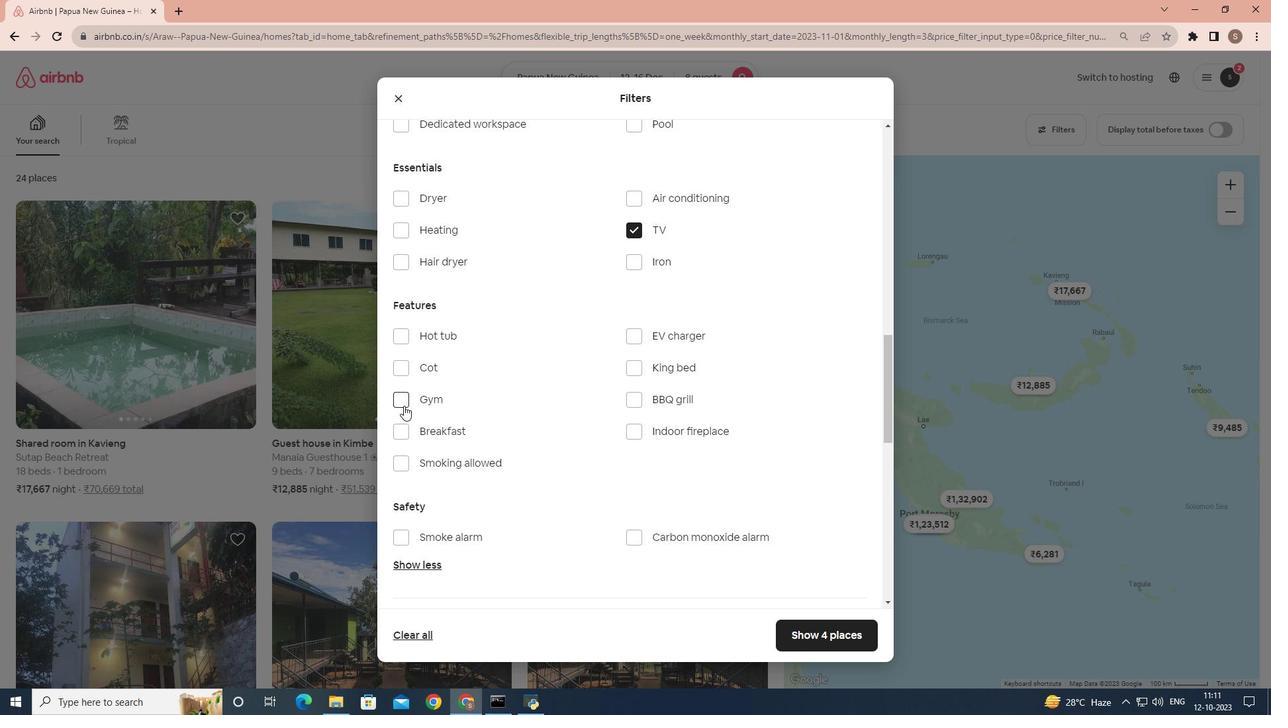 
Action: Mouse pressed left at (403, 405)
Screenshot: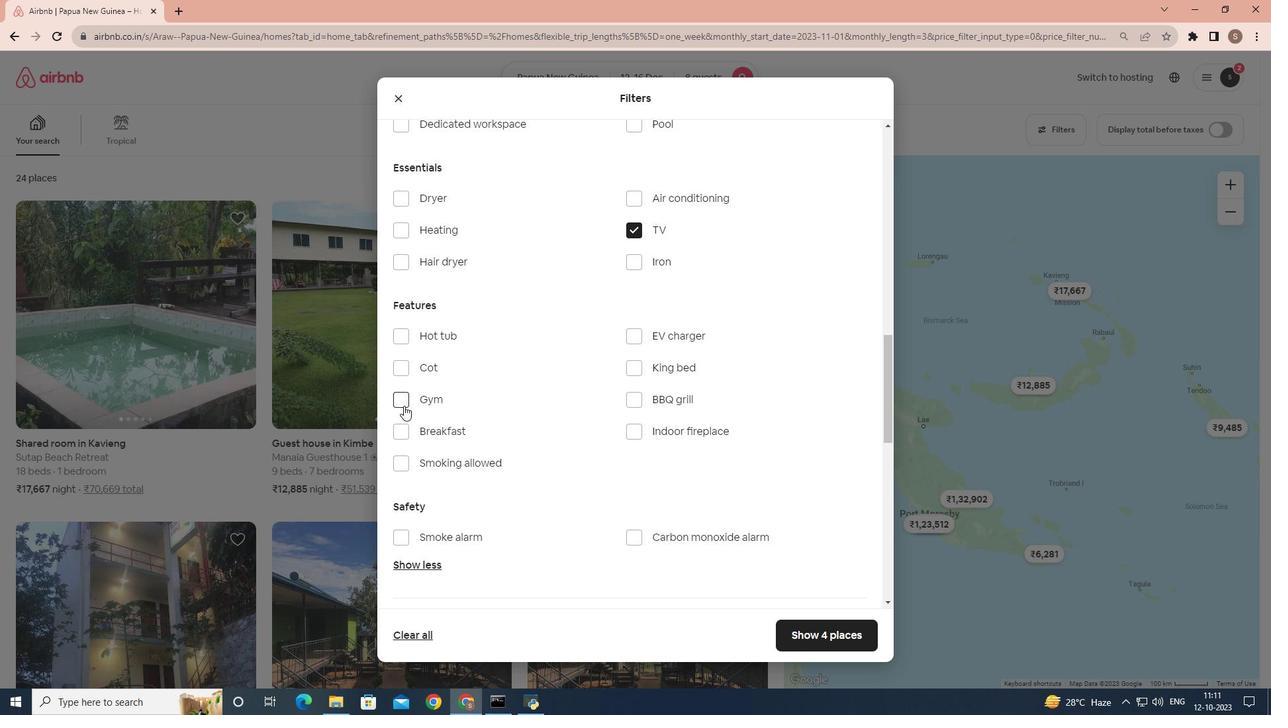 
Action: Mouse moved to (397, 427)
Screenshot: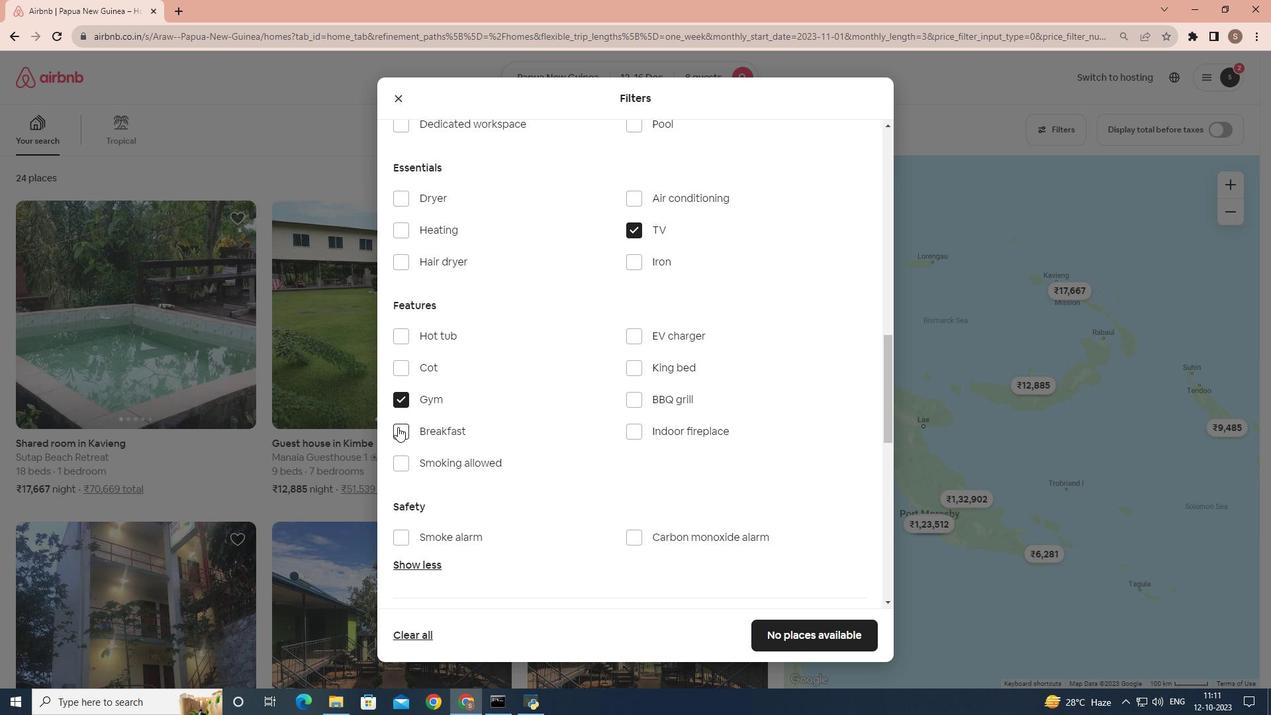 
Action: Mouse pressed left at (397, 427)
Screenshot: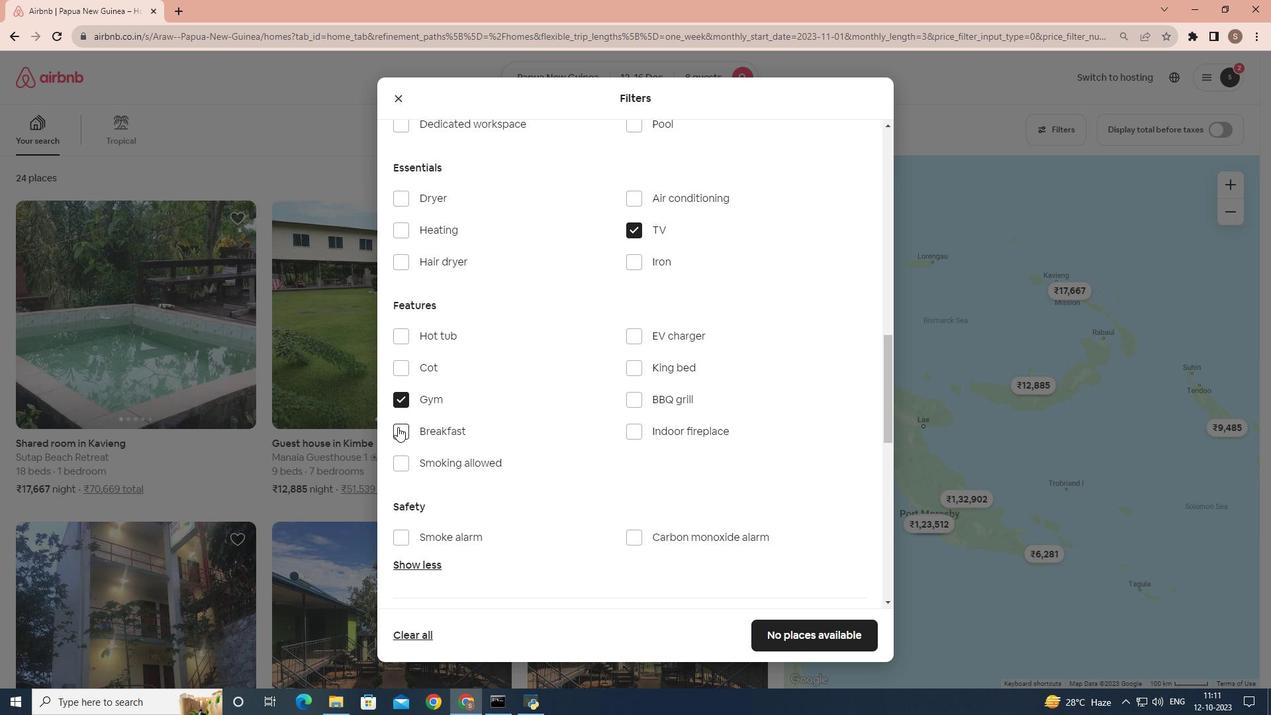
Action: Mouse moved to (650, 521)
Screenshot: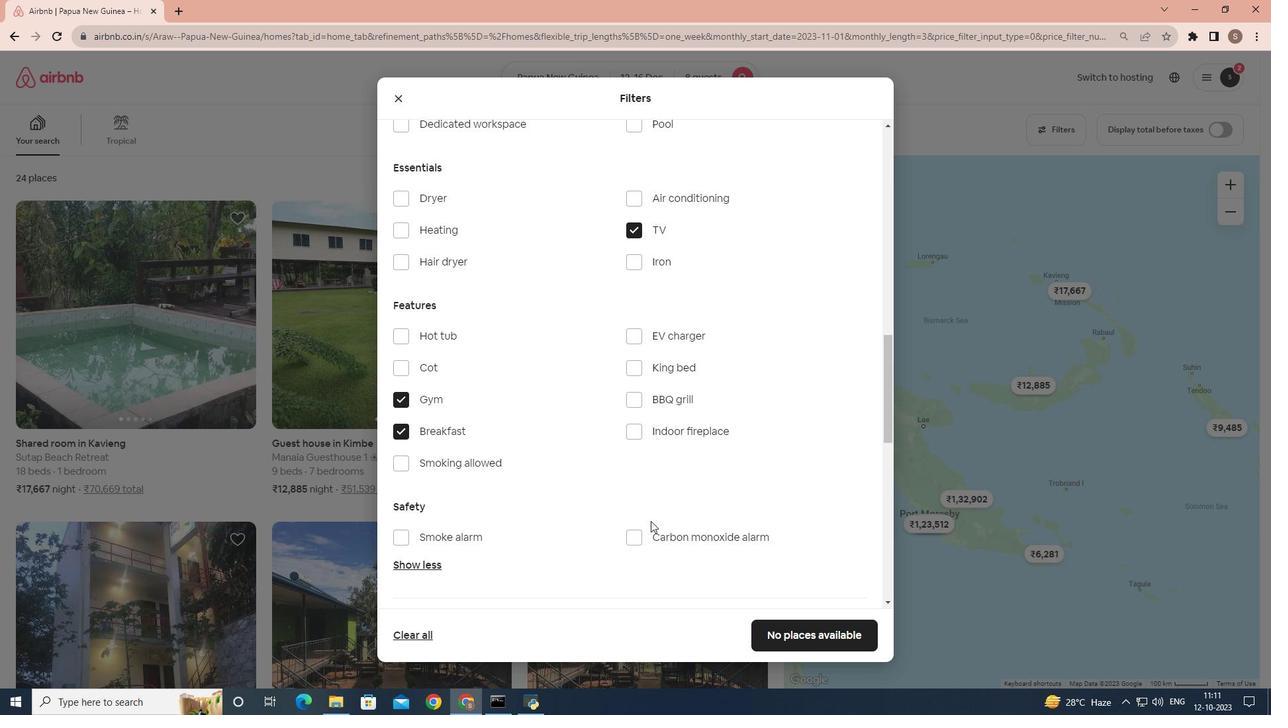 
